 Task: Explore Airbnb accommodation in Shabqadar, Pakistan from 9th December, 2023 to 17th December, 2023 for 2 adults.1  bedroom having 2 beds and 1 bathroom. Property type can be flat. Amenities needed are: wifi. Look for 3 properties as per requirement.
Action: Mouse moved to (410, 86)
Screenshot: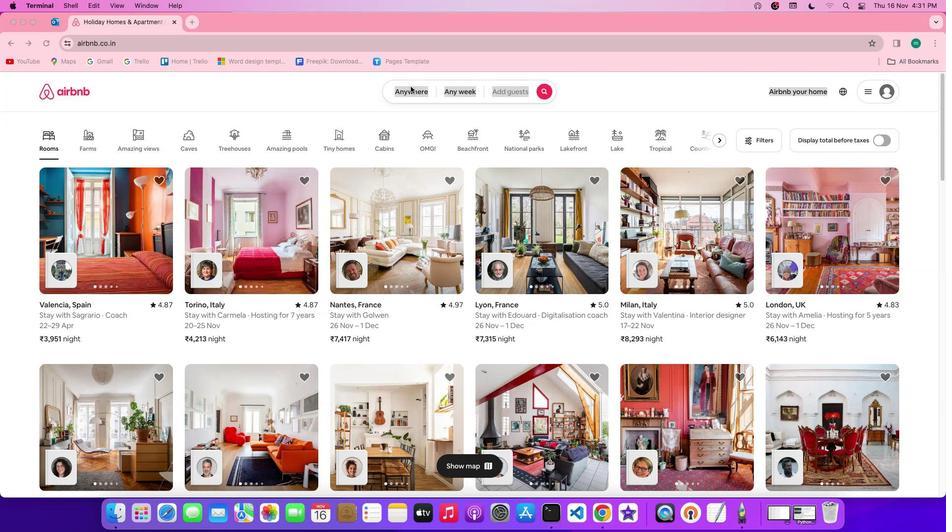 
Action: Mouse pressed left at (410, 86)
Screenshot: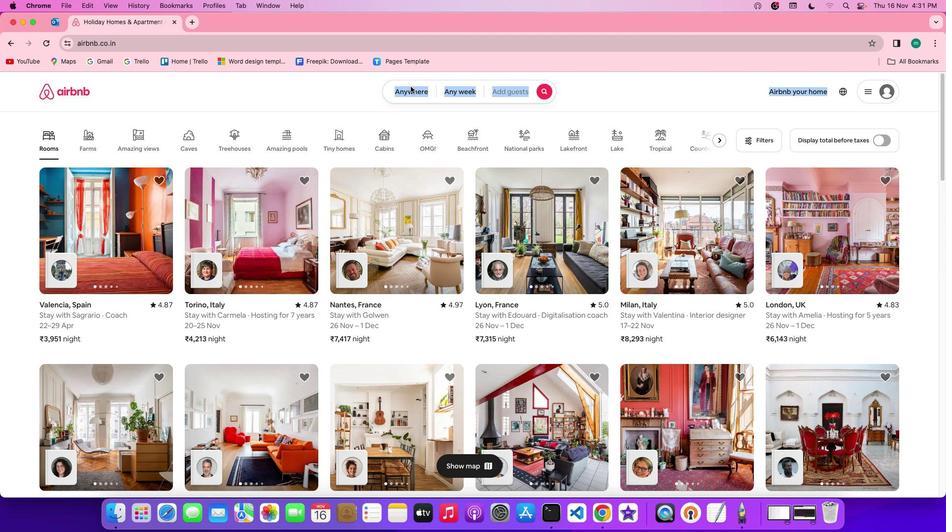 
Action: Mouse pressed left at (410, 86)
Screenshot: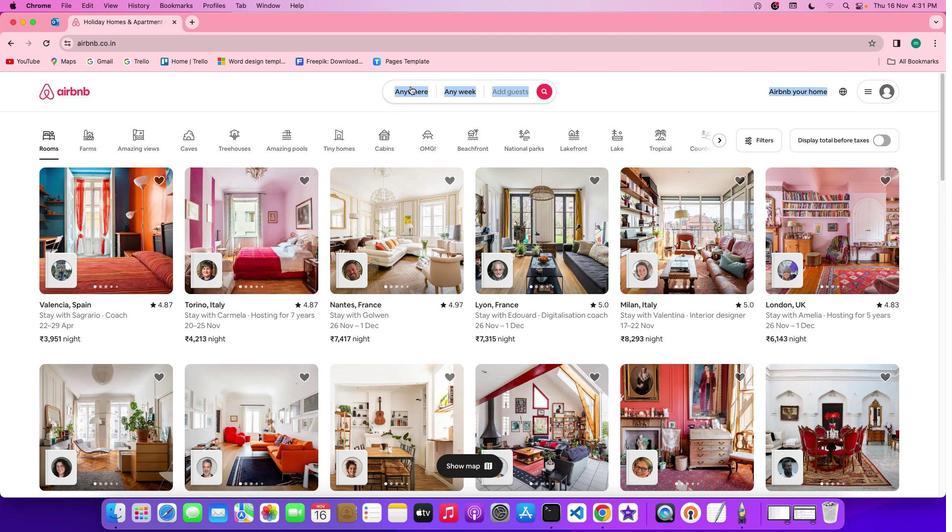 
Action: Mouse moved to (335, 129)
Screenshot: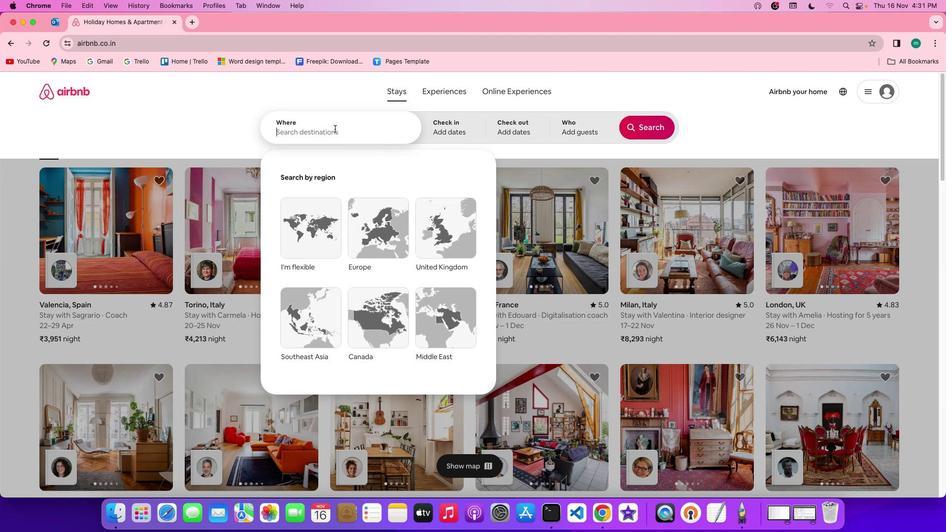 
Action: Mouse pressed left at (335, 129)
Screenshot: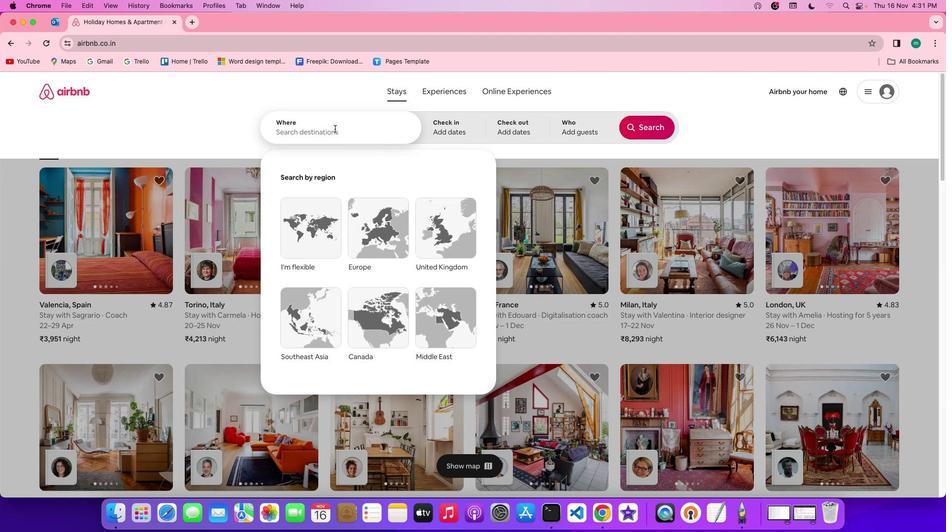 
Action: Key pressed Key.space
Screenshot: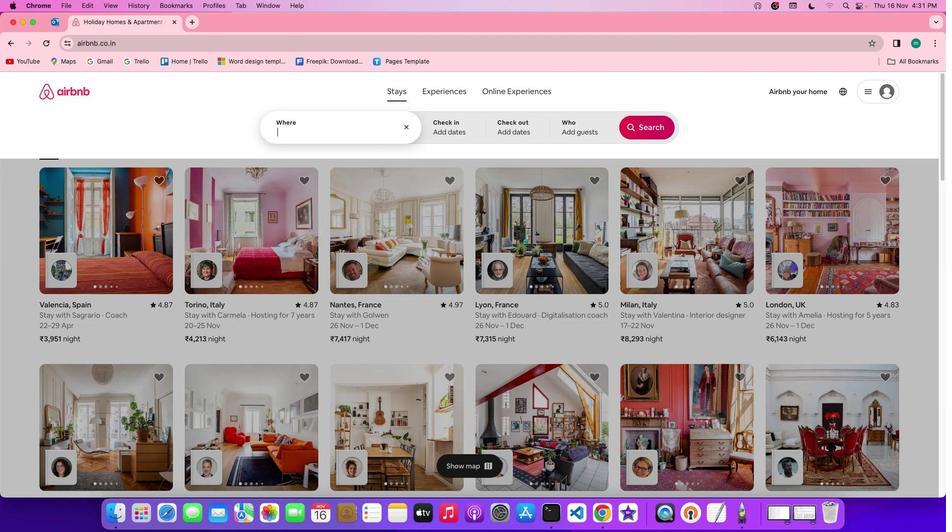 
Action: Mouse moved to (351, 125)
Screenshot: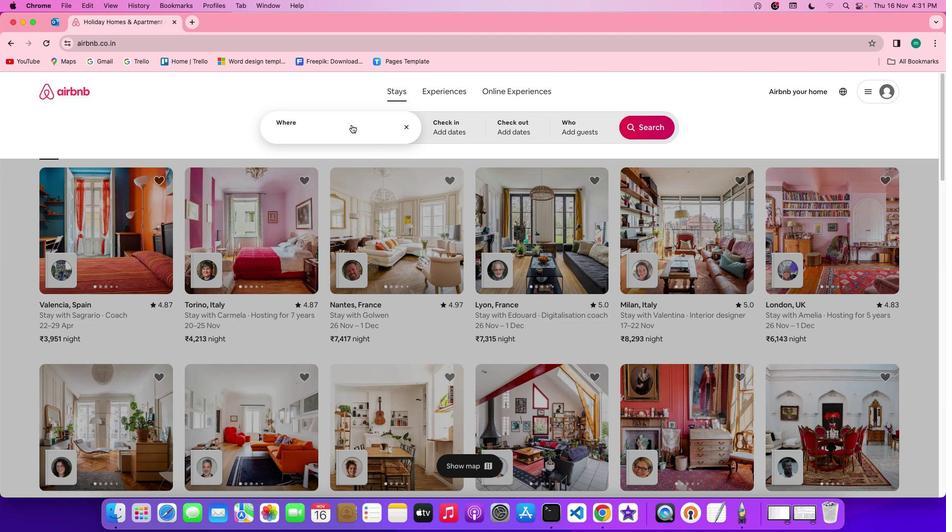 
Action: Key pressed Key.shift'S'
Screenshot: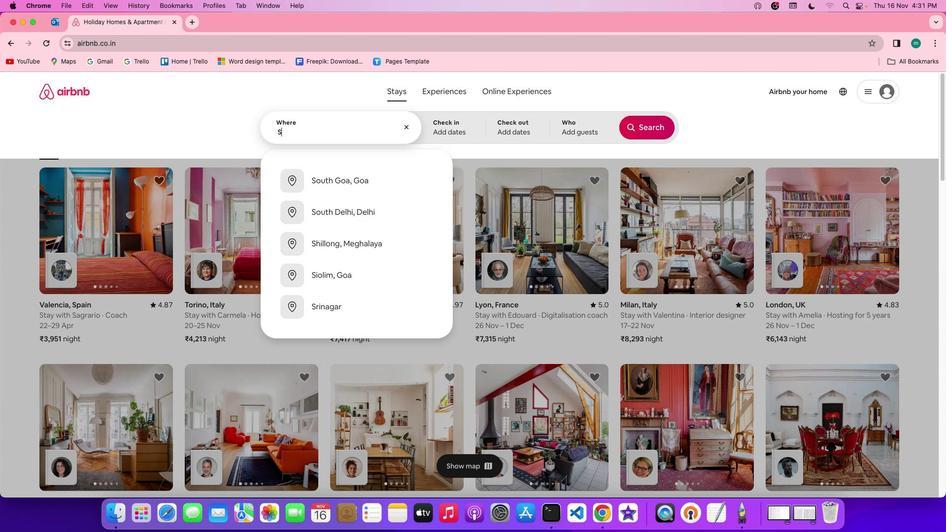 
Action: Mouse moved to (351, 125)
Screenshot: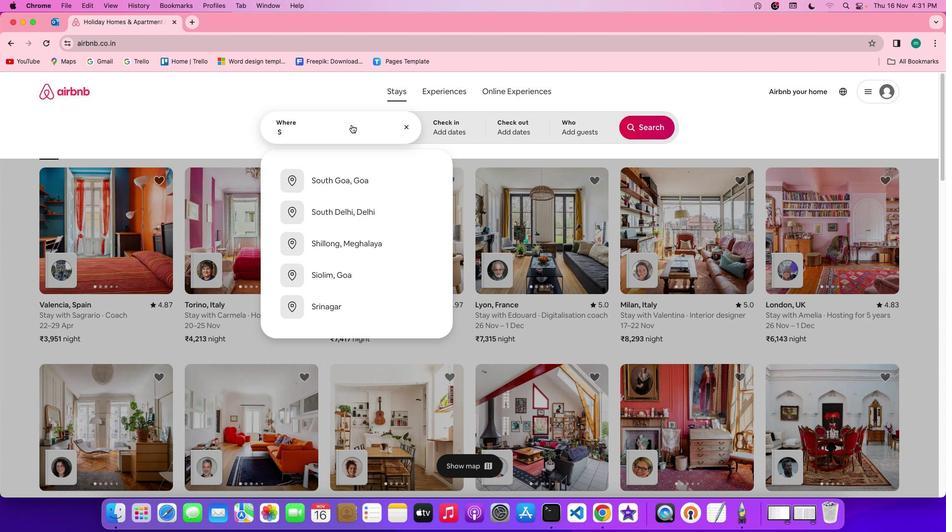 
Action: Key pressed 'h''a''b''q''a''d''a'
Screenshot: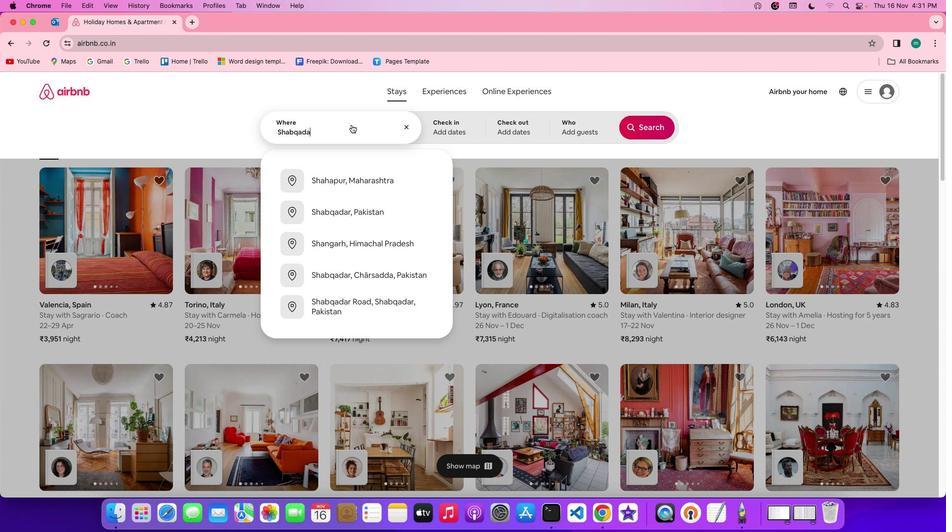 
Action: Mouse moved to (352, 125)
Screenshot: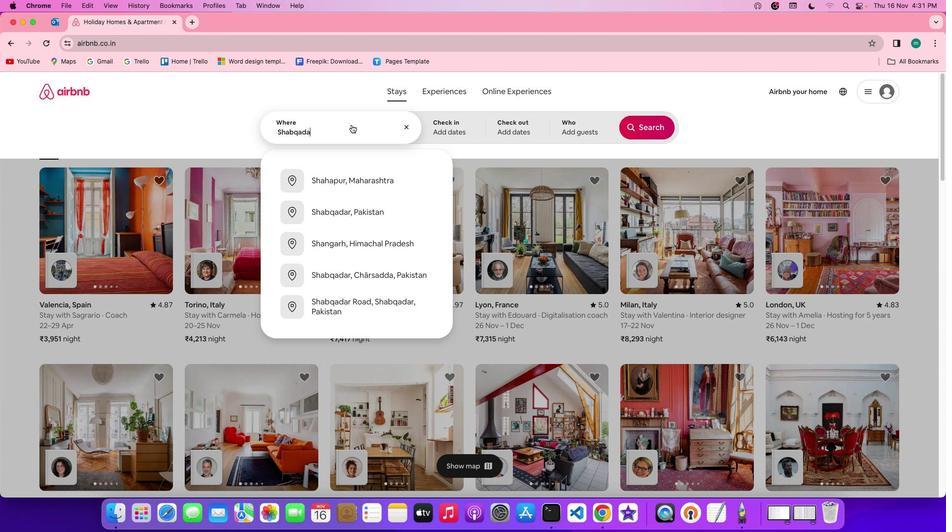 
Action: Key pressed 'r'','Key.spaceKey.shift'P''a''k''i''s''t''a''n'
Screenshot: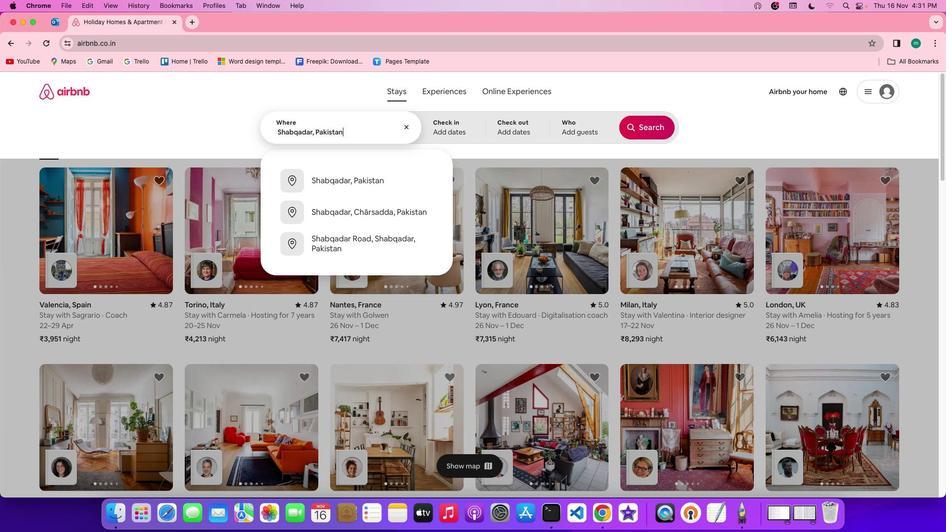
Action: Mouse moved to (454, 129)
Screenshot: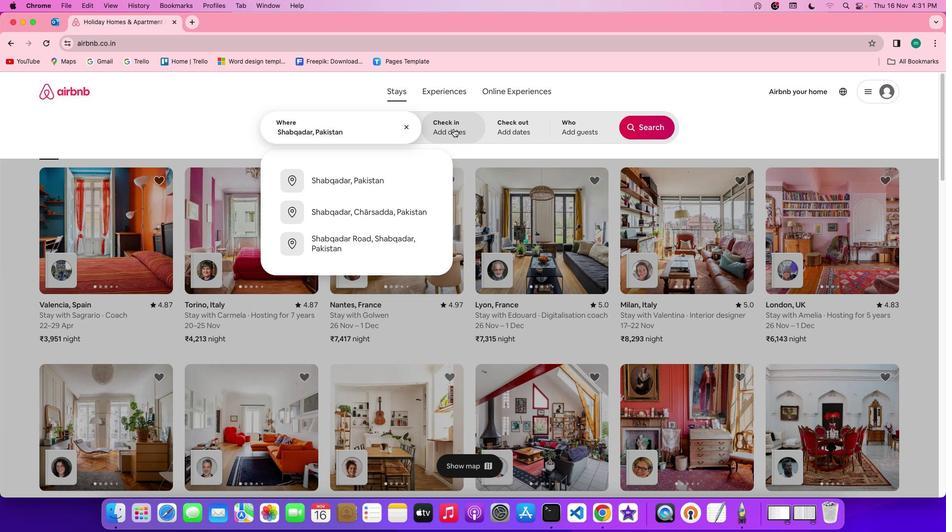 
Action: Mouse pressed left at (454, 129)
Screenshot: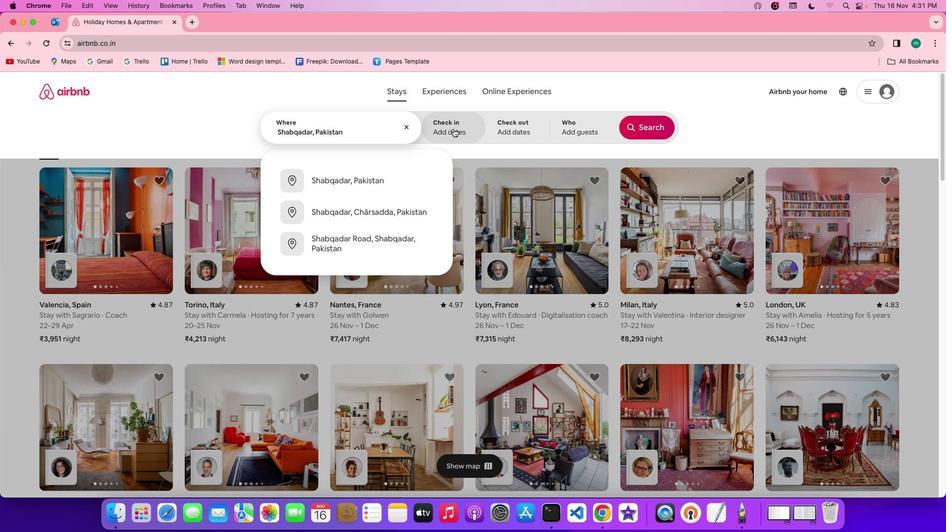
Action: Mouse moved to (641, 278)
Screenshot: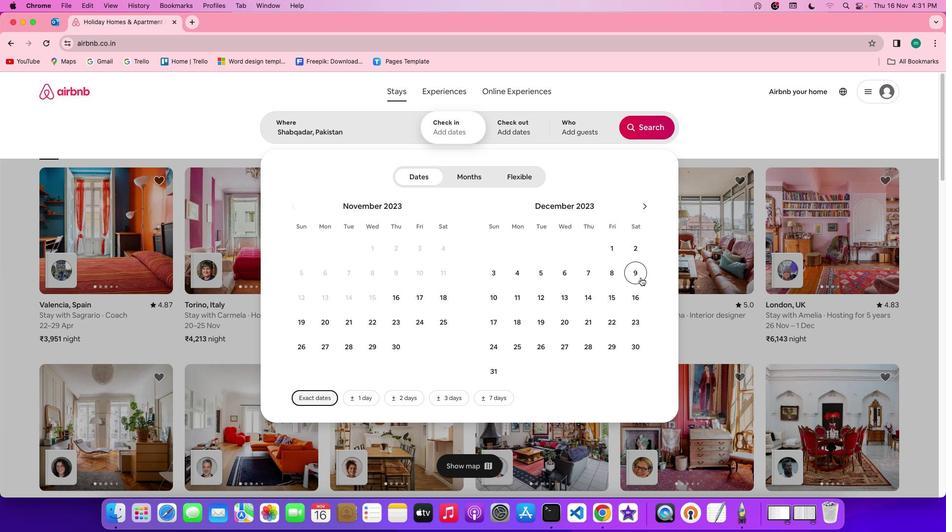 
Action: Mouse pressed left at (641, 278)
Screenshot: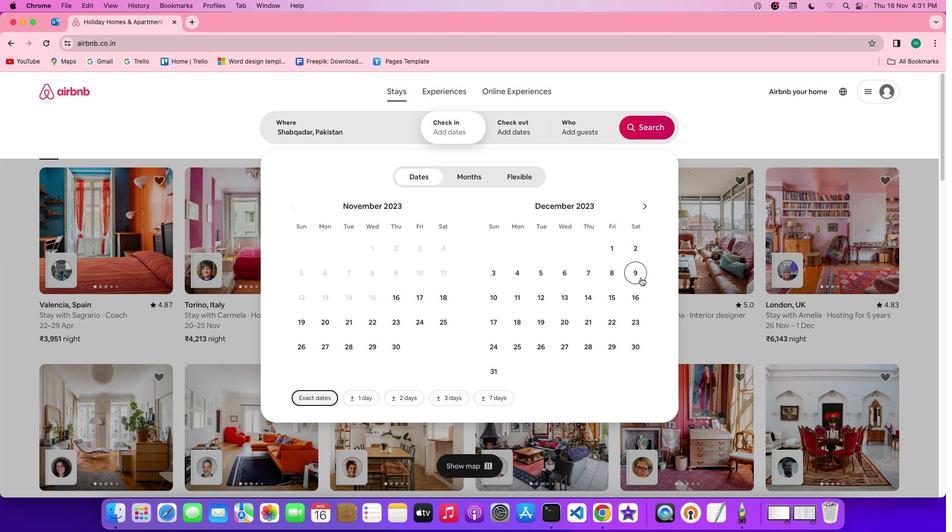 
Action: Mouse moved to (492, 313)
Screenshot: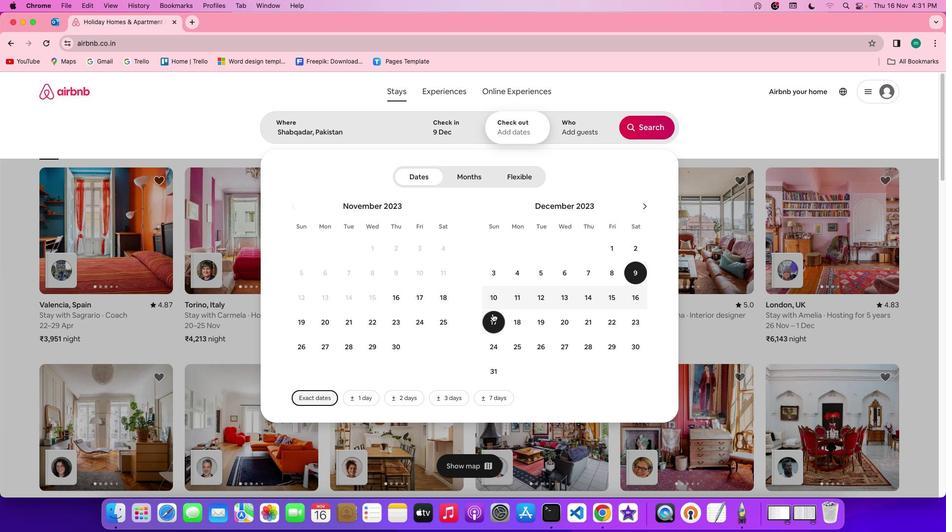 
Action: Mouse pressed left at (492, 313)
Screenshot: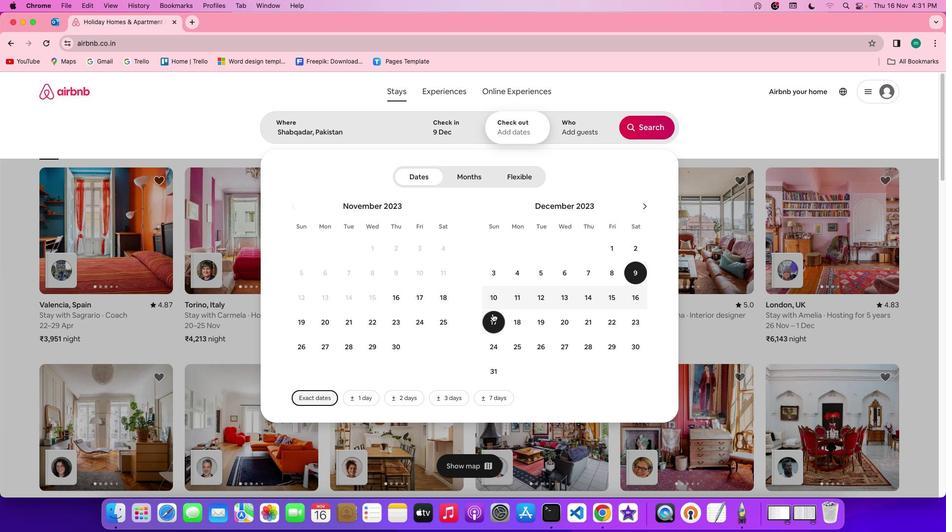 
Action: Mouse moved to (593, 136)
Screenshot: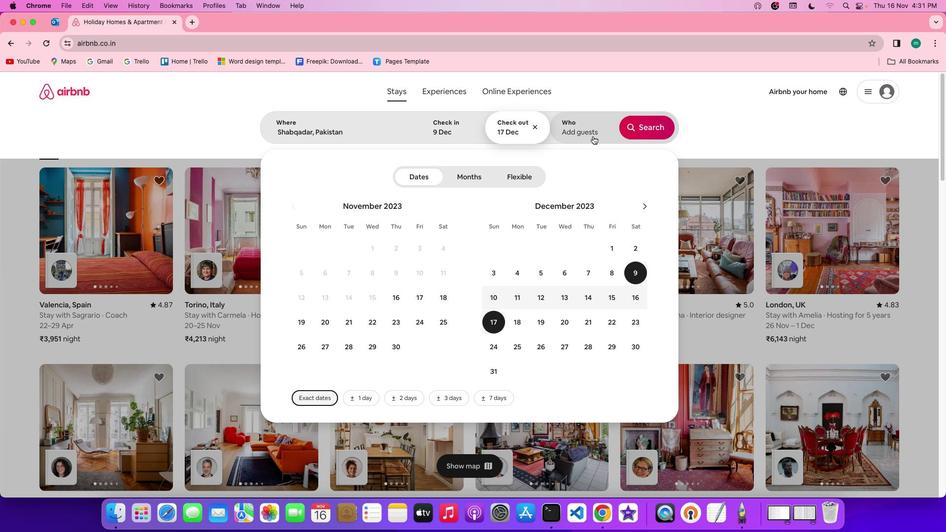 
Action: Mouse pressed left at (593, 136)
Screenshot: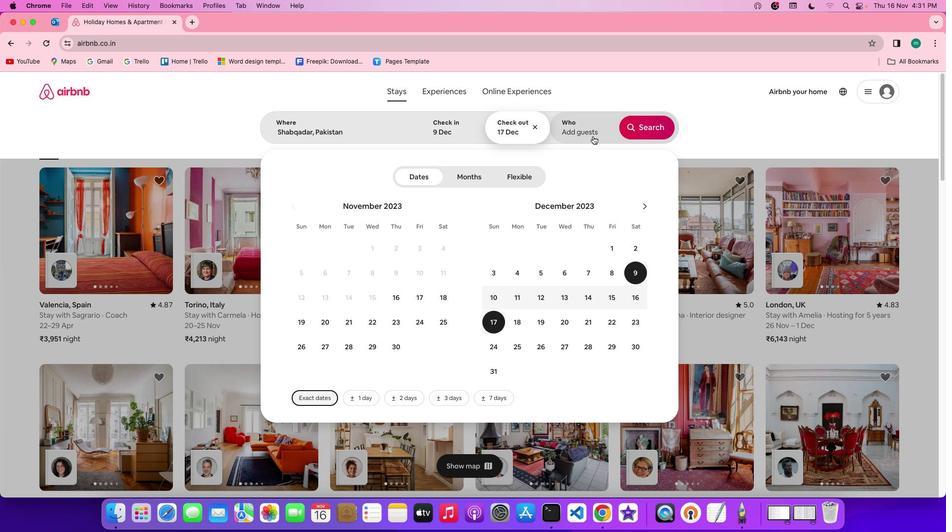 
Action: Mouse moved to (652, 181)
Screenshot: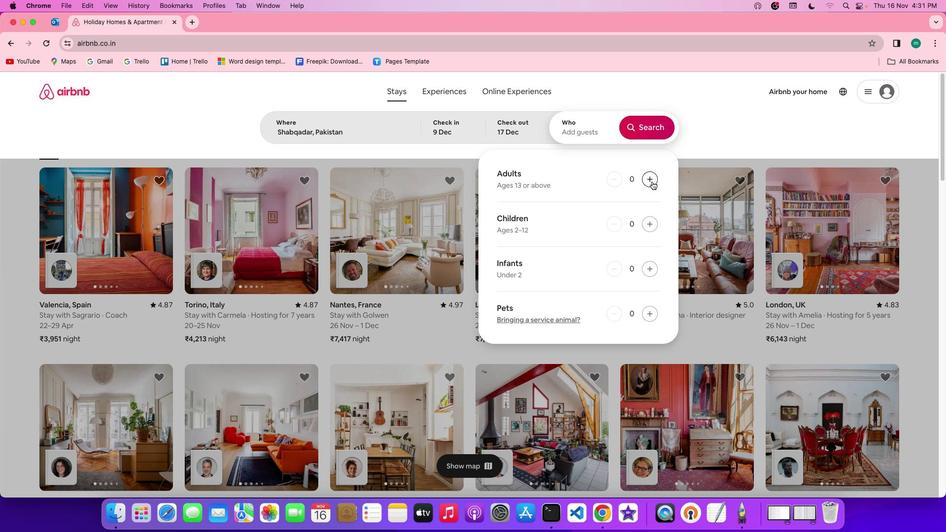 
Action: Mouse pressed left at (652, 181)
Screenshot: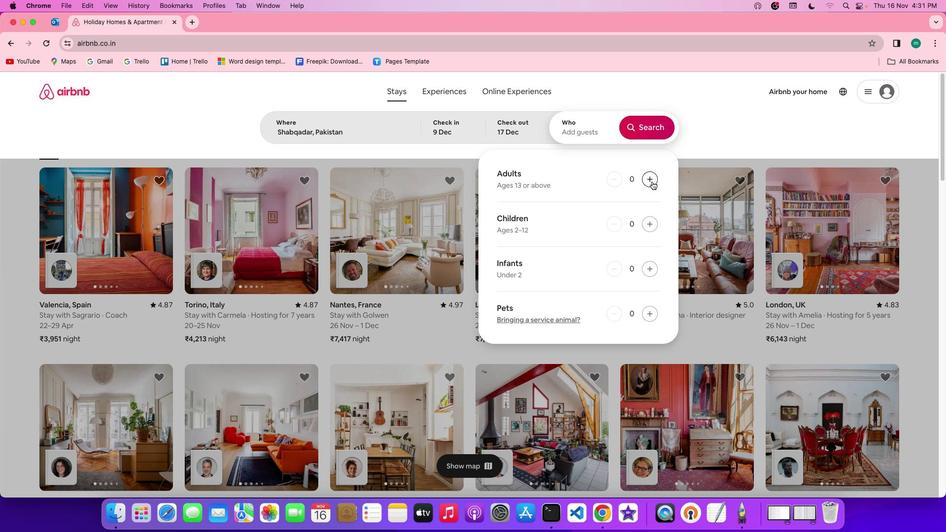 
Action: Mouse pressed left at (652, 181)
Screenshot: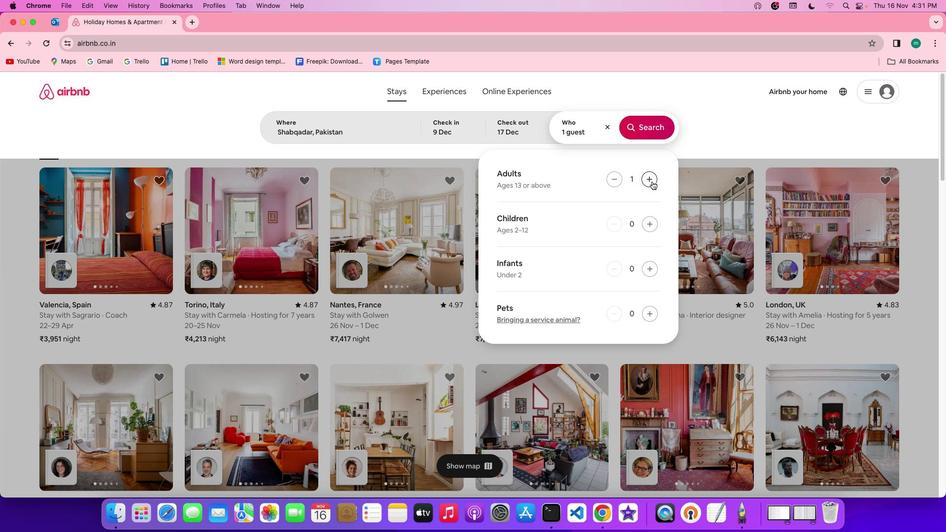 
Action: Mouse moved to (645, 120)
Screenshot: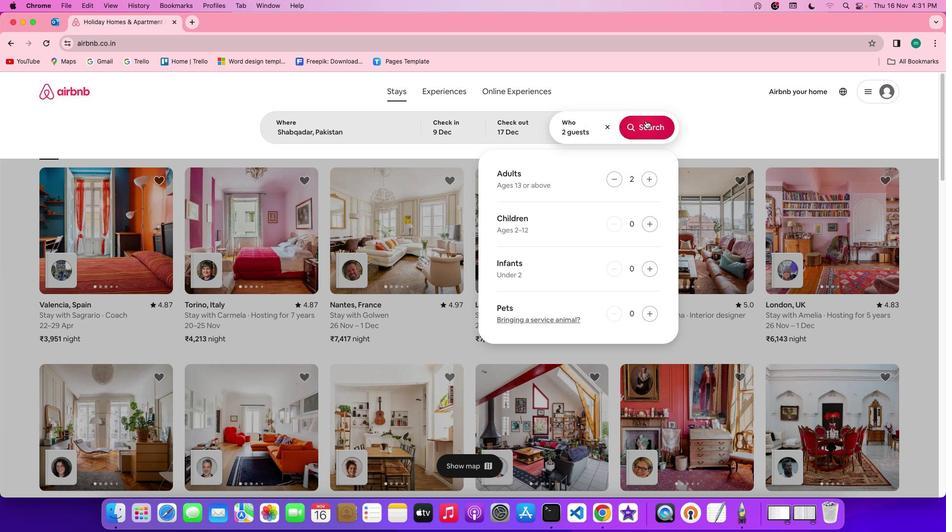
Action: Mouse pressed left at (645, 120)
Screenshot: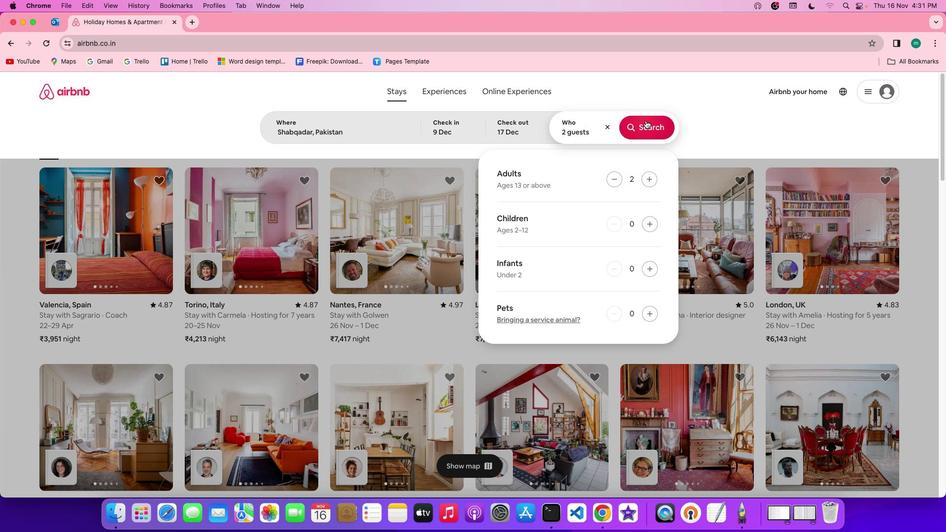 
Action: Mouse moved to (800, 124)
Screenshot: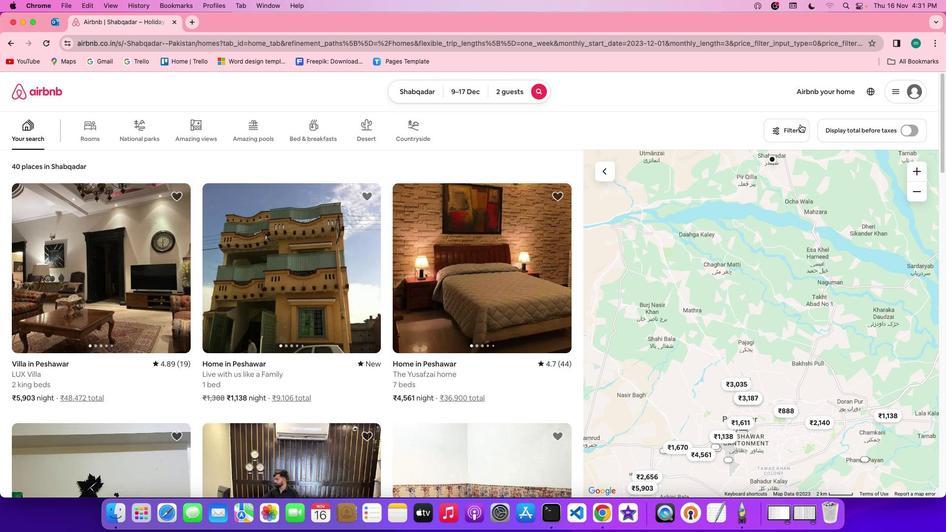 
Action: Mouse pressed left at (800, 124)
Screenshot: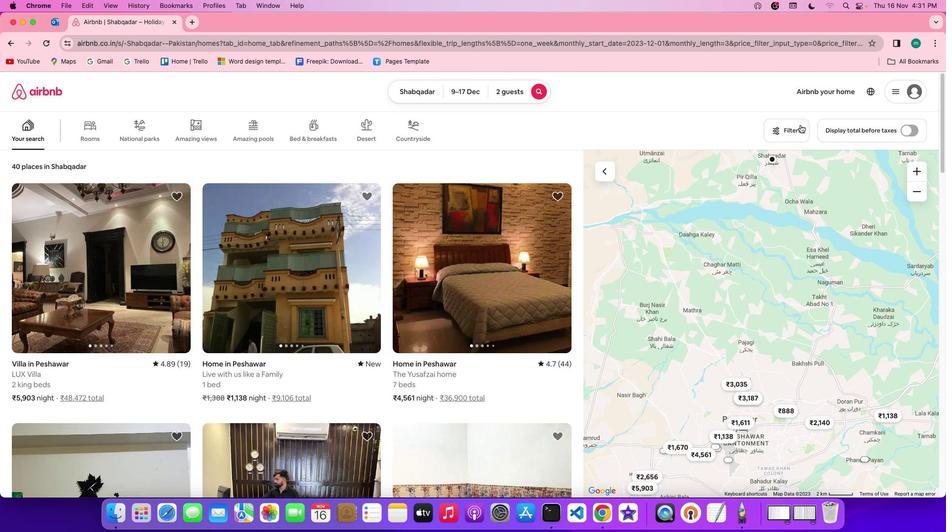 
Action: Mouse moved to (434, 257)
Screenshot: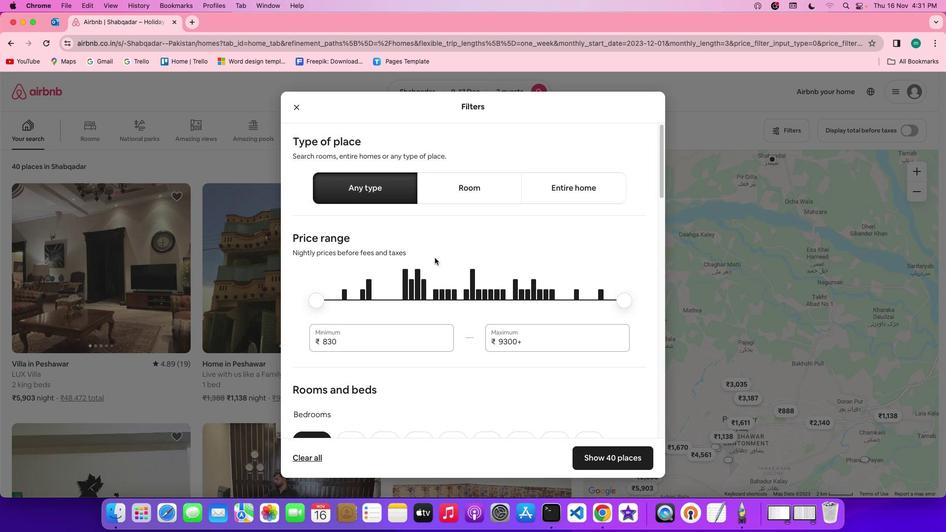 
Action: Mouse scrolled (434, 257) with delta (0, 0)
Screenshot: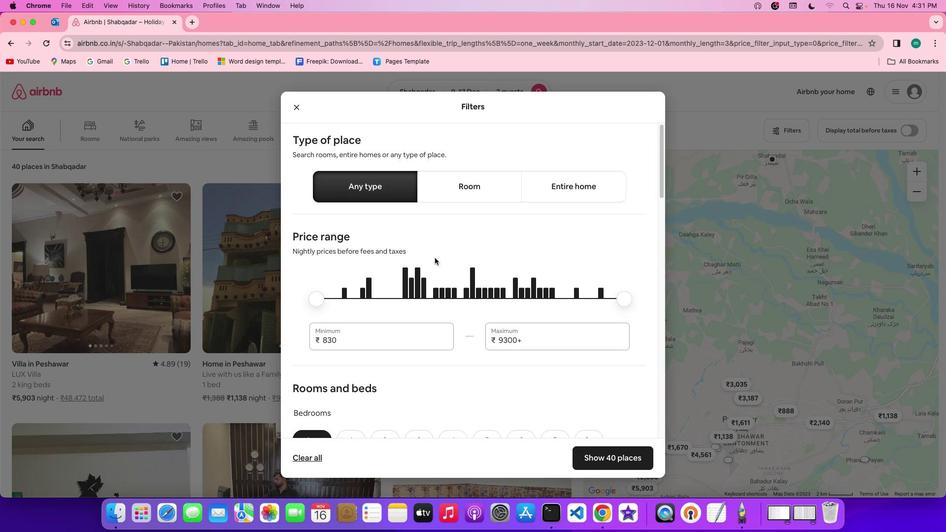 
Action: Mouse scrolled (434, 257) with delta (0, 0)
Screenshot: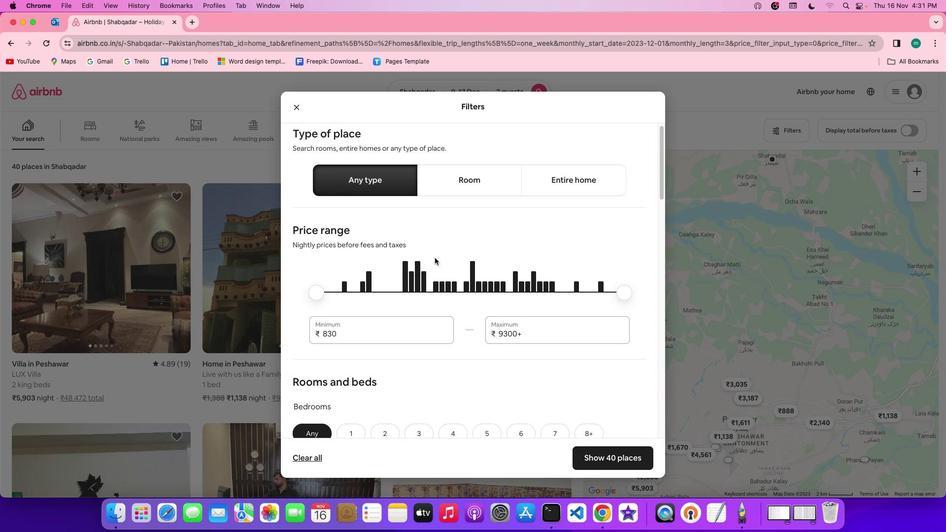 
Action: Mouse scrolled (434, 257) with delta (0, 0)
Screenshot: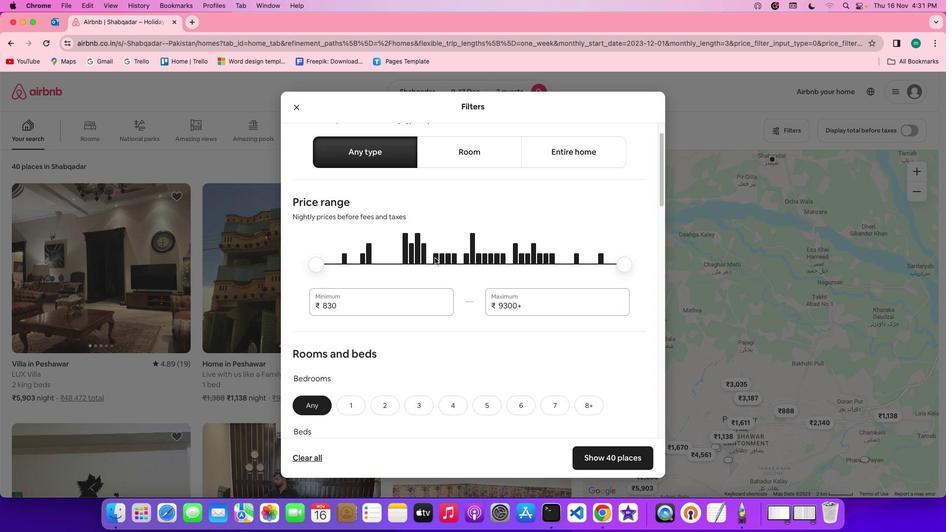 
Action: Mouse scrolled (434, 257) with delta (0, -1)
Screenshot: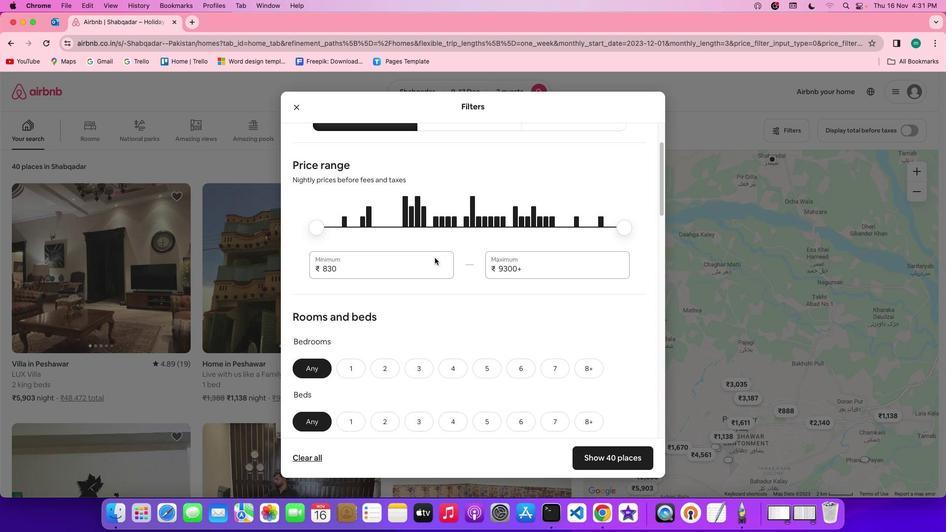 
Action: Mouse moved to (433, 257)
Screenshot: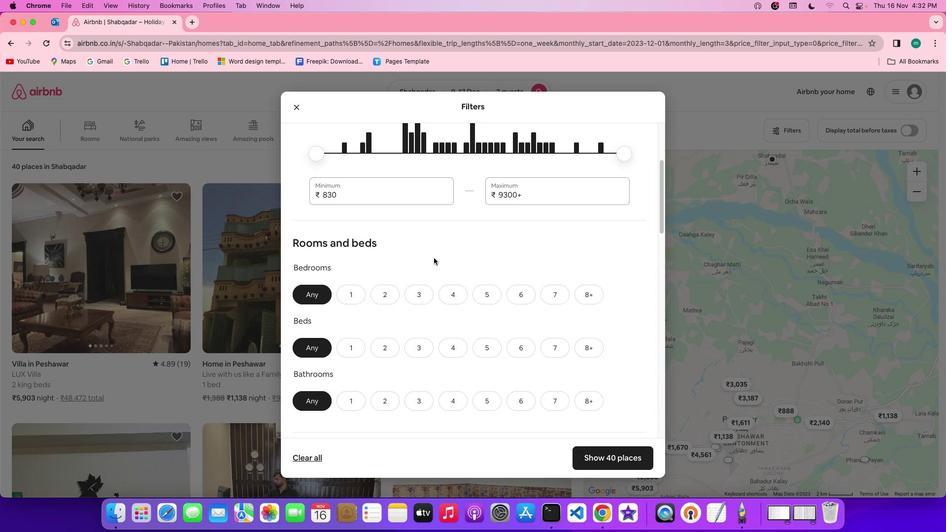 
Action: Mouse scrolled (433, 257) with delta (0, 0)
Screenshot: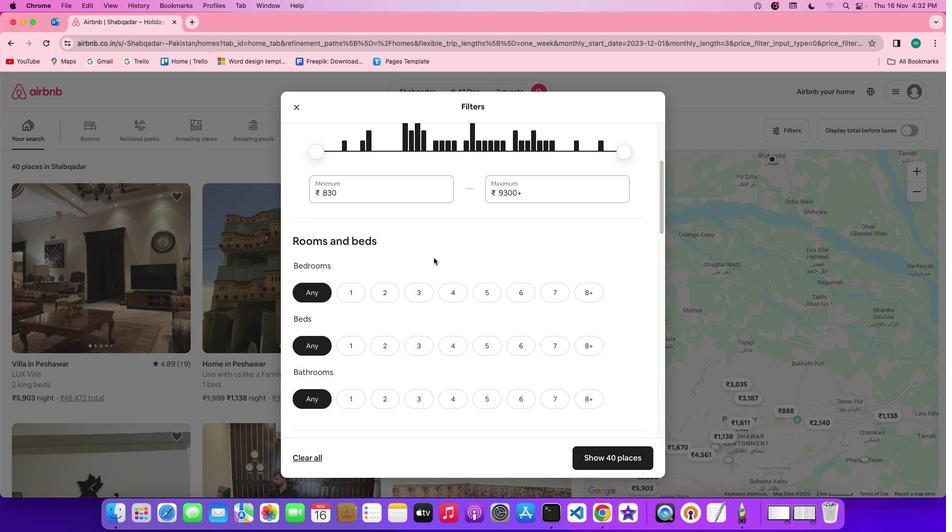
Action: Mouse scrolled (433, 257) with delta (0, 0)
Screenshot: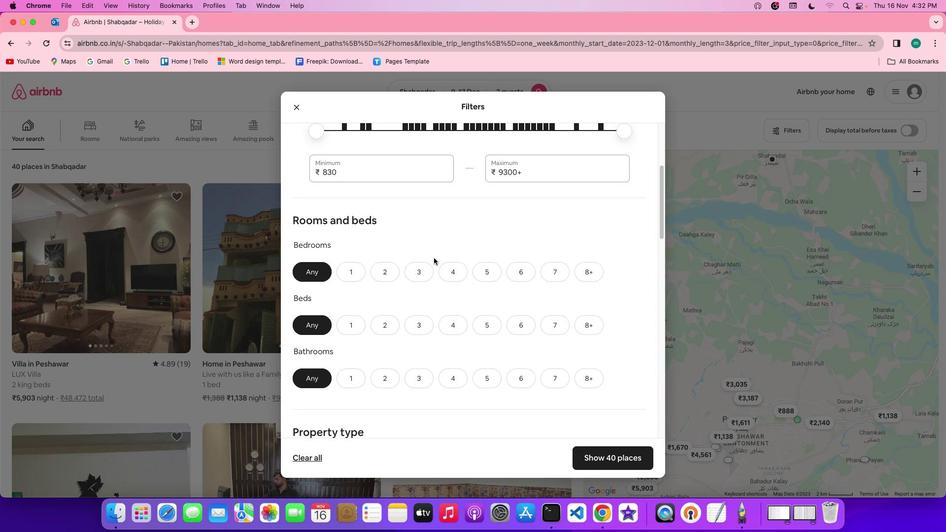 
Action: Mouse scrolled (433, 257) with delta (0, -1)
Screenshot: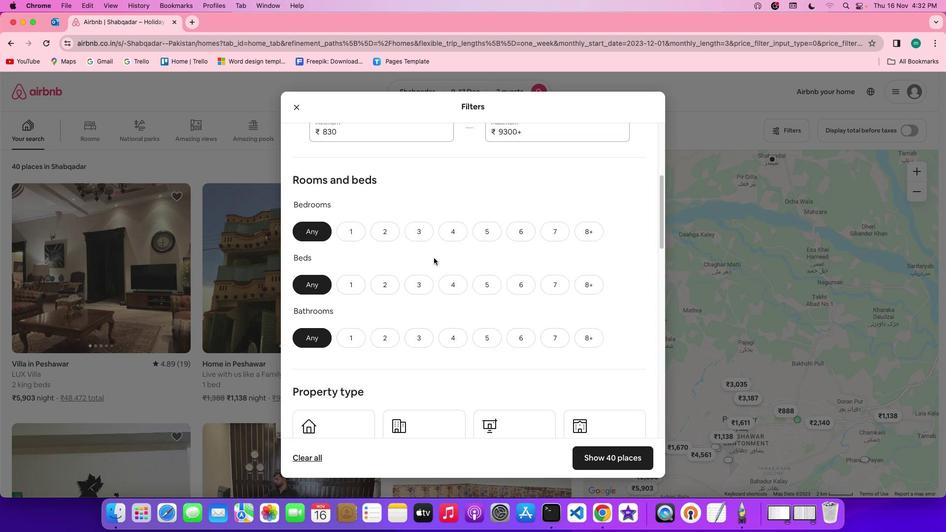 
Action: Mouse scrolled (433, 257) with delta (0, -1)
Screenshot: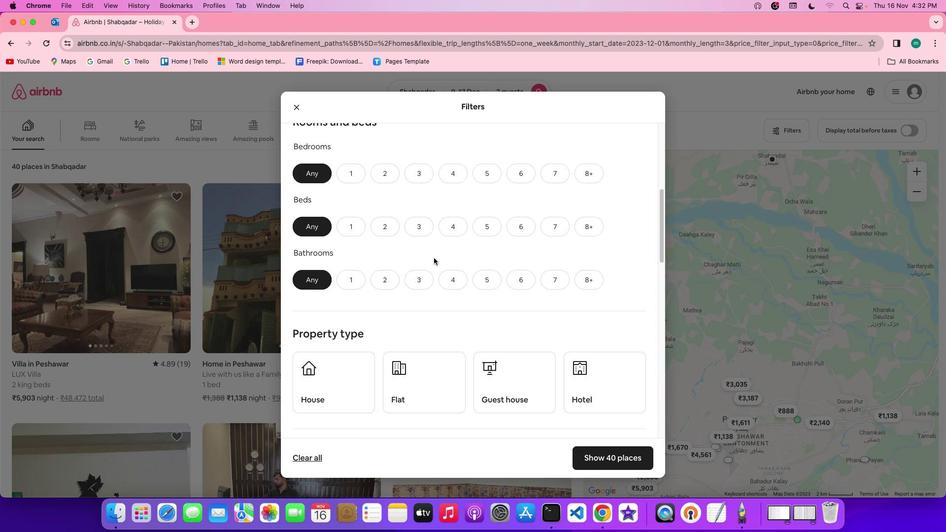 
Action: Mouse moved to (406, 192)
Screenshot: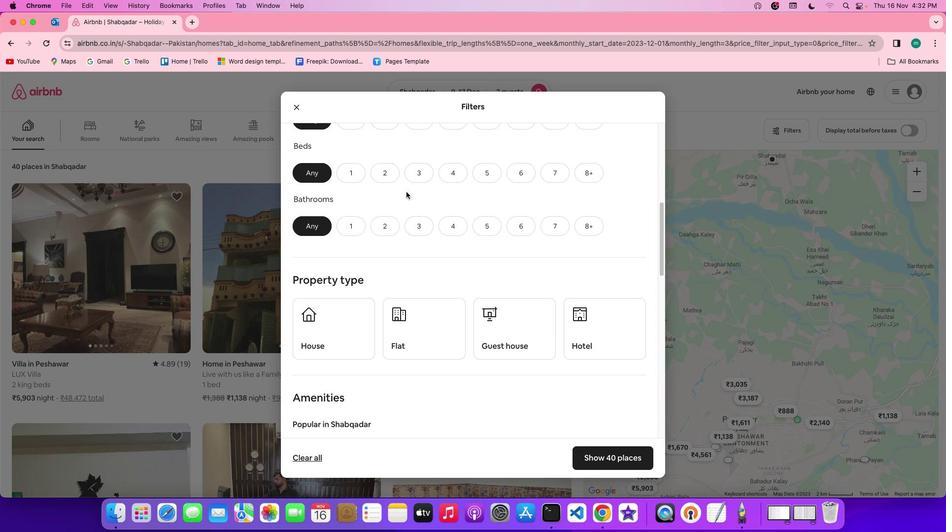 
Action: Mouse scrolled (406, 192) with delta (0, 0)
Screenshot: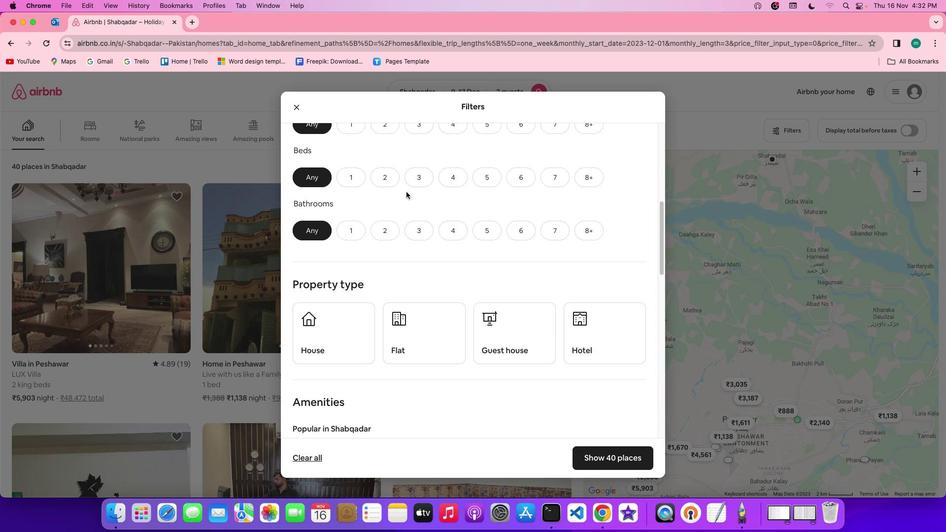 
Action: Mouse moved to (406, 192)
Screenshot: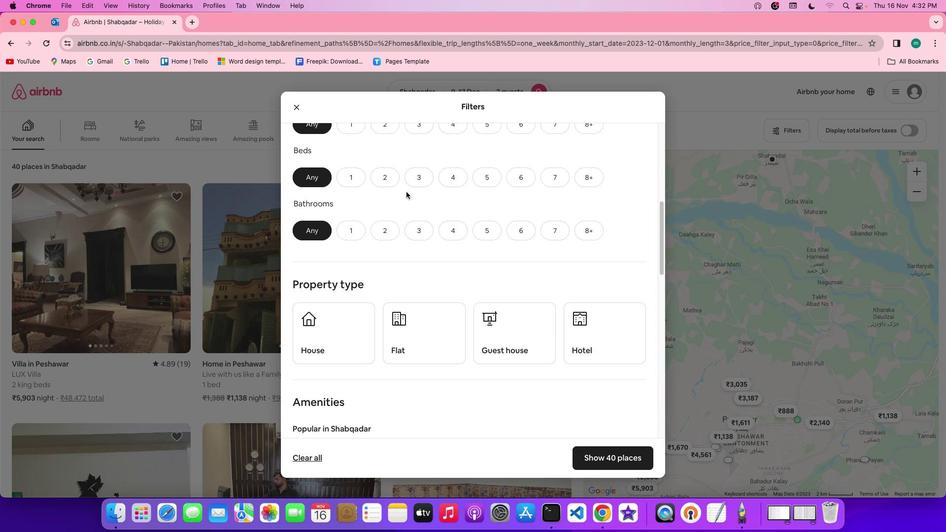 
Action: Mouse scrolled (406, 192) with delta (0, 0)
Screenshot: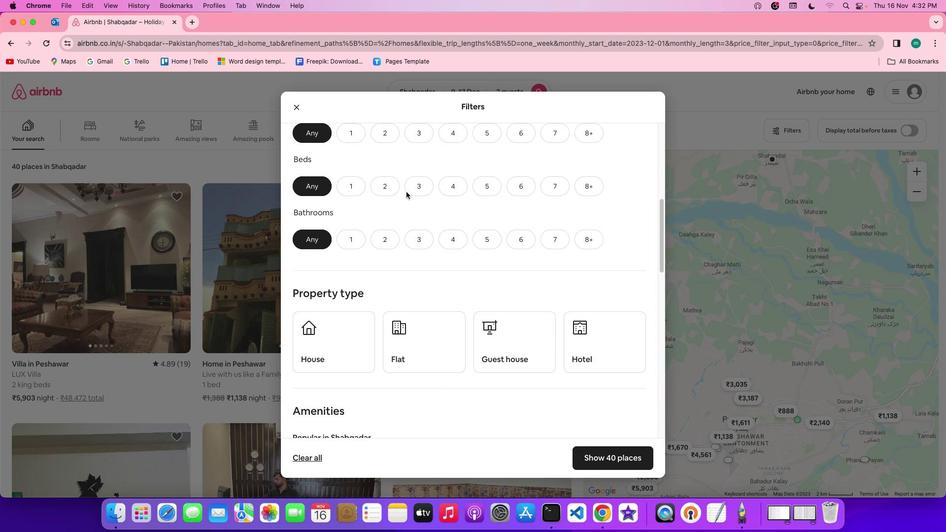 
Action: Mouse scrolled (406, 192) with delta (0, 0)
Screenshot: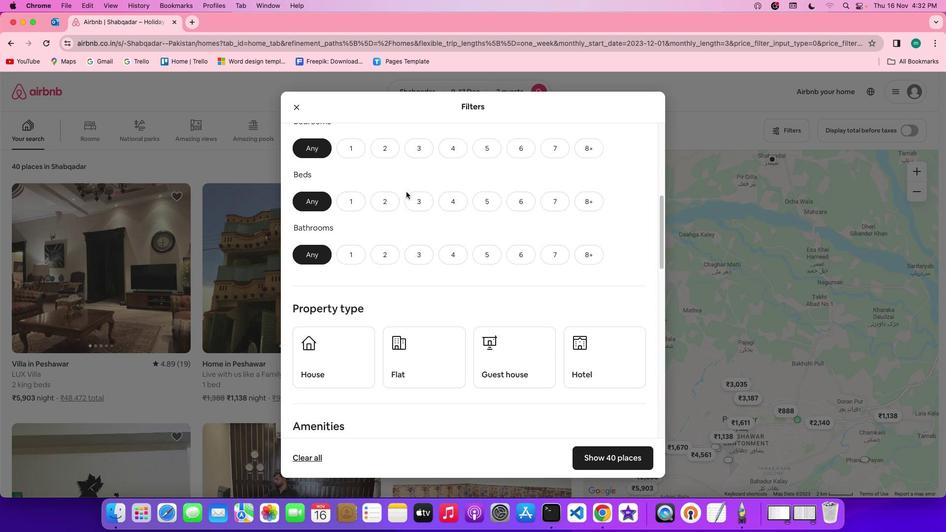 
Action: Mouse moved to (353, 185)
Screenshot: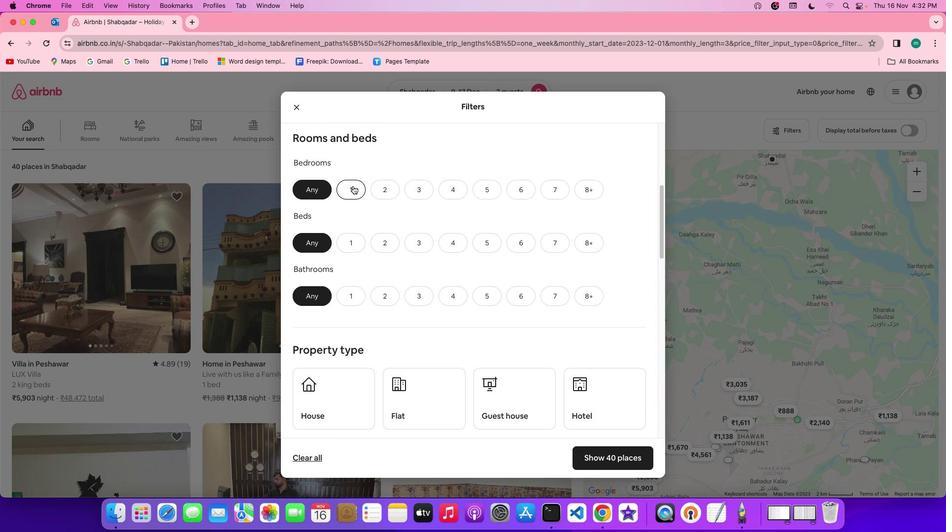 
Action: Mouse pressed left at (353, 185)
Screenshot: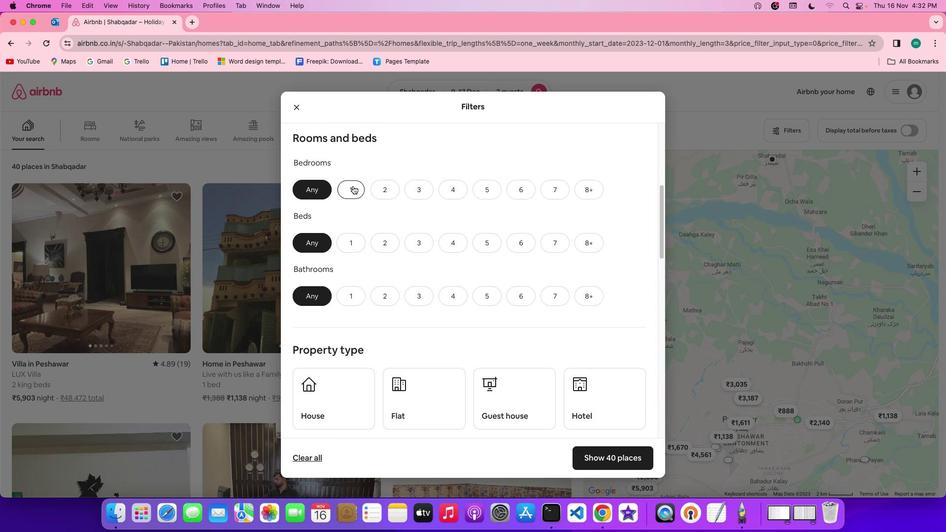 
Action: Mouse moved to (393, 245)
Screenshot: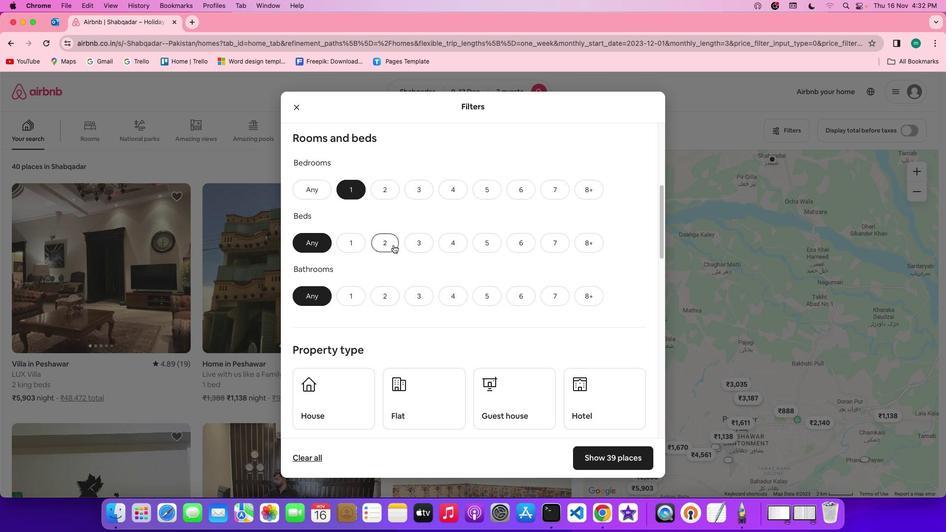 
Action: Mouse pressed left at (393, 245)
Screenshot: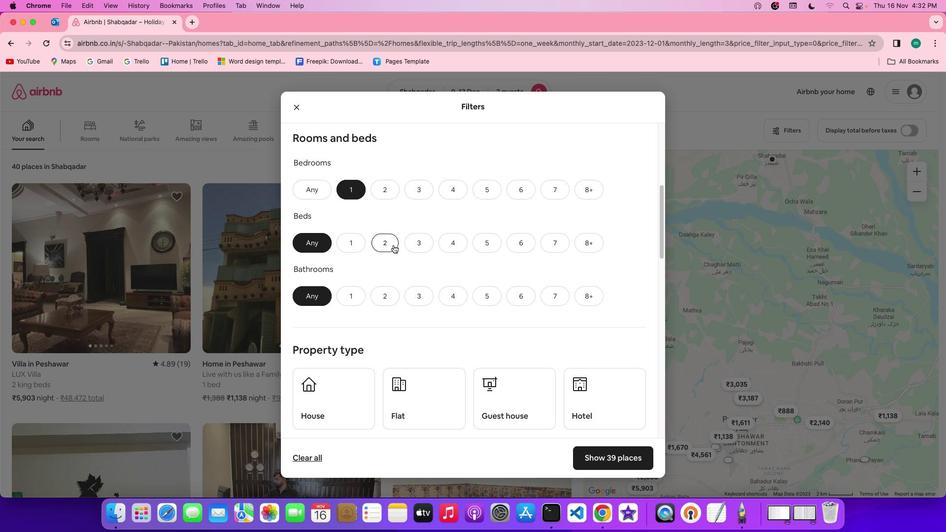 
Action: Mouse moved to (449, 254)
Screenshot: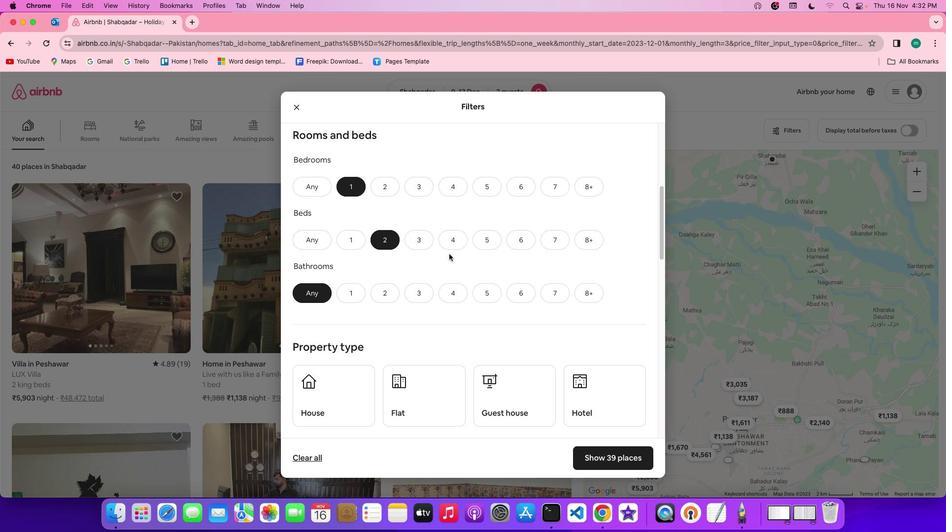 
Action: Mouse scrolled (449, 254) with delta (0, 0)
Screenshot: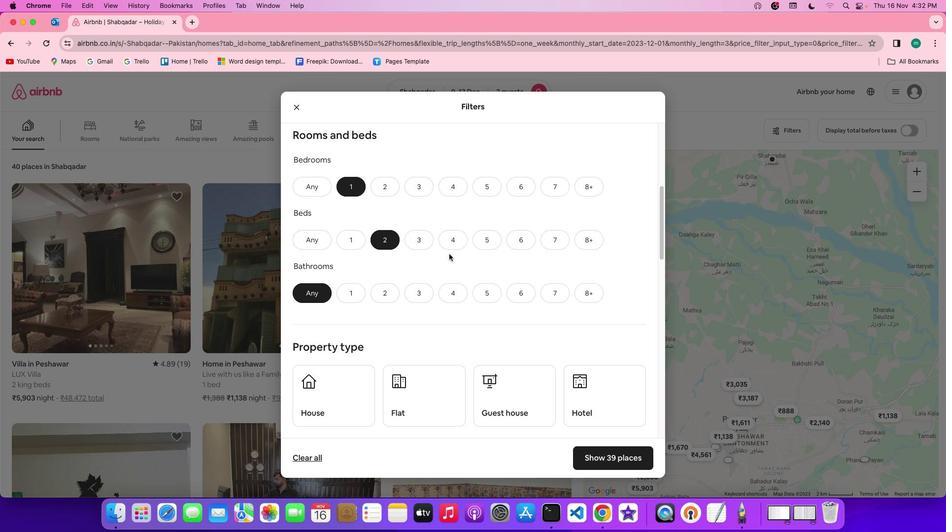 
Action: Mouse scrolled (449, 254) with delta (0, 0)
Screenshot: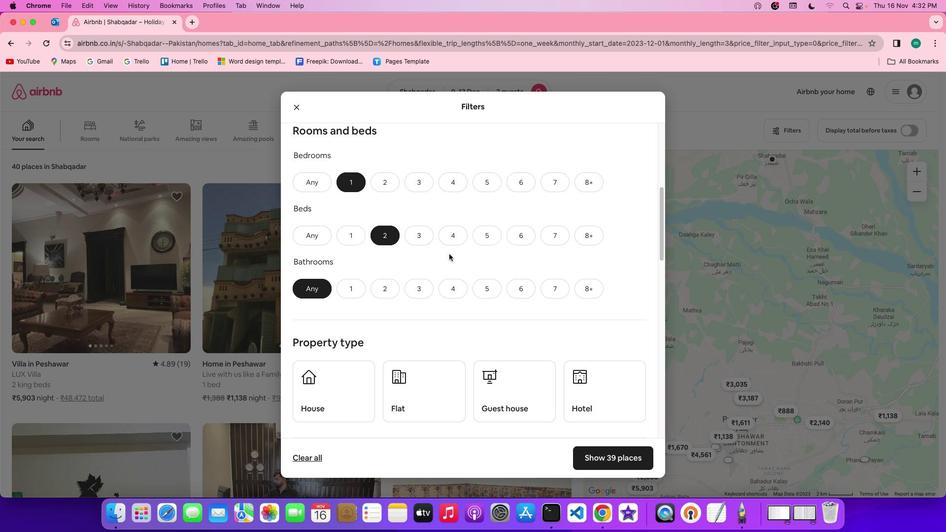 
Action: Mouse scrolled (449, 254) with delta (0, 0)
Screenshot: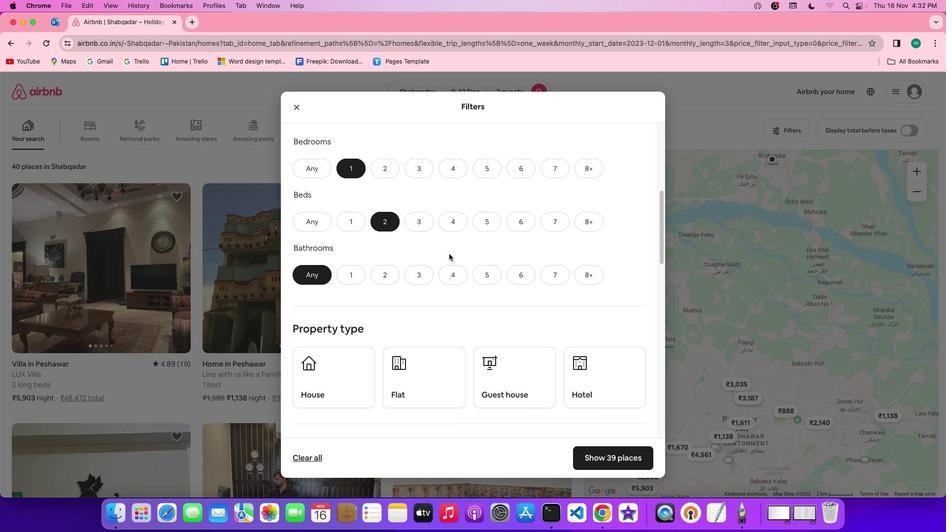 
Action: Mouse scrolled (449, 254) with delta (0, 0)
Screenshot: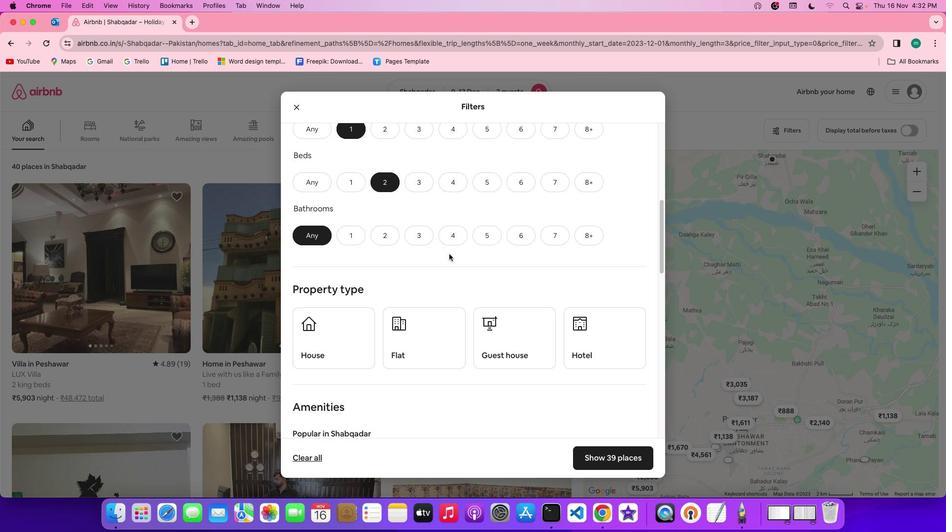 
Action: Mouse moved to (449, 254)
Screenshot: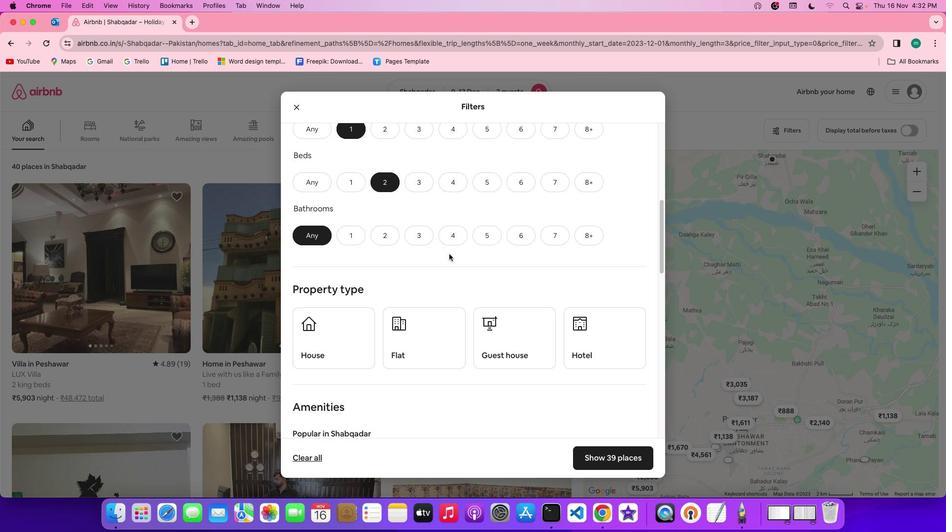 
Action: Mouse scrolled (449, 254) with delta (0, 0)
Screenshot: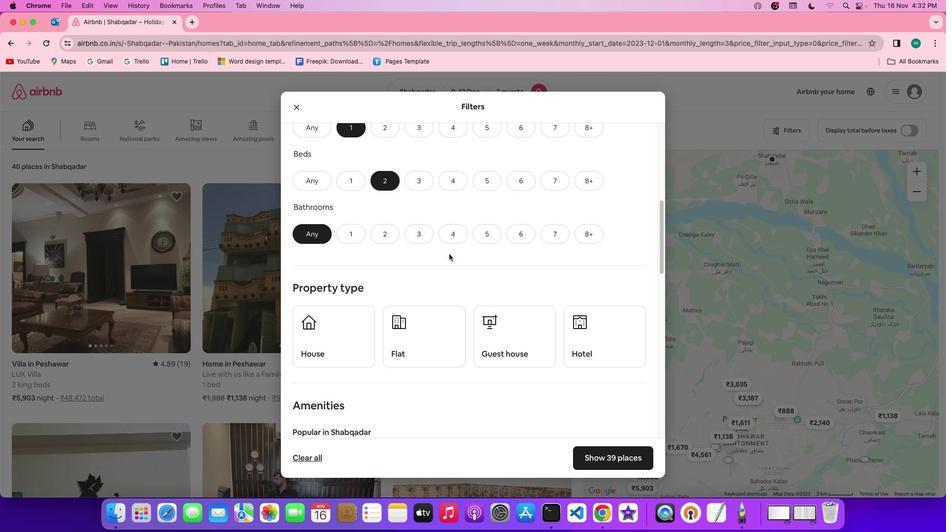 
Action: Mouse moved to (353, 224)
Screenshot: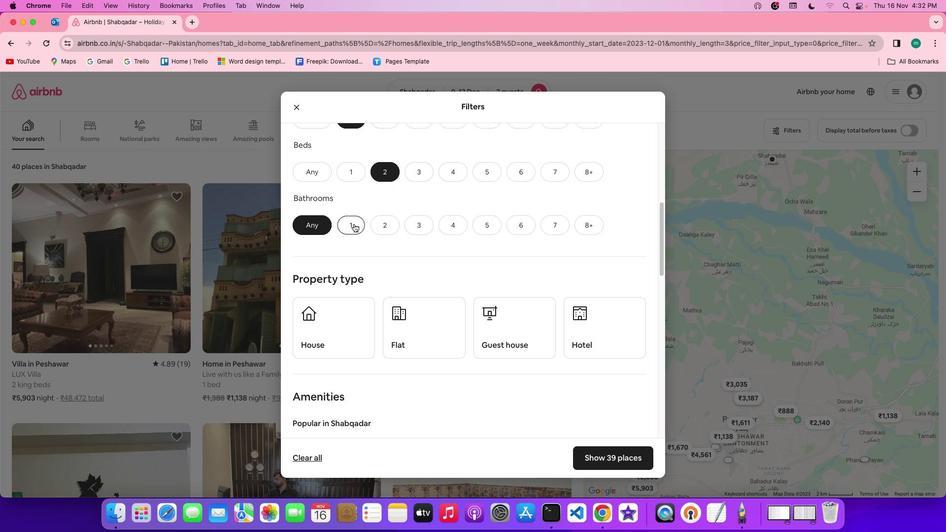 
Action: Mouse pressed left at (353, 224)
Screenshot: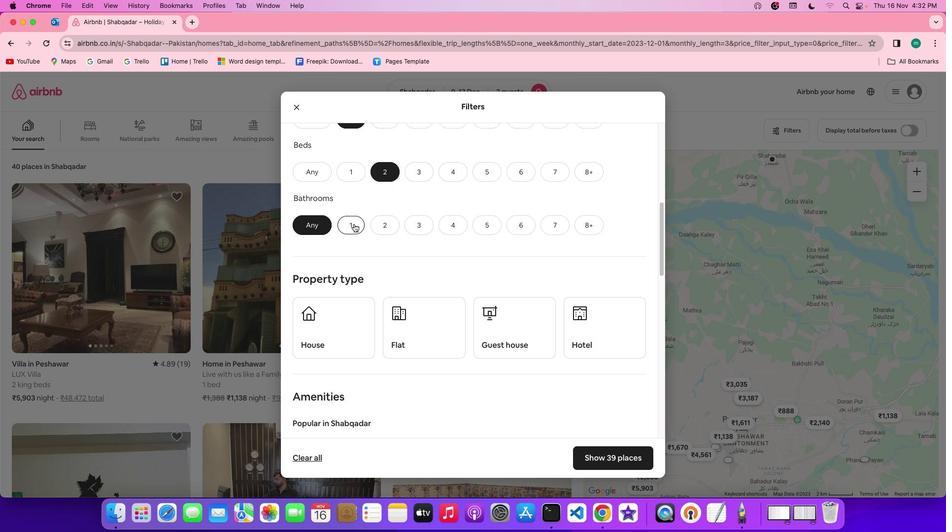 
Action: Mouse moved to (503, 251)
Screenshot: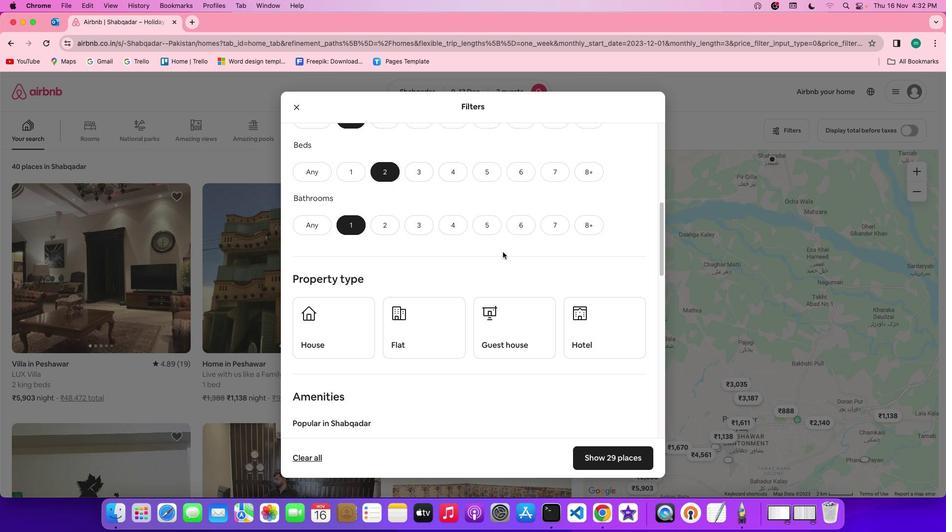 
Action: Mouse scrolled (503, 251) with delta (0, 0)
Screenshot: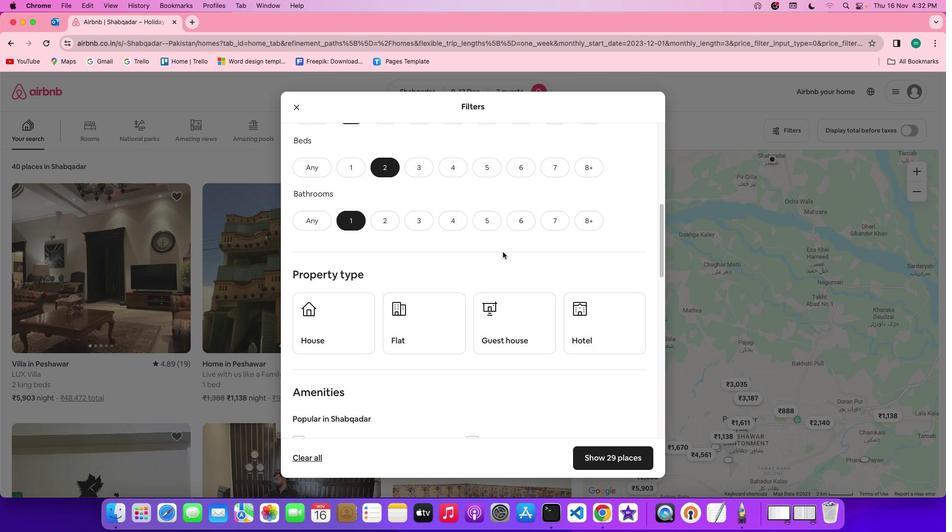 
Action: Mouse scrolled (503, 251) with delta (0, 0)
Screenshot: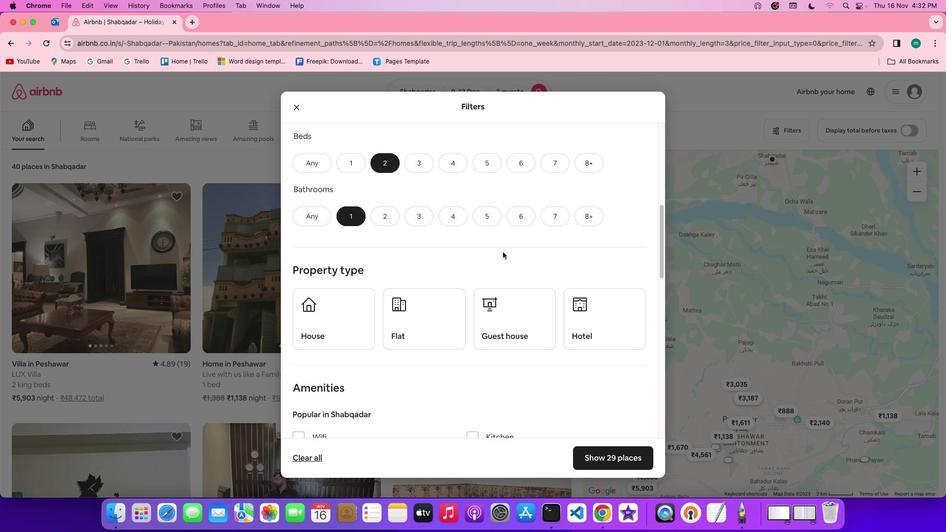 
Action: Mouse scrolled (503, 251) with delta (0, 0)
Screenshot: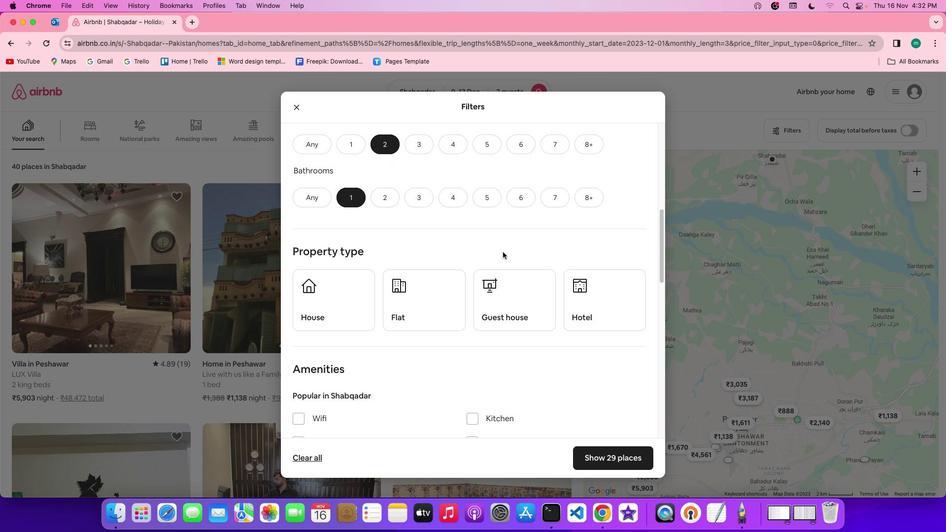 
Action: Mouse scrolled (503, 251) with delta (0, 0)
Screenshot: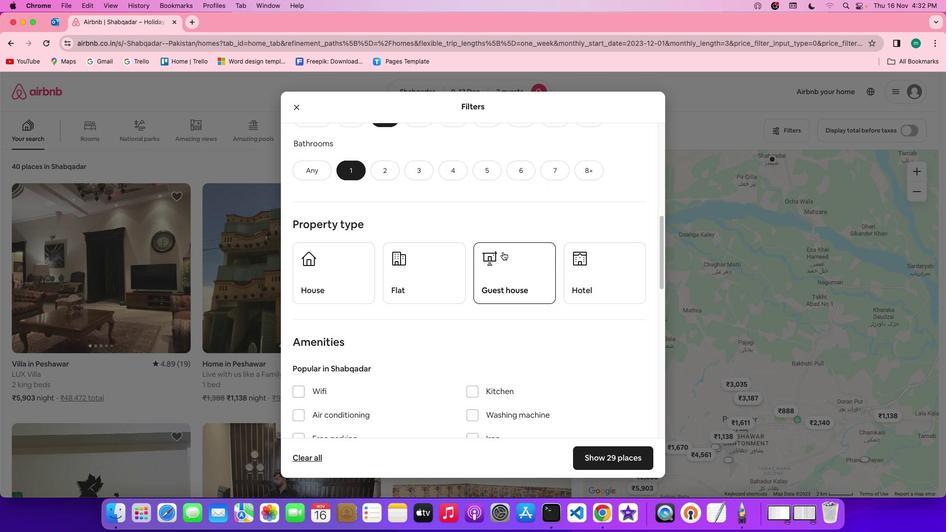 
Action: Mouse scrolled (503, 251) with delta (0, 0)
Screenshot: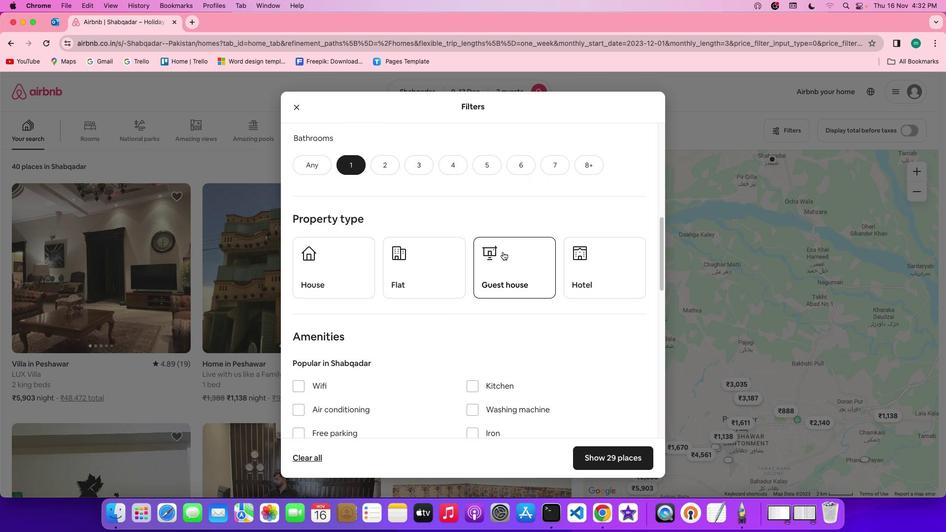 
Action: Mouse scrolled (503, 251) with delta (0, 0)
Screenshot: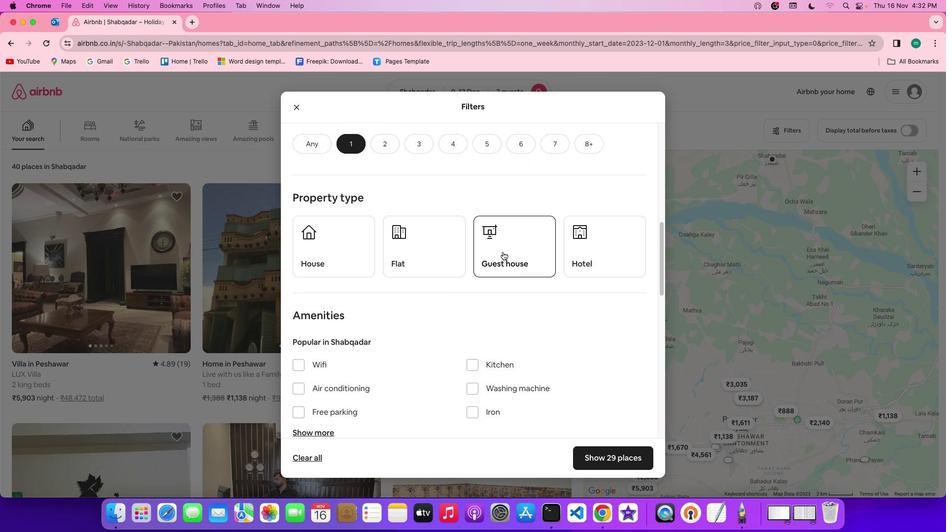 
Action: Mouse scrolled (503, 251) with delta (0, 0)
Screenshot: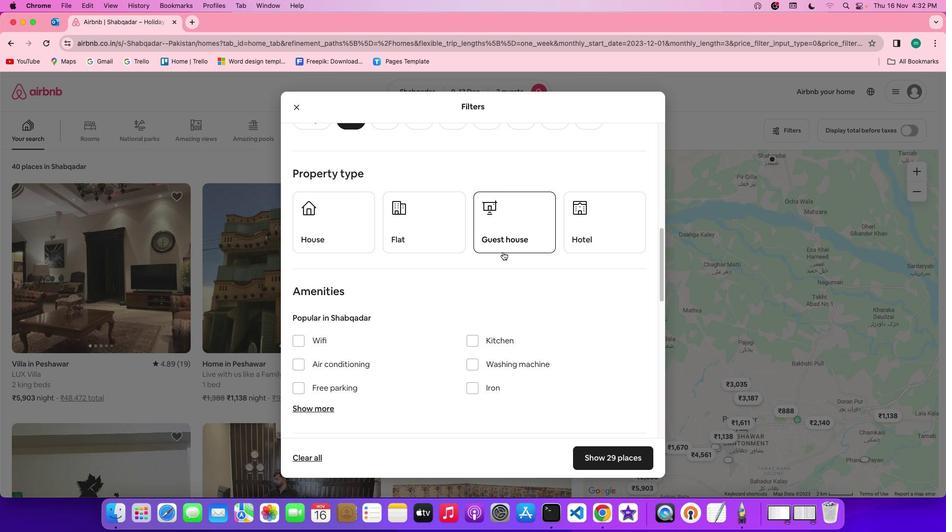 
Action: Mouse scrolled (503, 251) with delta (0, 0)
Screenshot: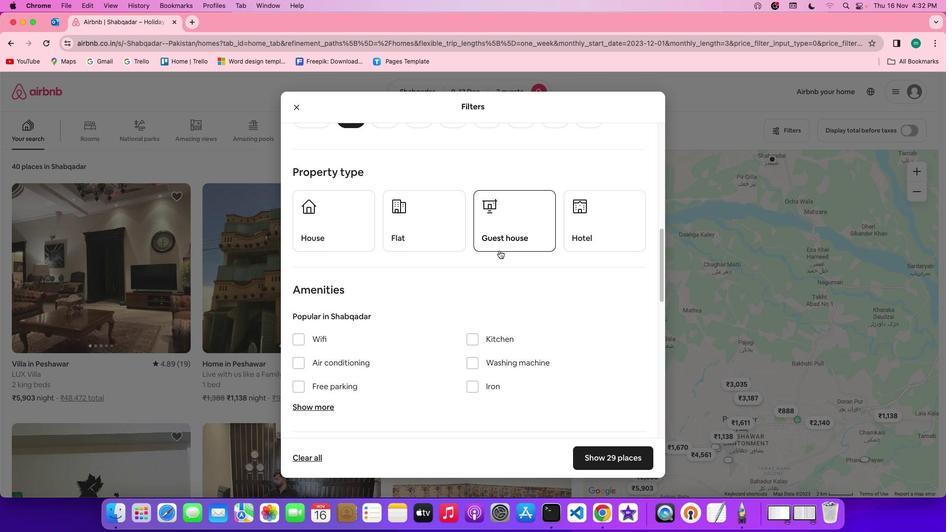 
Action: Mouse moved to (426, 228)
Screenshot: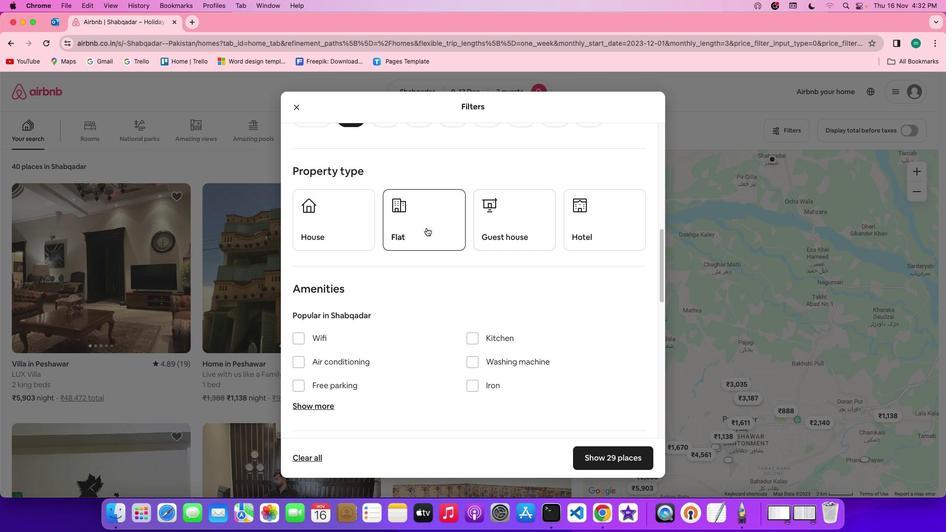 
Action: Mouse pressed left at (426, 228)
Screenshot: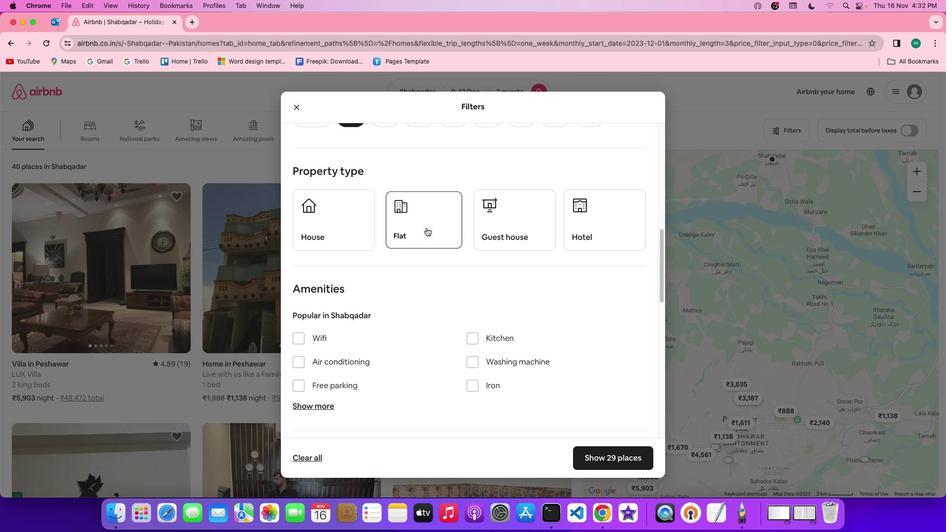 
Action: Mouse moved to (520, 260)
Screenshot: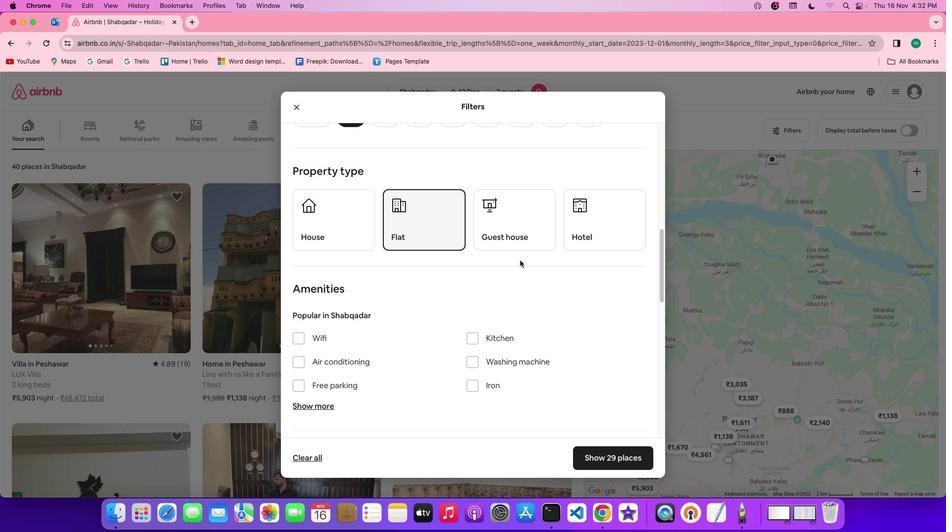 
Action: Mouse scrolled (520, 260) with delta (0, 0)
Screenshot: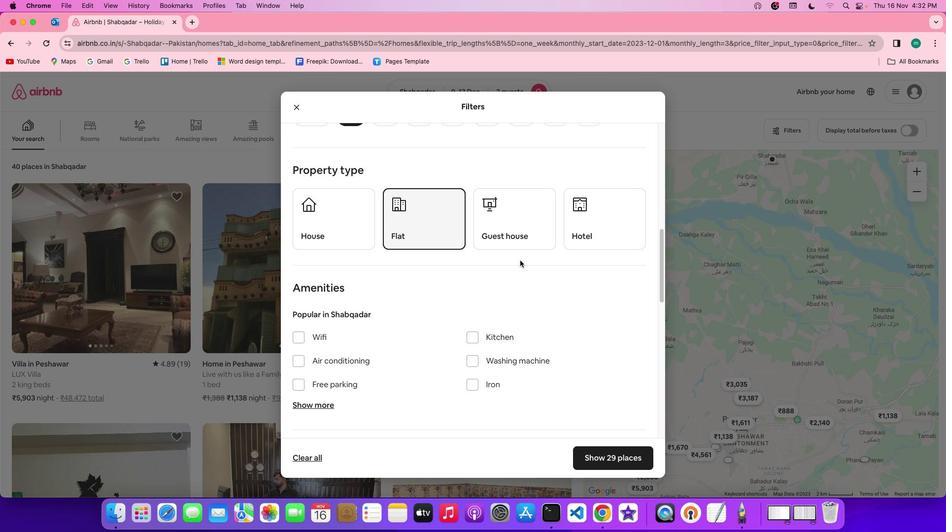 
Action: Mouse scrolled (520, 260) with delta (0, 0)
Screenshot: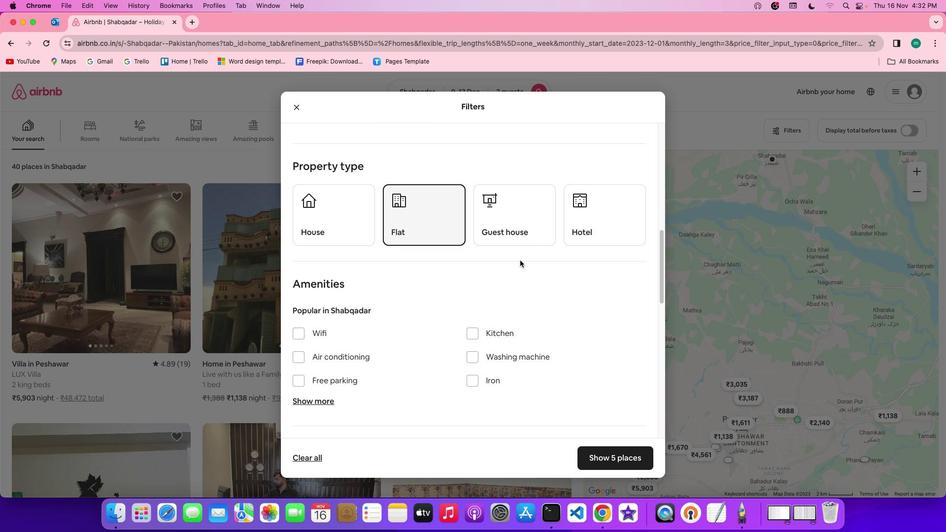 
Action: Mouse scrolled (520, 260) with delta (0, 0)
Screenshot: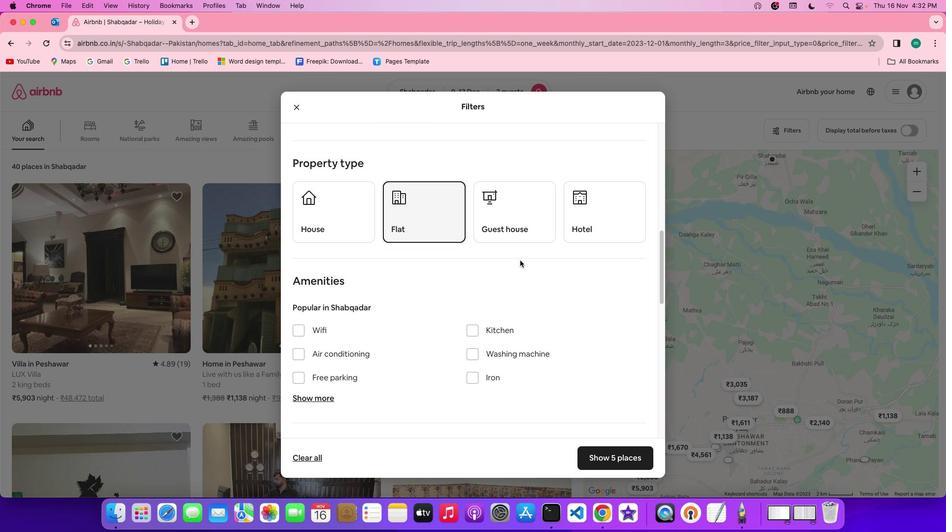 
Action: Mouse scrolled (520, 260) with delta (0, 0)
Screenshot: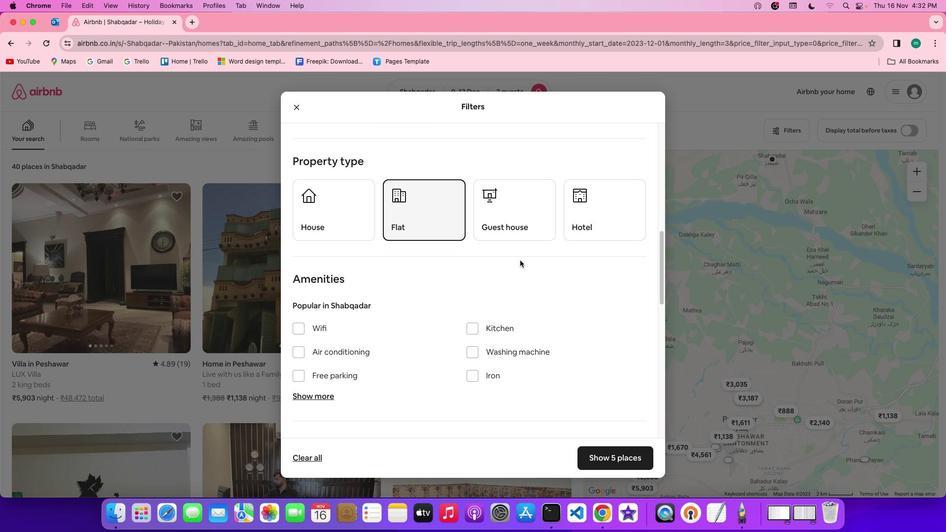 
Action: Mouse scrolled (520, 260) with delta (0, 0)
Screenshot: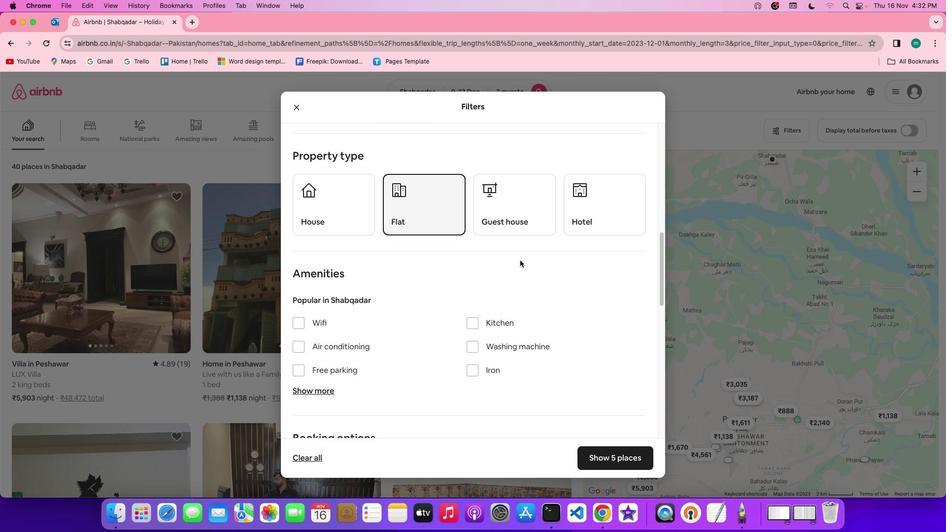 
Action: Mouse scrolled (520, 260) with delta (0, 0)
Screenshot: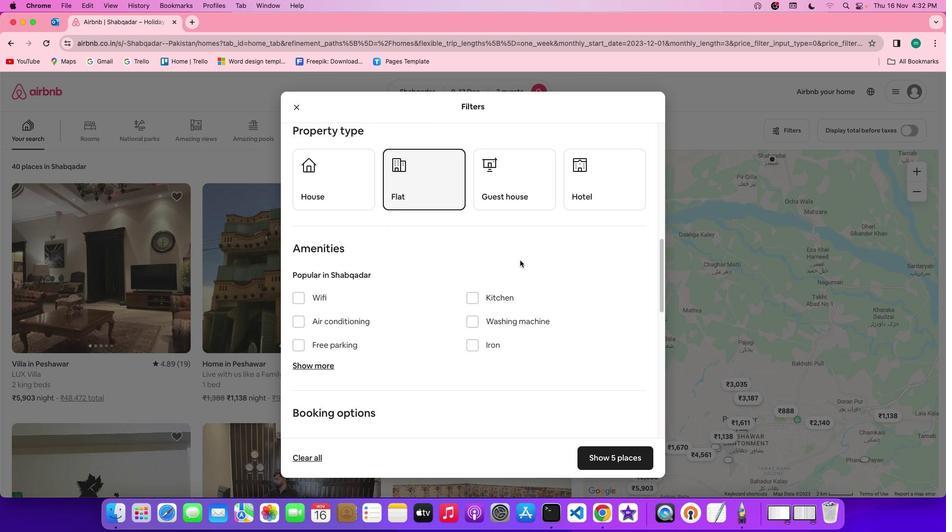 
Action: Mouse scrolled (520, 260) with delta (0, 0)
Screenshot: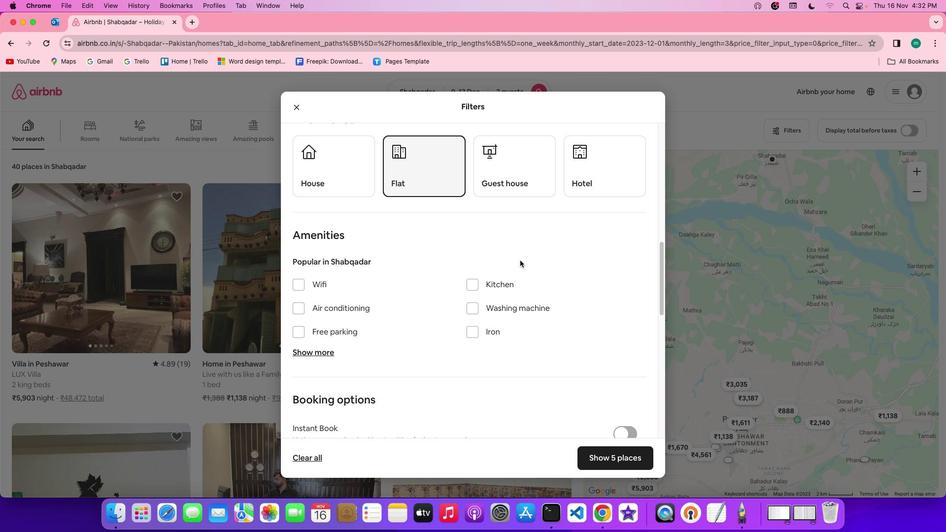 
Action: Mouse scrolled (520, 260) with delta (0, 0)
Screenshot: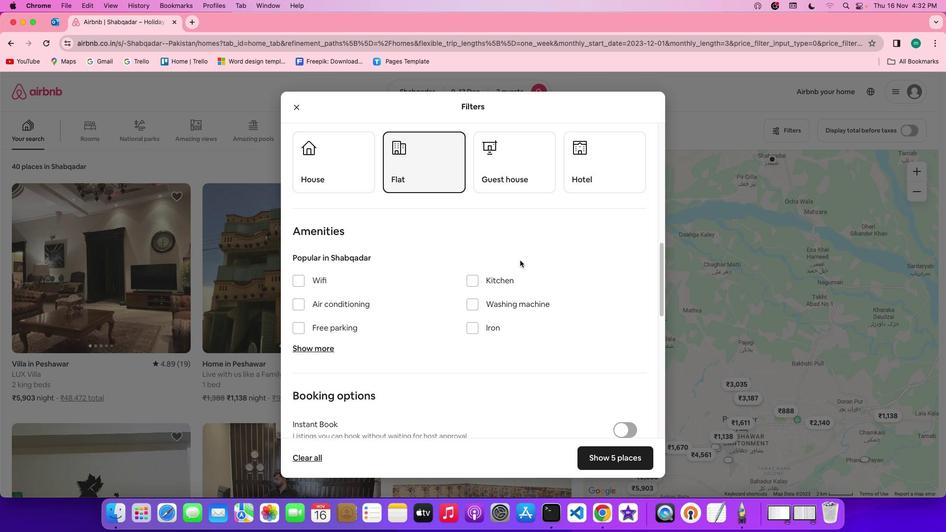 
Action: Mouse scrolled (520, 260) with delta (0, 0)
Screenshot: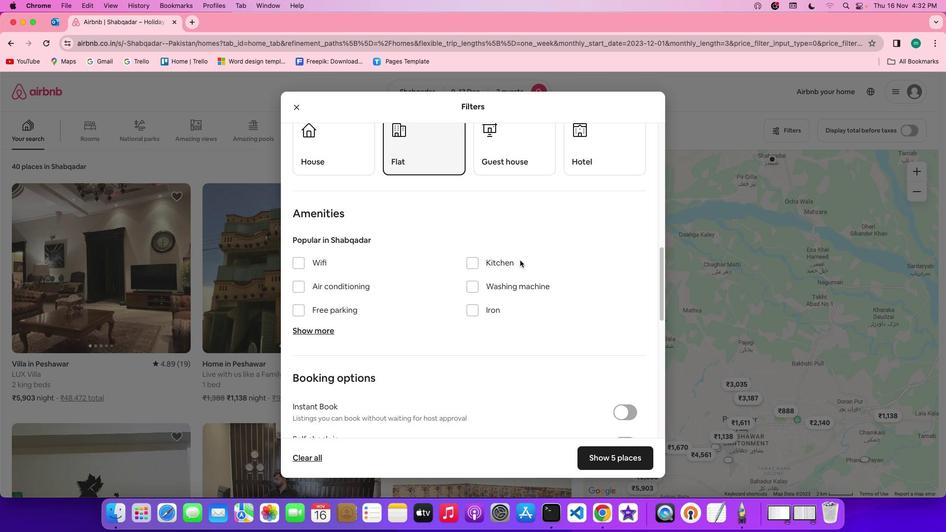 
Action: Mouse scrolled (520, 260) with delta (0, 0)
Screenshot: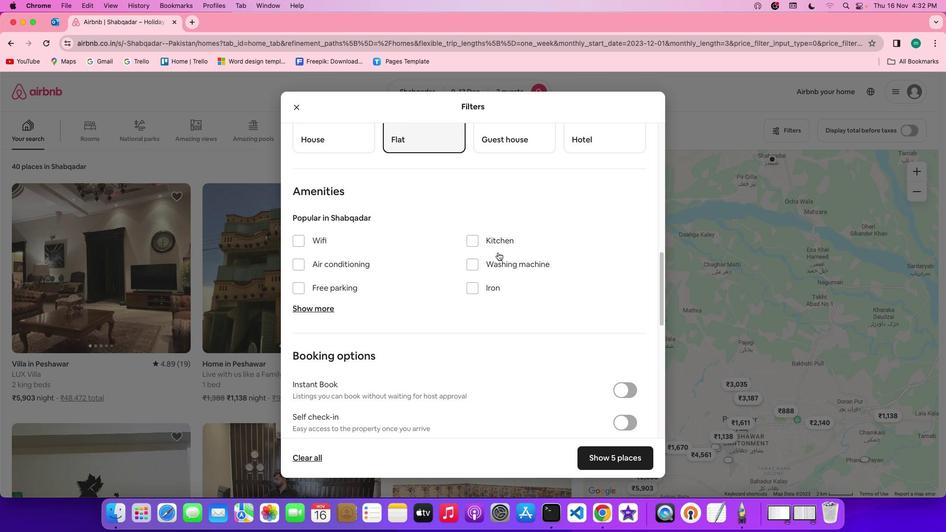 
Action: Mouse moved to (293, 222)
Screenshot: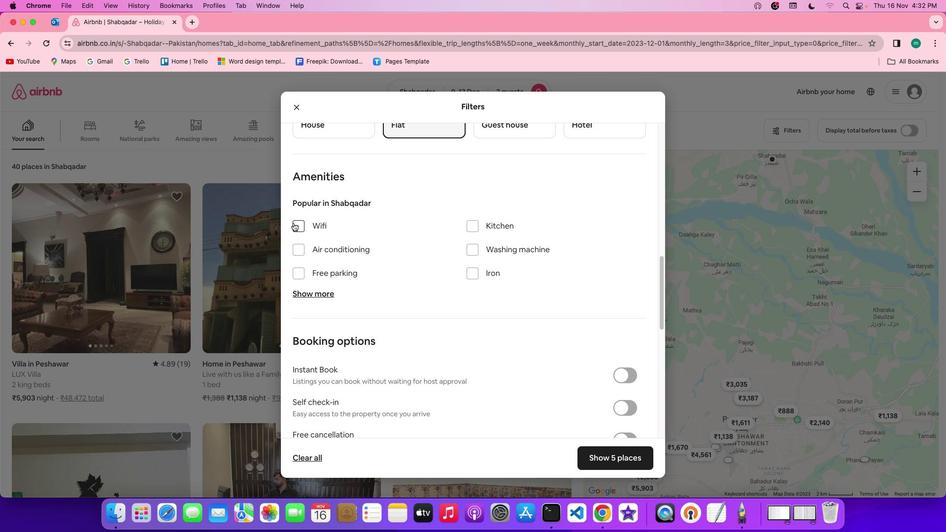 
Action: Mouse pressed left at (293, 222)
Screenshot: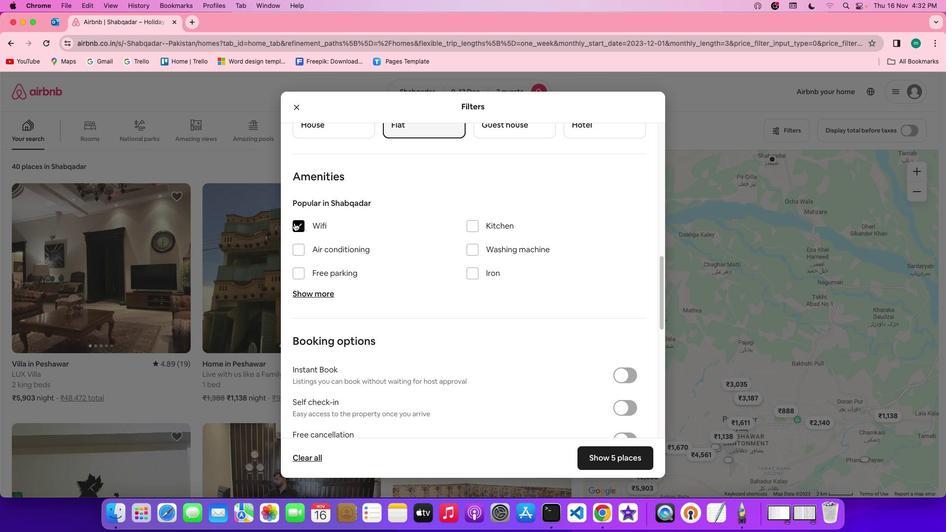 
Action: Mouse moved to (487, 316)
Screenshot: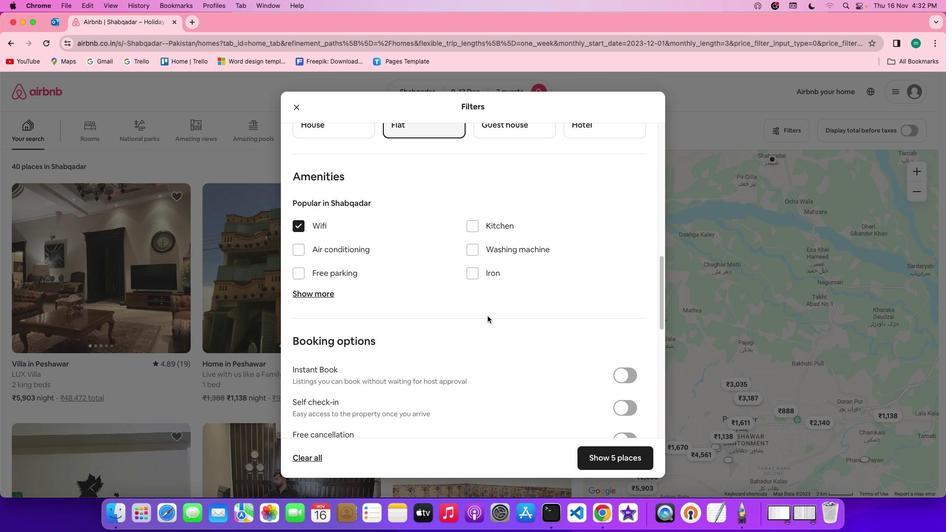 
Action: Mouse scrolled (487, 316) with delta (0, 0)
Screenshot: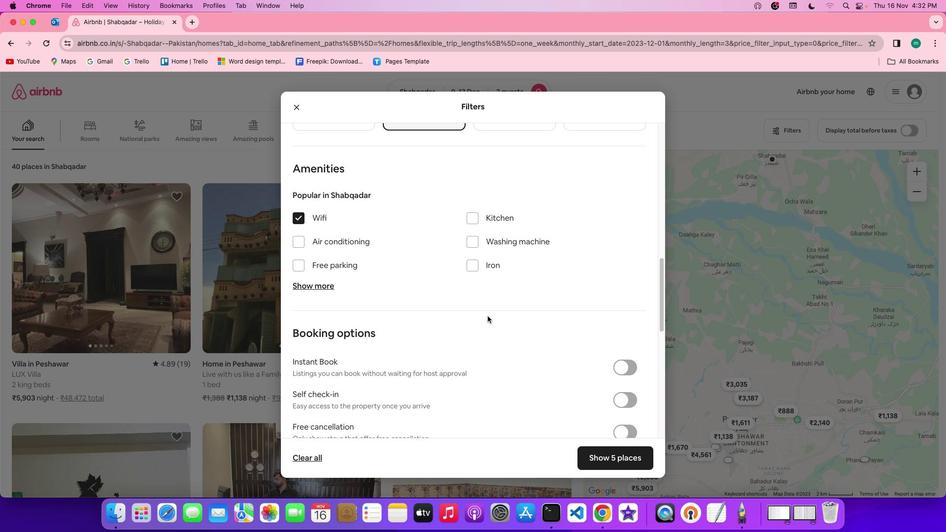 
Action: Mouse scrolled (487, 316) with delta (0, 0)
Screenshot: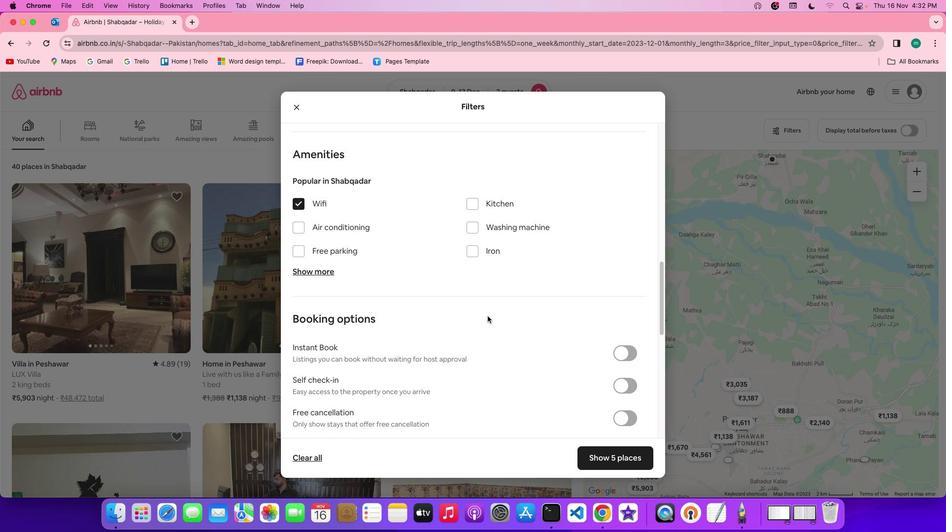 
Action: Mouse moved to (487, 316)
Screenshot: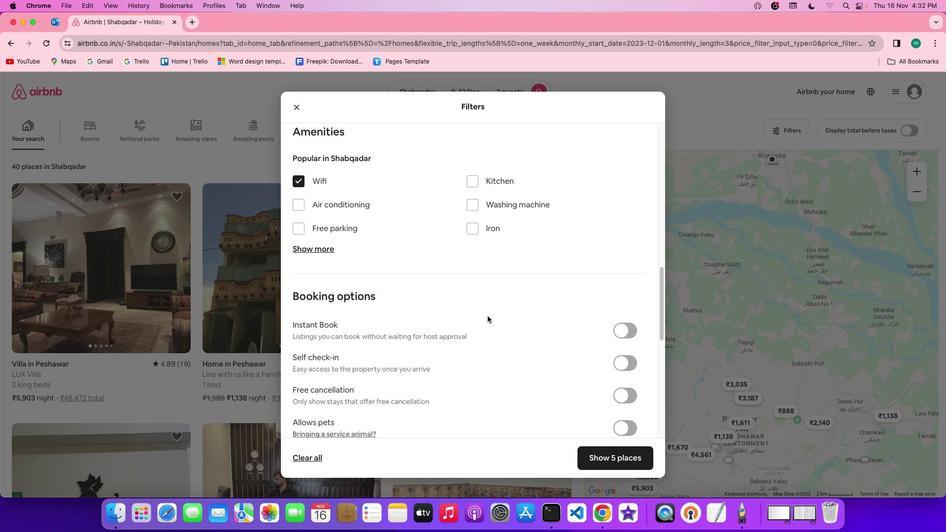
Action: Mouse scrolled (487, 316) with delta (0, 0)
Screenshot: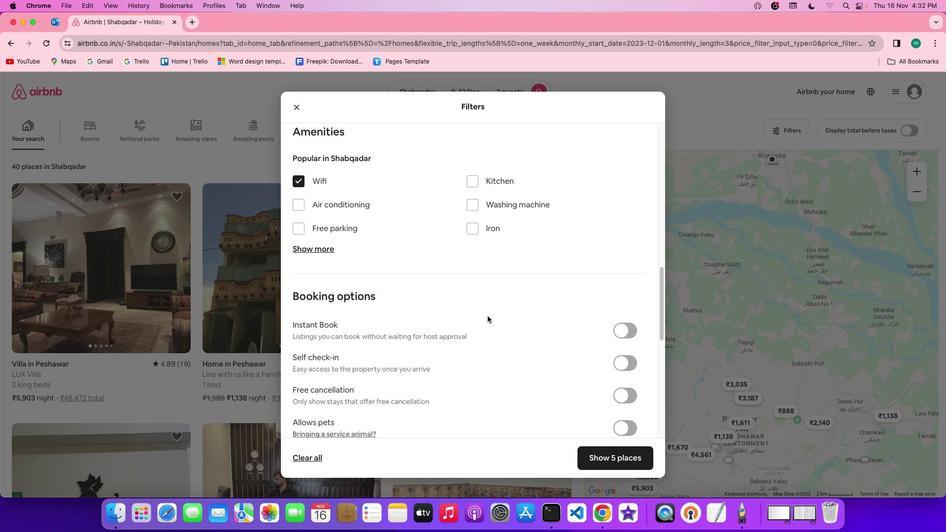 
Action: Mouse scrolled (487, 316) with delta (0, -1)
Screenshot: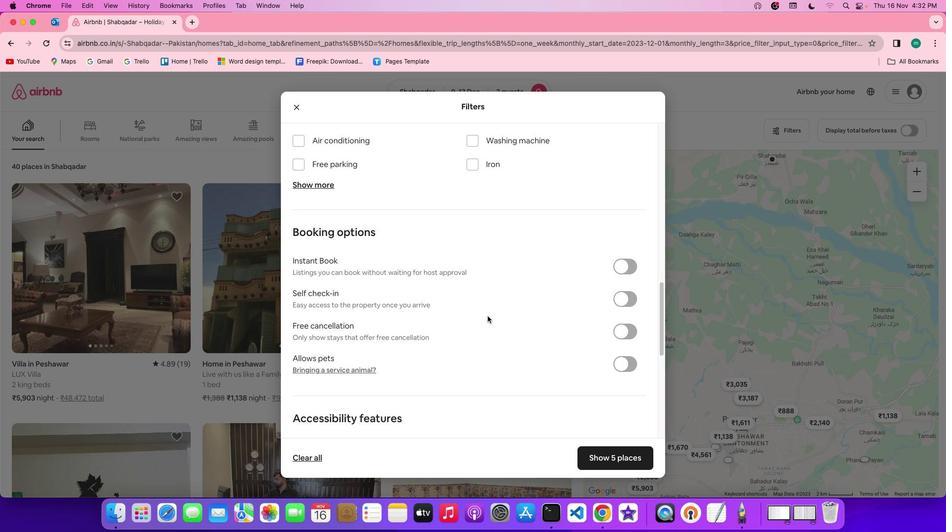 
Action: Mouse moved to (490, 317)
Screenshot: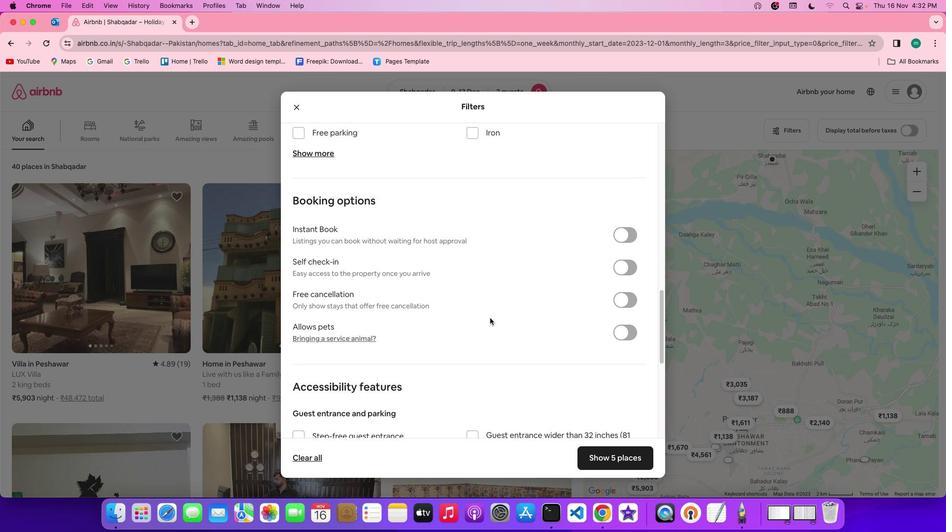 
Action: Mouse scrolled (490, 317) with delta (0, 0)
Screenshot: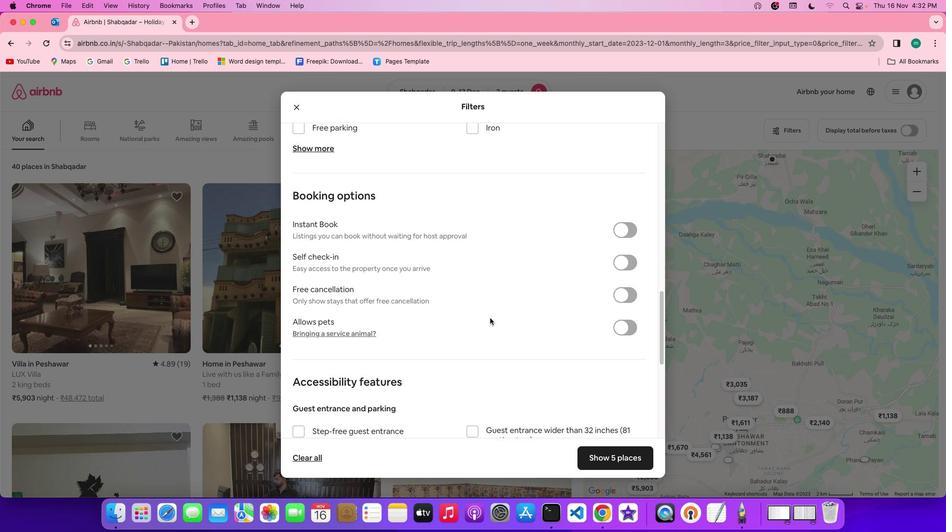 
Action: Mouse scrolled (490, 317) with delta (0, 0)
Screenshot: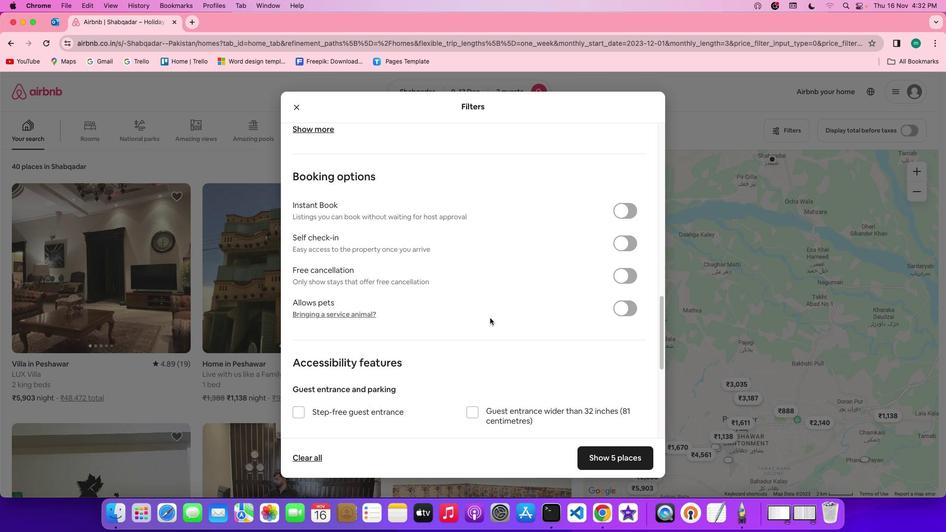 
Action: Mouse scrolled (490, 317) with delta (0, -1)
Screenshot: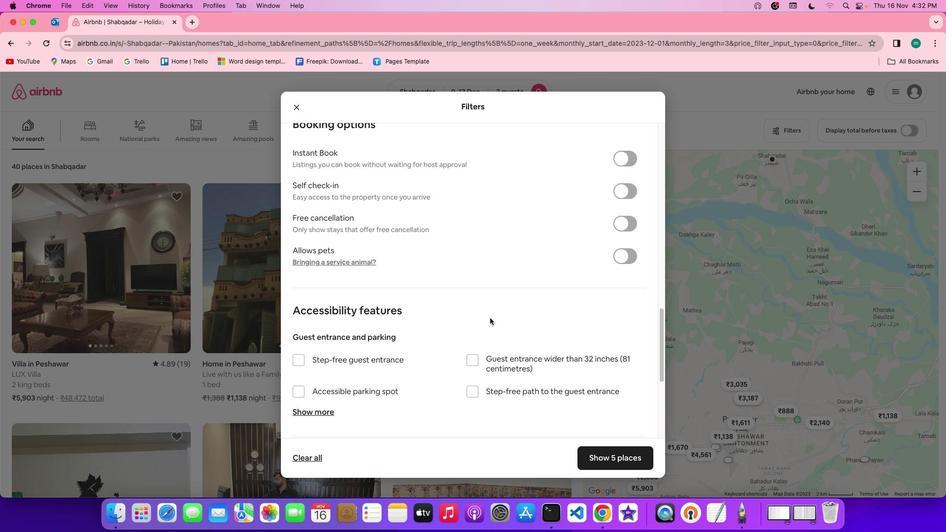 
Action: Mouse scrolled (490, 317) with delta (0, -1)
Screenshot: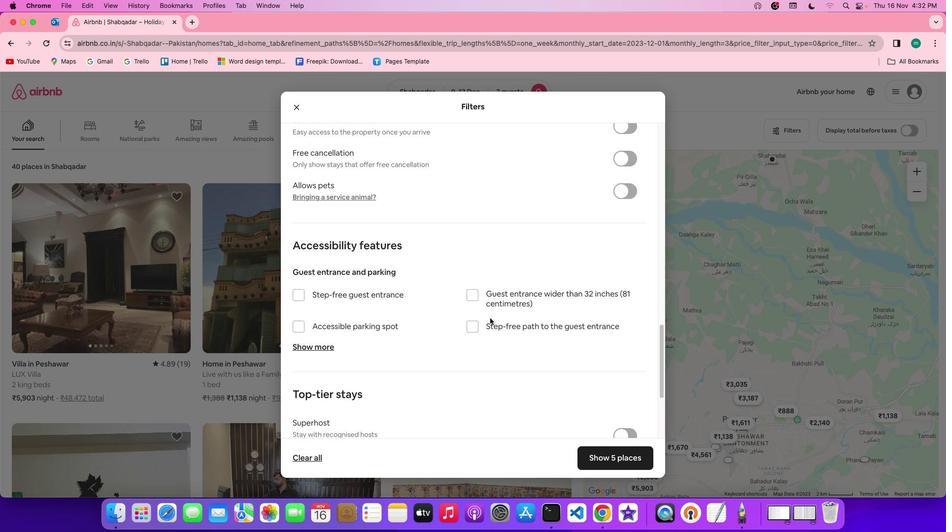 
Action: Mouse scrolled (490, 317) with delta (0, -2)
Screenshot: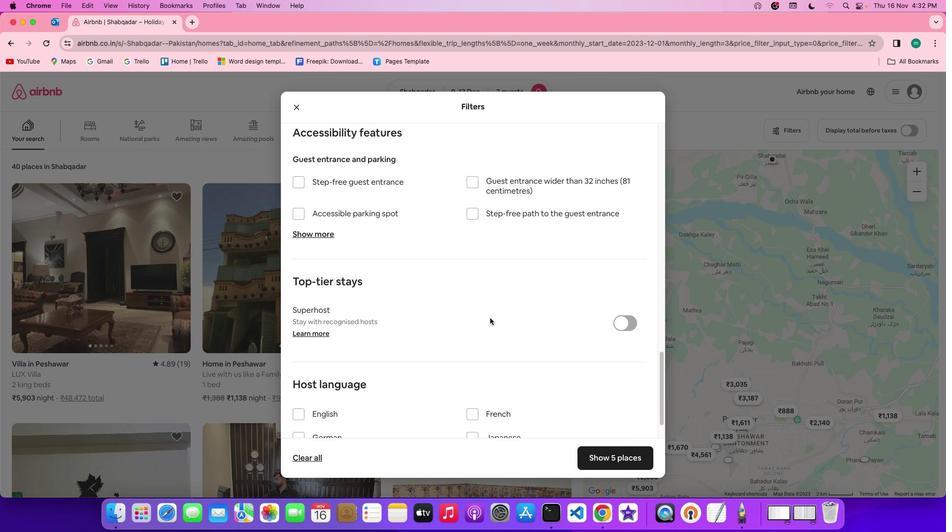 
Action: Mouse moved to (482, 308)
Screenshot: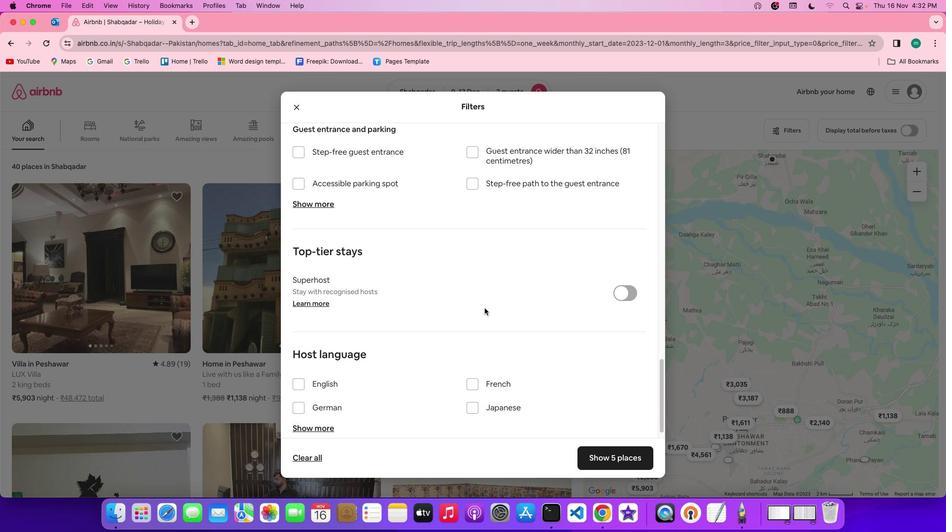 
Action: Mouse scrolled (482, 308) with delta (0, 0)
Screenshot: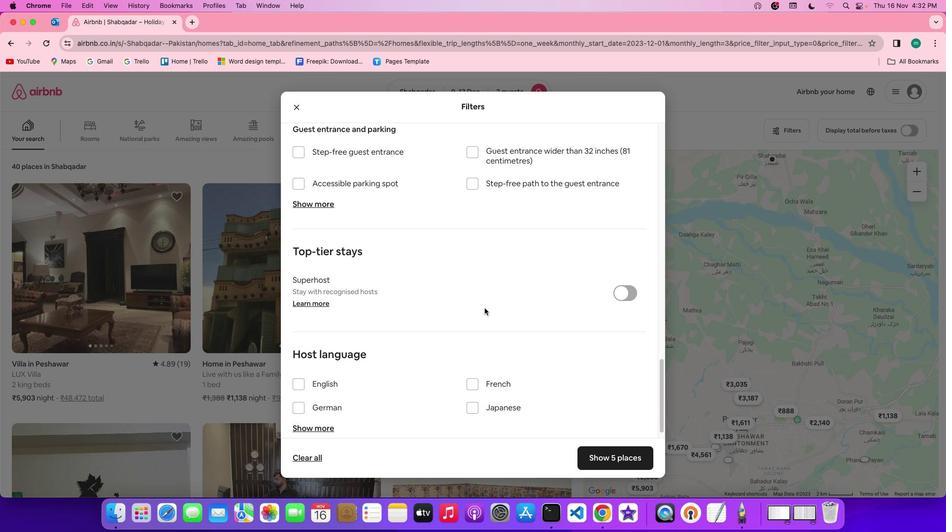 
Action: Mouse scrolled (482, 308) with delta (0, 0)
Screenshot: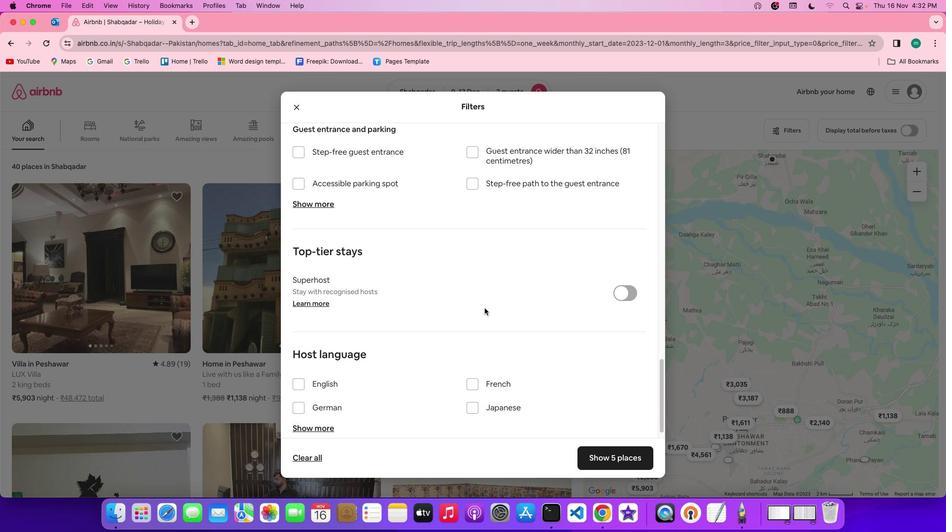 
Action: Mouse scrolled (482, 308) with delta (0, -1)
Screenshot: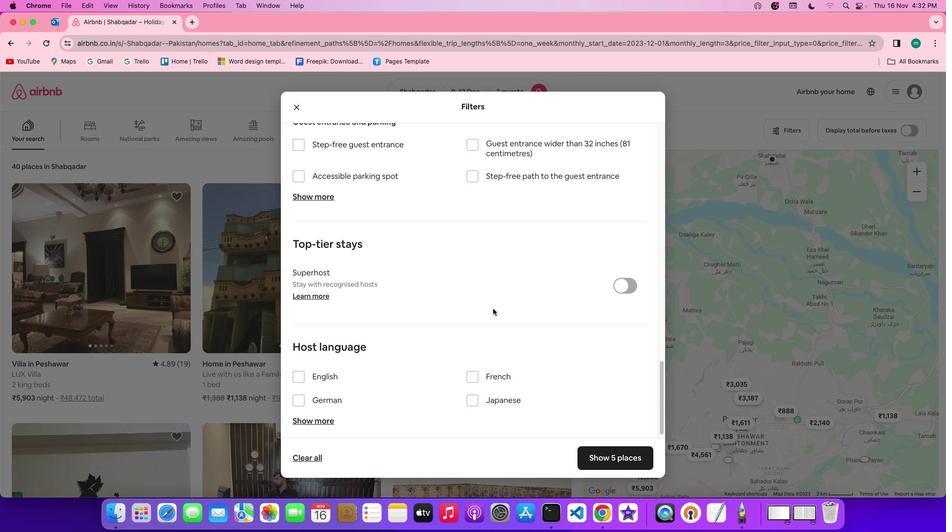 
Action: Mouse moved to (482, 308)
Screenshot: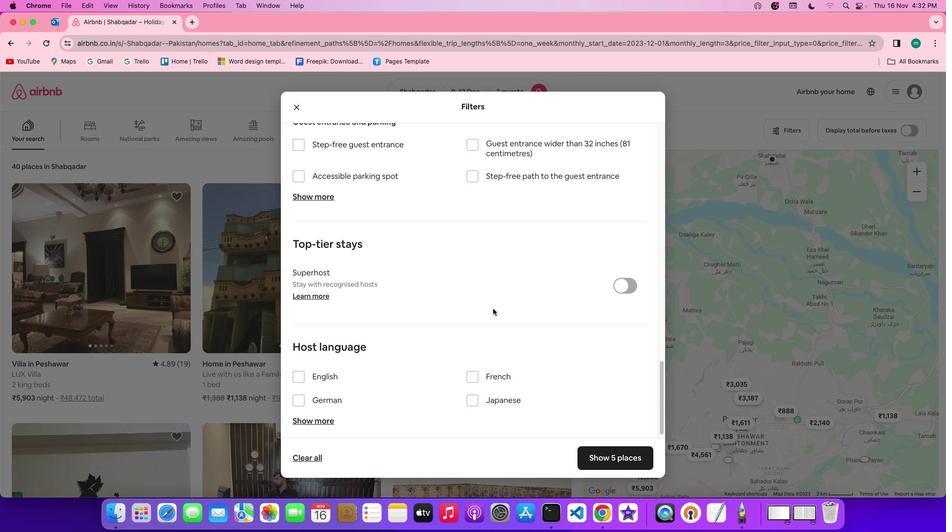
Action: Mouse scrolled (482, 308) with delta (0, -2)
Screenshot: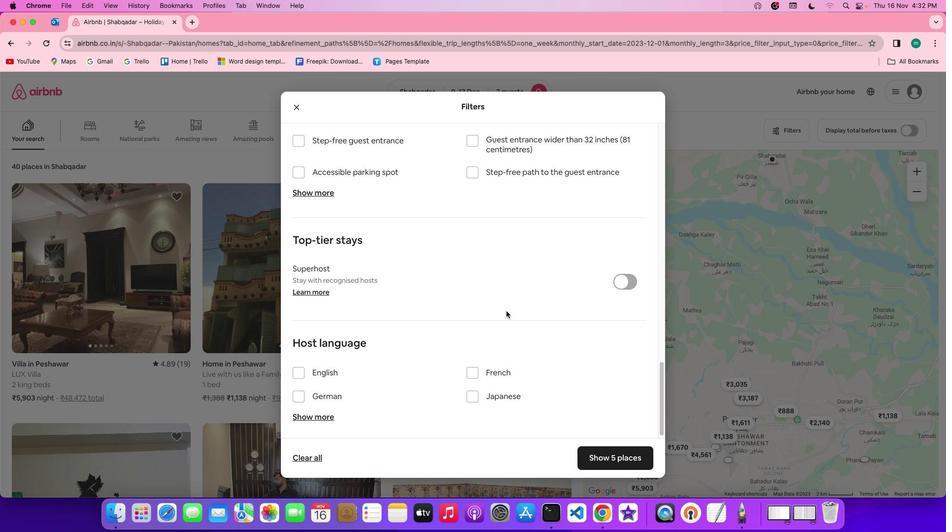 
Action: Mouse moved to (483, 308)
Screenshot: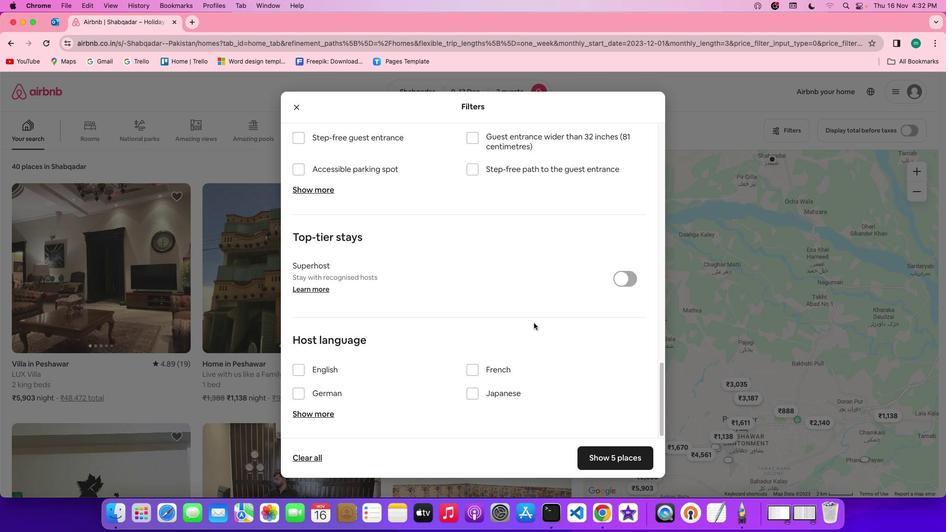 
Action: Mouse scrolled (483, 308) with delta (0, -2)
Screenshot: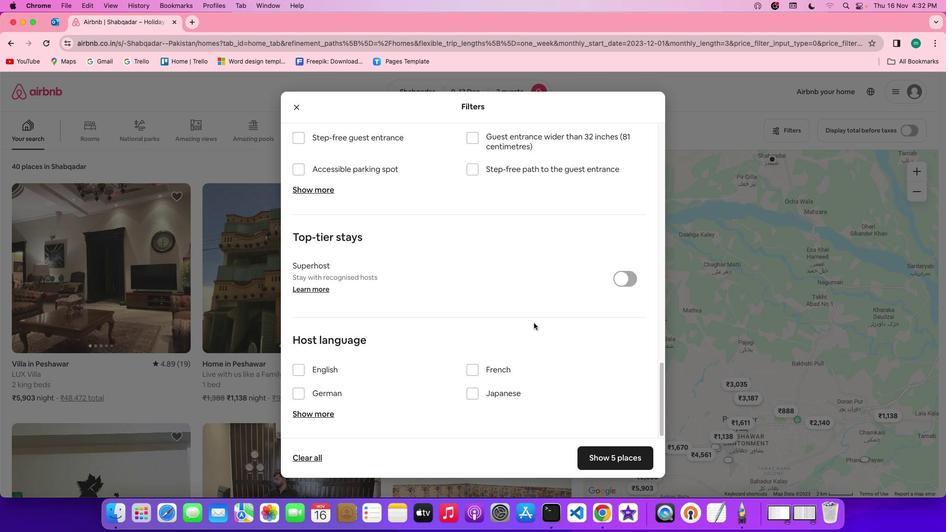 
Action: Mouse moved to (591, 409)
Screenshot: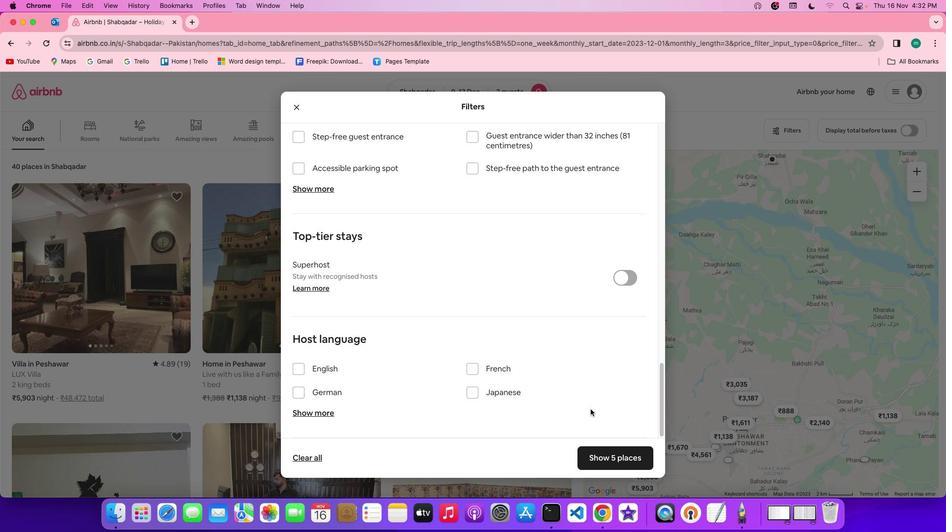 
Action: Mouse scrolled (591, 409) with delta (0, 0)
Screenshot: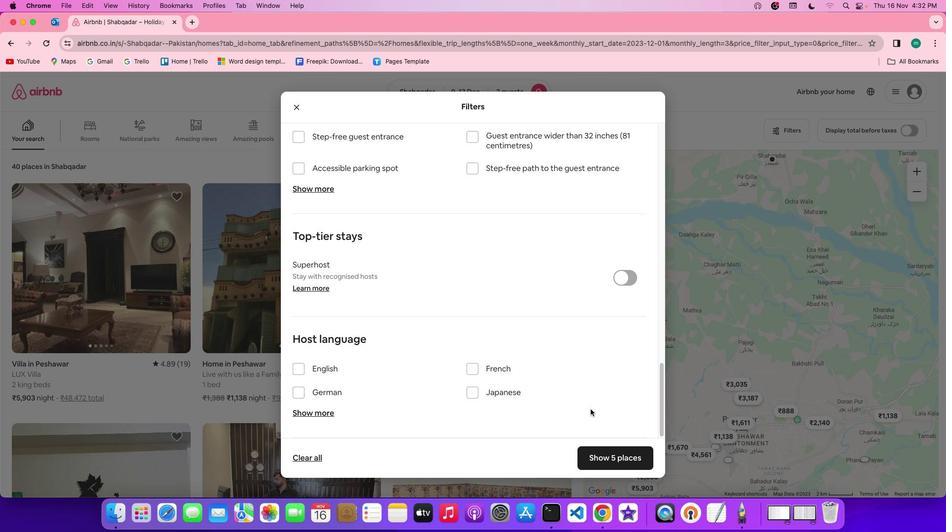 
Action: Mouse scrolled (591, 409) with delta (0, 0)
Screenshot: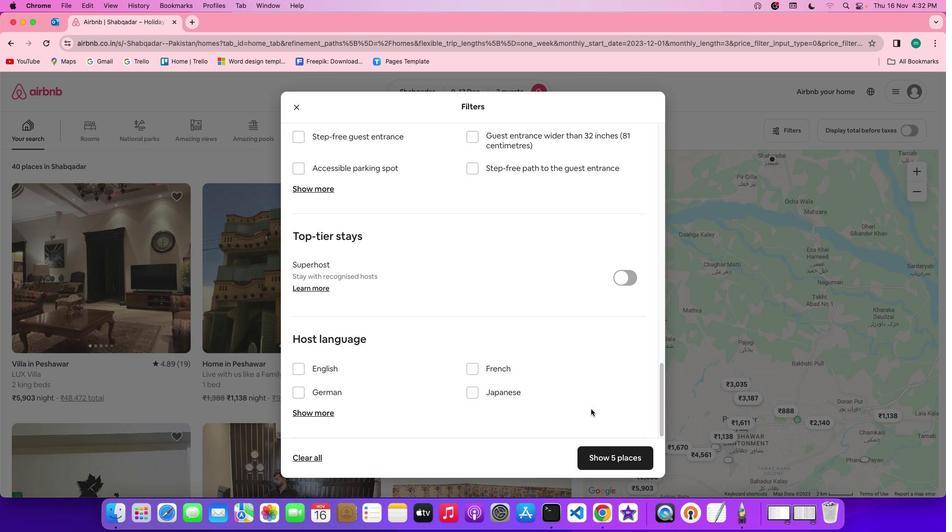 
Action: Mouse scrolled (591, 409) with delta (0, -1)
Screenshot: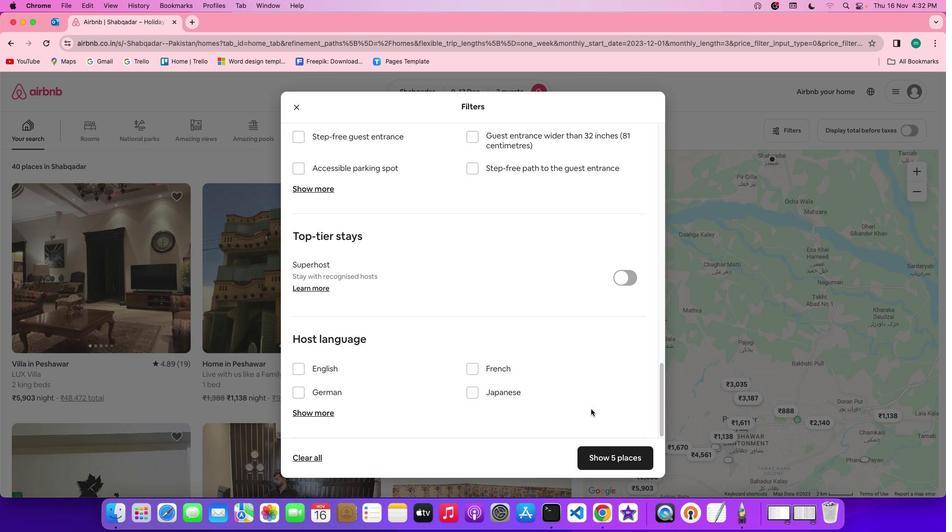 
Action: Mouse scrolled (591, 409) with delta (0, -2)
Screenshot: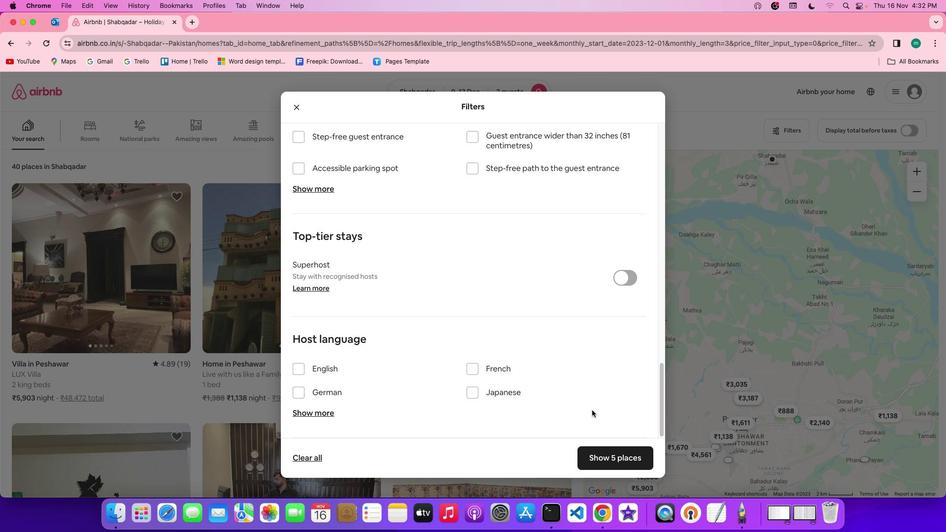 
Action: Mouse scrolled (591, 409) with delta (0, -2)
Screenshot: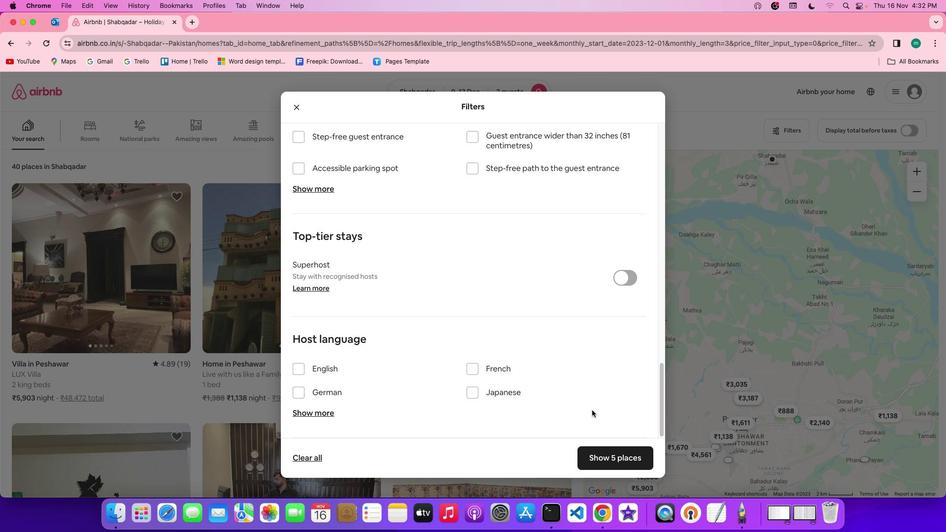 
Action: Mouse scrolled (591, 409) with delta (0, -3)
Screenshot: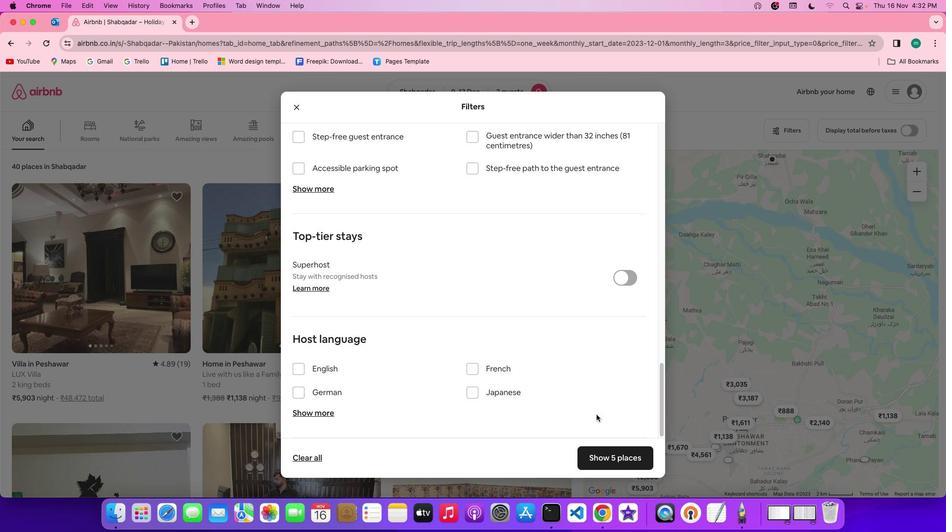 
Action: Mouse moved to (616, 455)
Screenshot: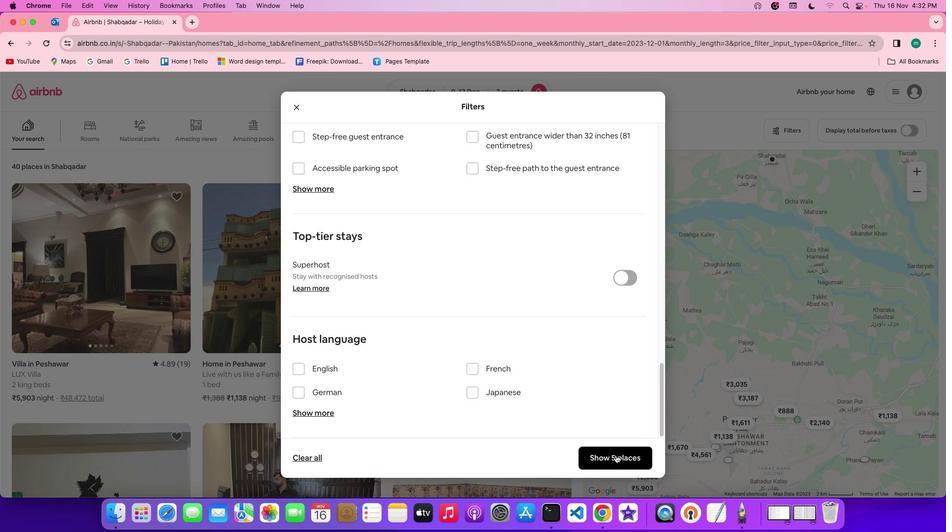
Action: Mouse pressed left at (616, 455)
Screenshot: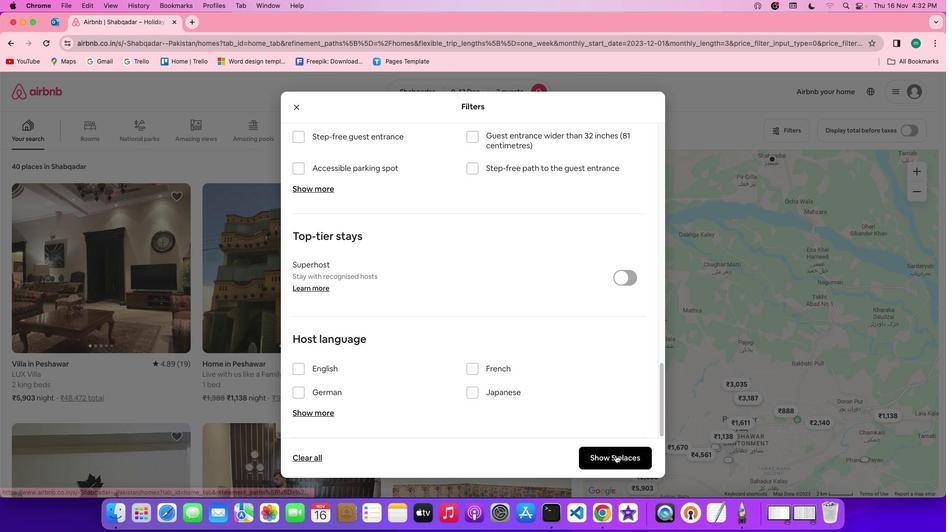 
Action: Mouse moved to (447, 207)
Screenshot: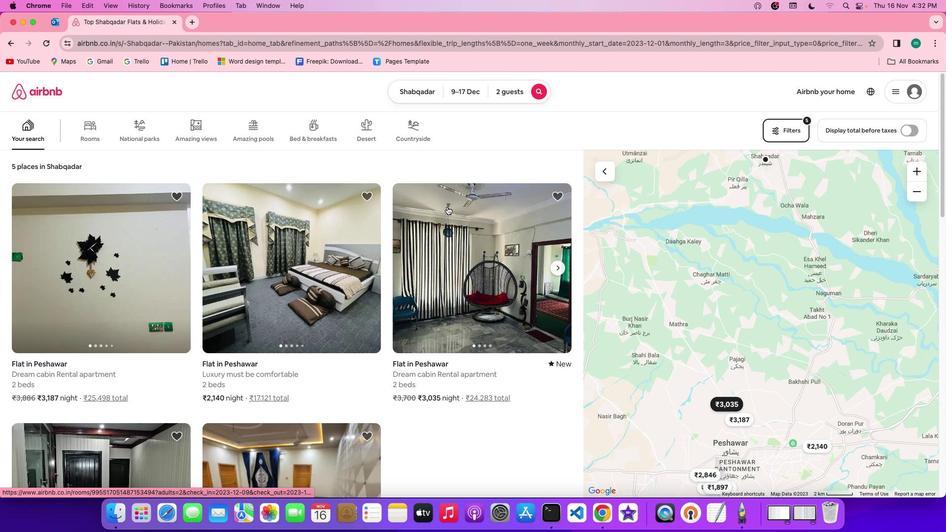 
Action: Mouse scrolled (447, 207) with delta (0, 0)
Screenshot: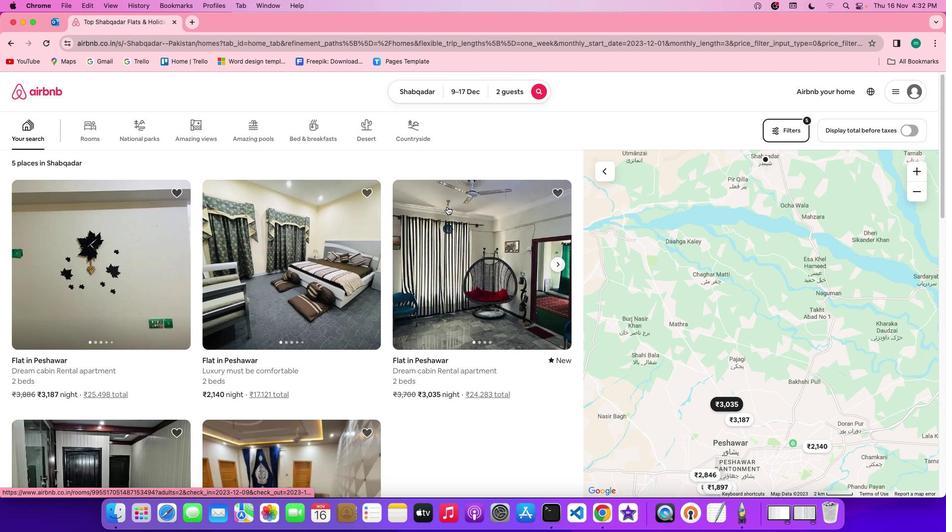 
Action: Mouse scrolled (447, 207) with delta (0, 0)
Screenshot: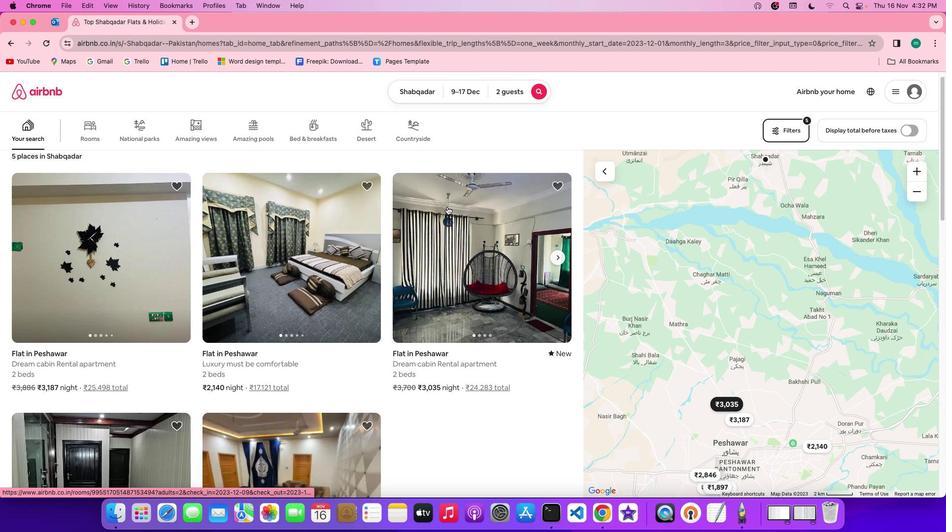 
Action: Mouse scrolled (447, 207) with delta (0, 0)
Screenshot: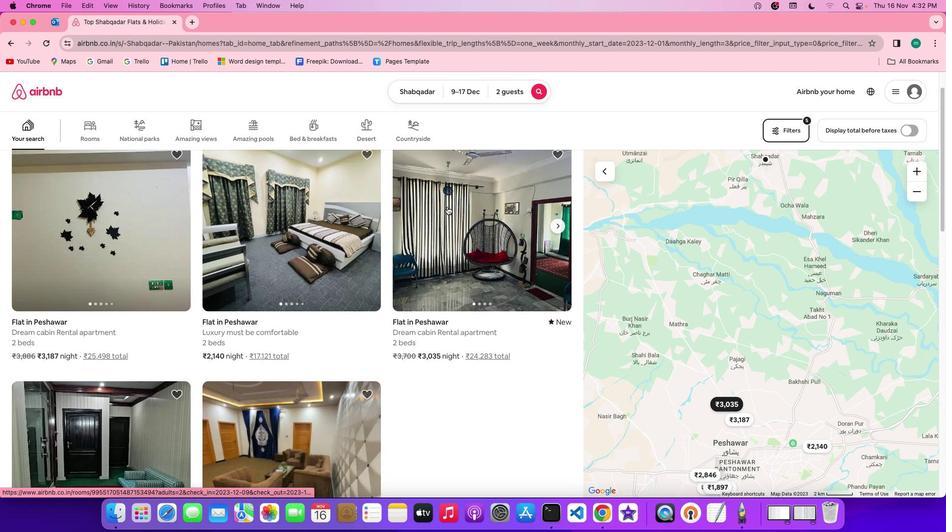 
Action: Mouse moved to (447, 207)
Screenshot: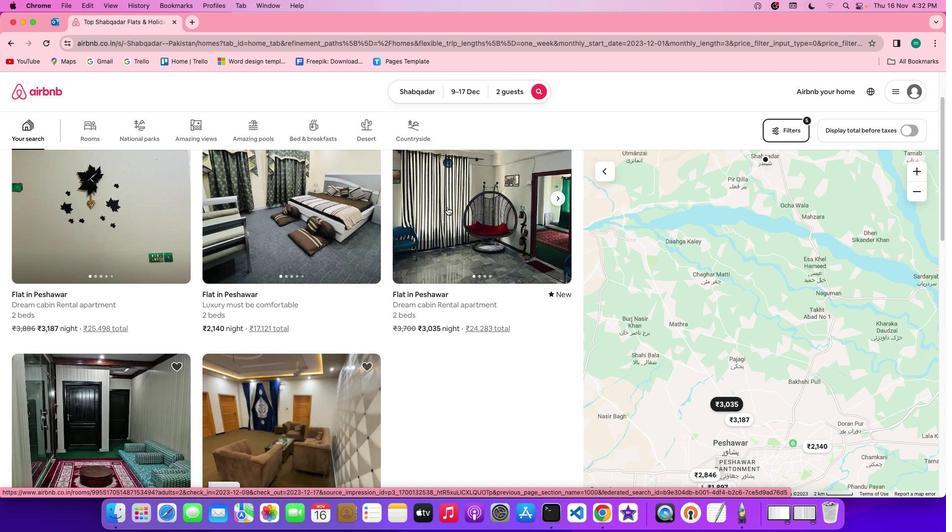 
Action: Mouse scrolled (447, 207) with delta (0, 0)
Screenshot: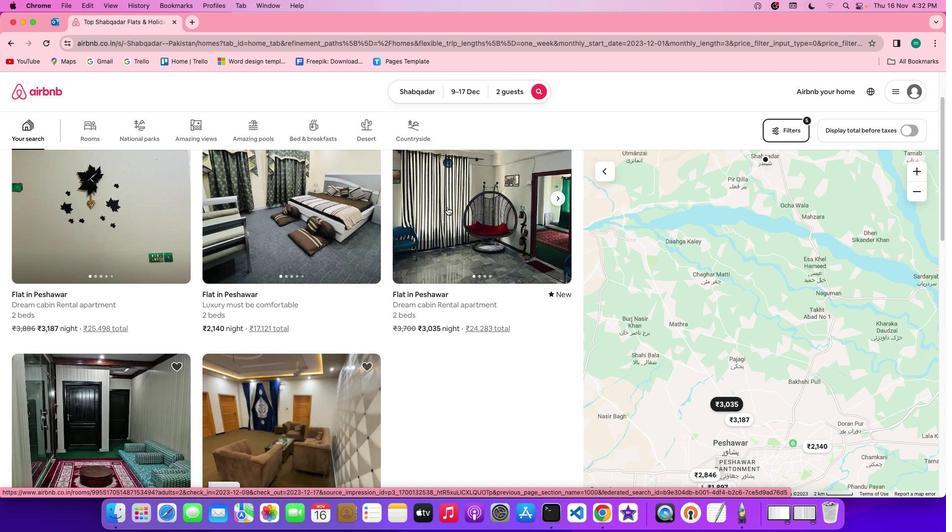 
Action: Mouse moved to (447, 207)
Screenshot: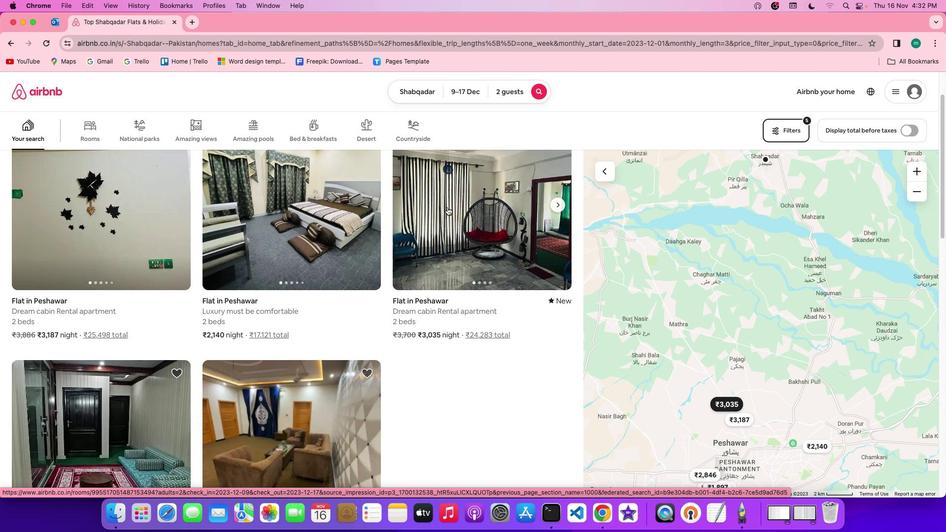
Action: Mouse scrolled (447, 207) with delta (0, 0)
Screenshot: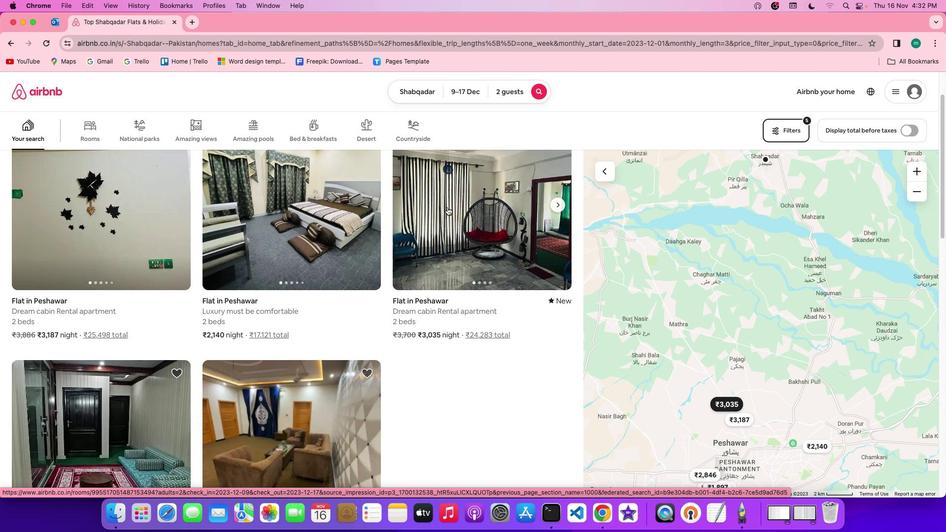
Action: Mouse moved to (148, 155)
Screenshot: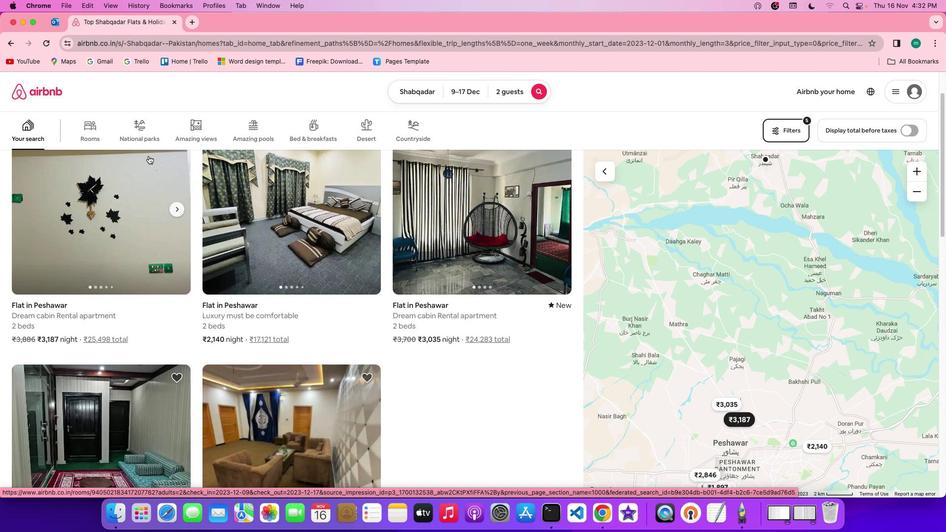 
Action: Mouse pressed left at (148, 155)
Screenshot: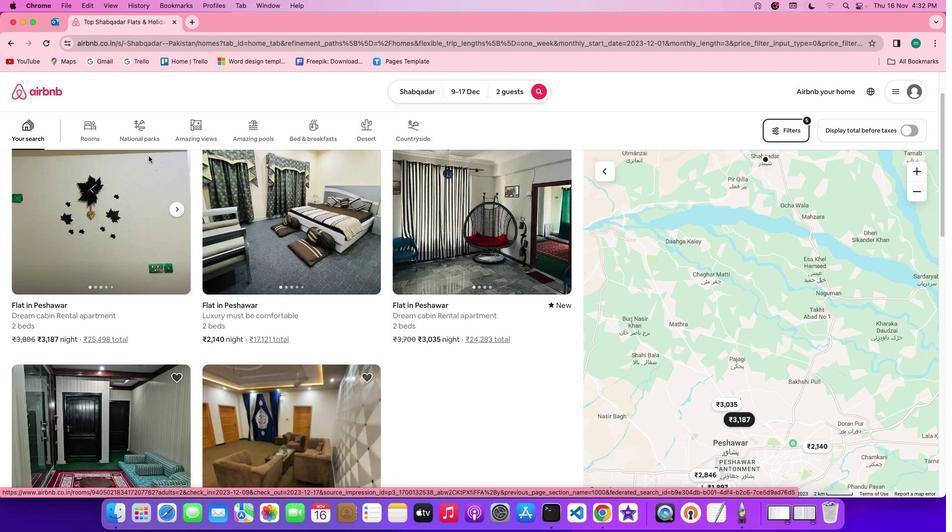 
Action: Mouse moved to (670, 371)
Screenshot: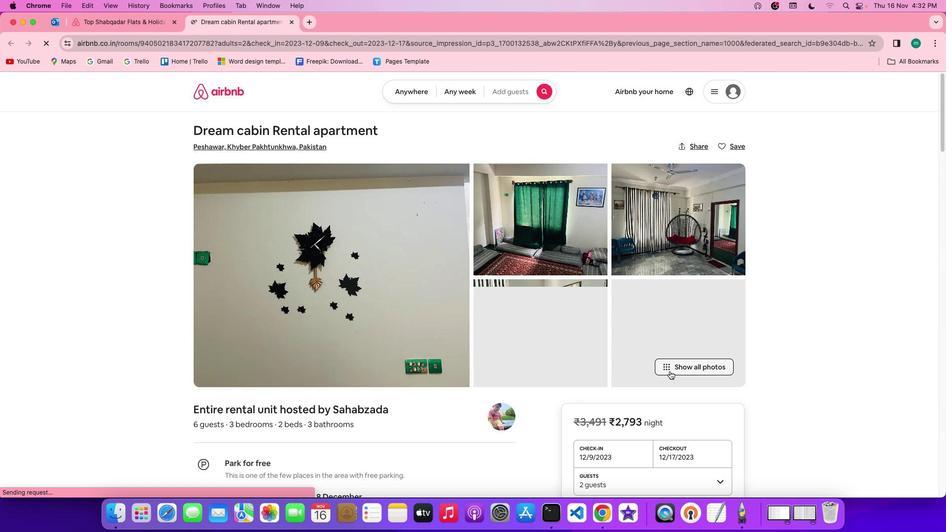 
Action: Mouse pressed left at (670, 371)
Screenshot: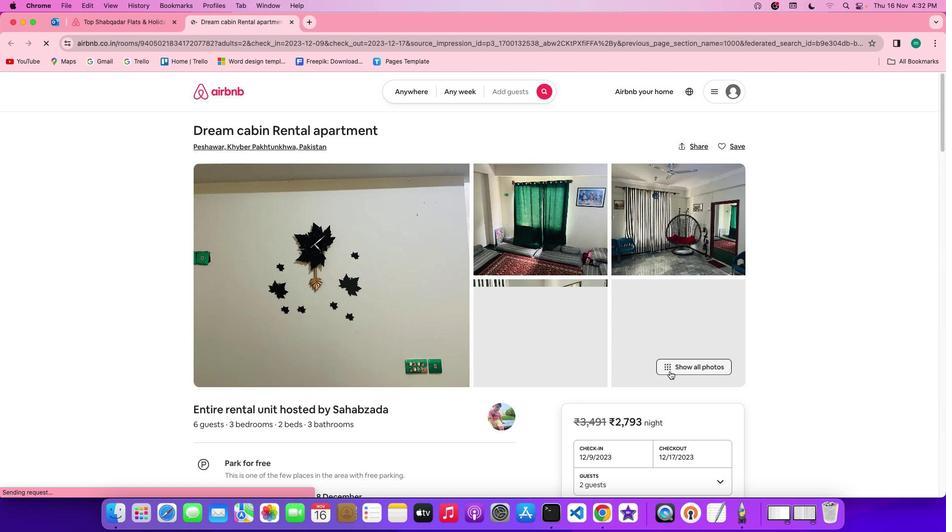 
Action: Mouse moved to (559, 342)
Screenshot: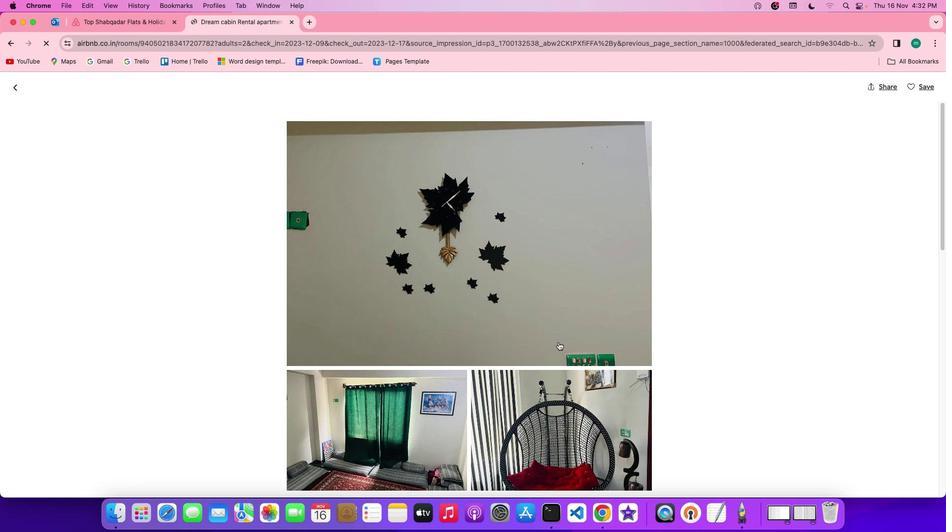 
Action: Mouse scrolled (559, 342) with delta (0, 0)
Screenshot: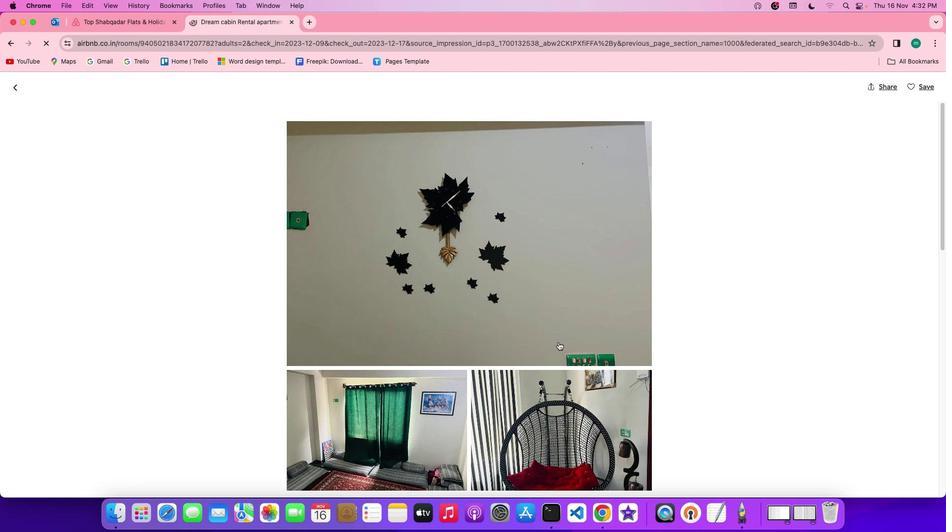 
Action: Mouse scrolled (559, 342) with delta (0, 0)
Screenshot: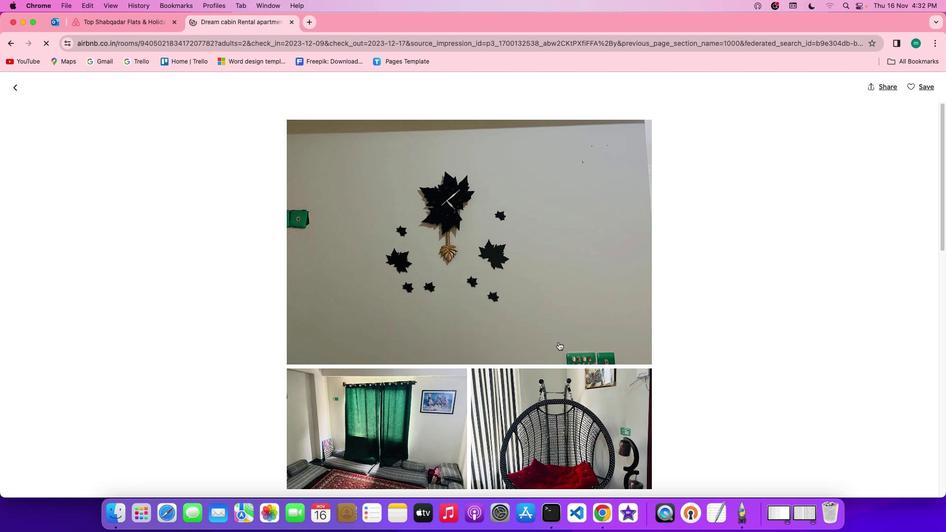 
Action: Mouse scrolled (559, 342) with delta (0, 0)
Screenshot: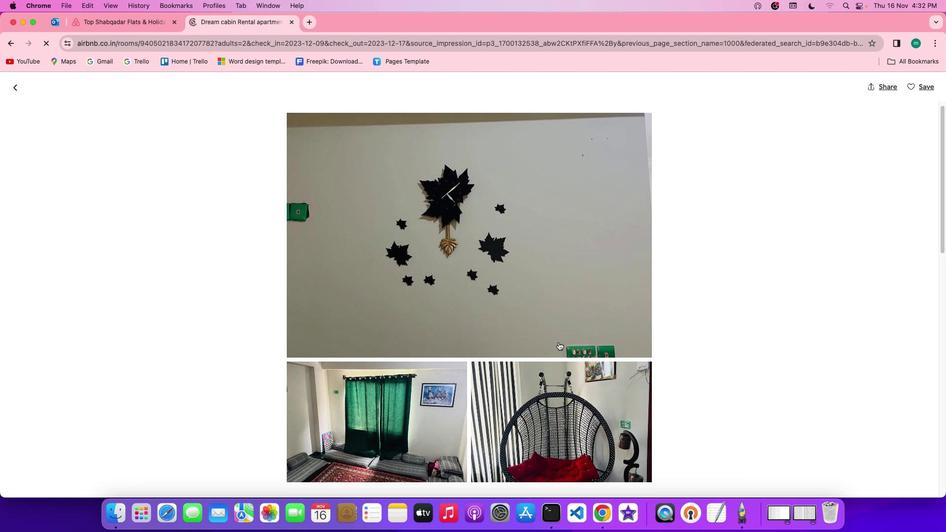 
Action: Mouse scrolled (559, 342) with delta (0, 0)
Screenshot: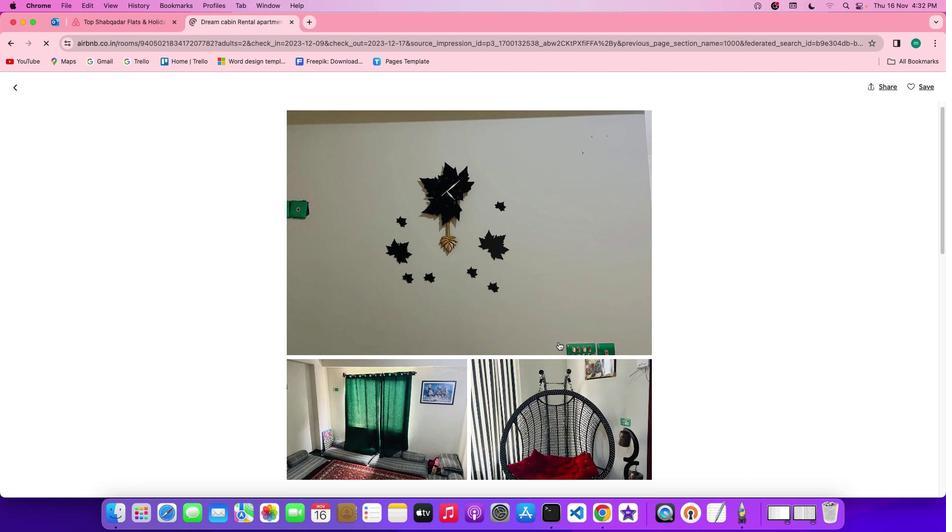 
Action: Mouse scrolled (559, 342) with delta (0, 0)
Screenshot: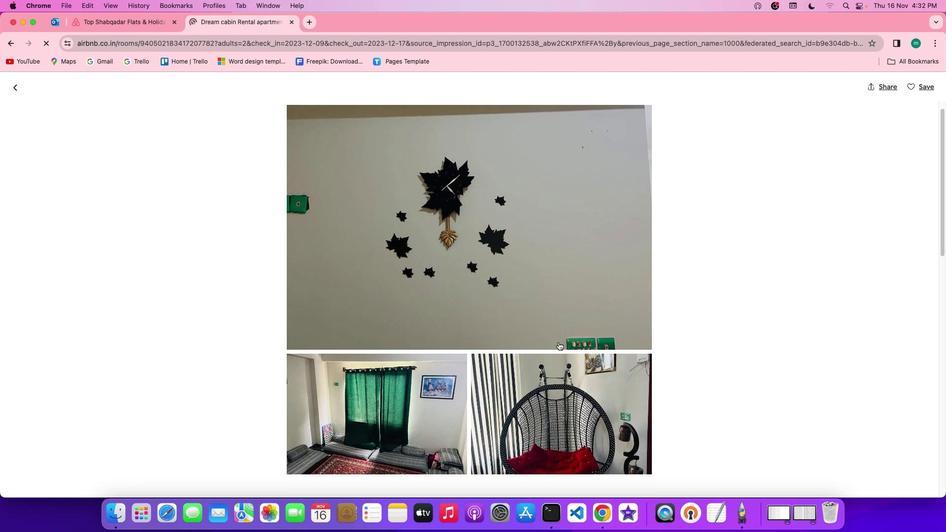 
Action: Mouse scrolled (559, 342) with delta (0, 0)
Screenshot: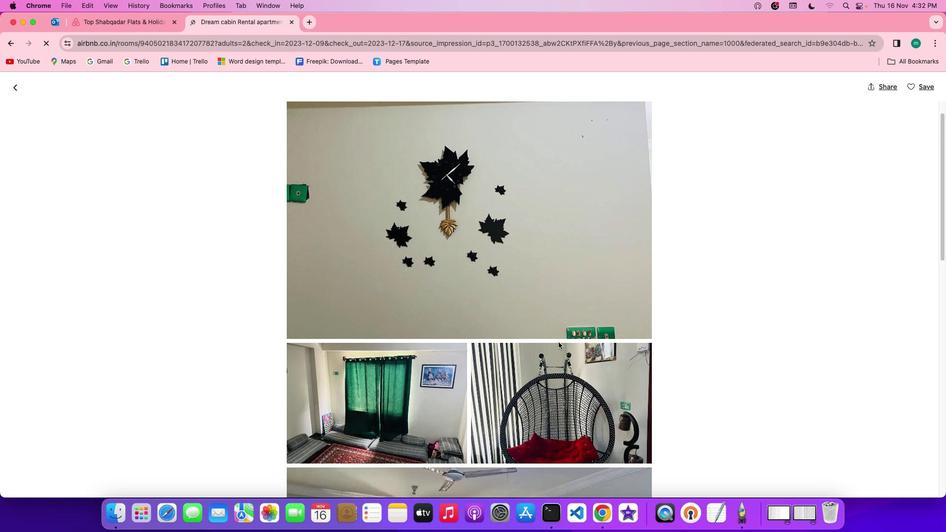 
Action: Mouse scrolled (559, 342) with delta (0, 0)
Screenshot: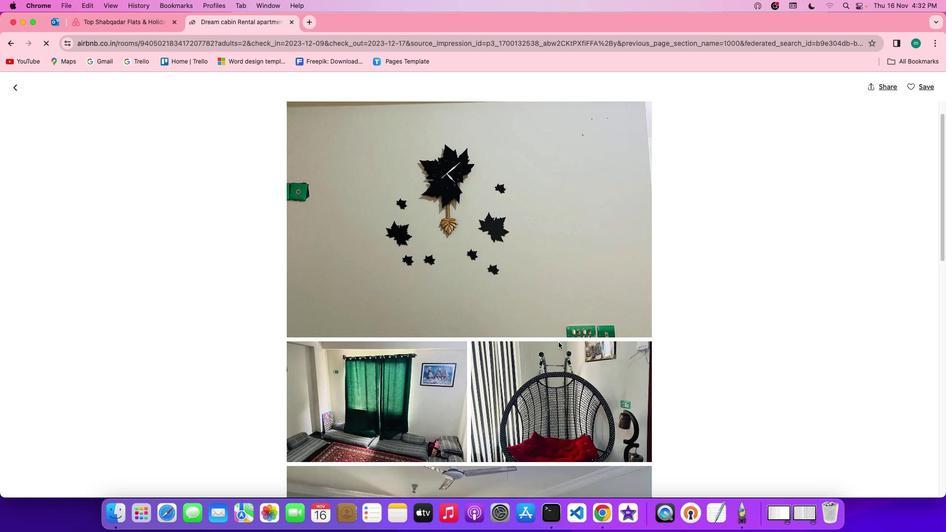 
Action: Mouse scrolled (559, 342) with delta (0, 0)
Screenshot: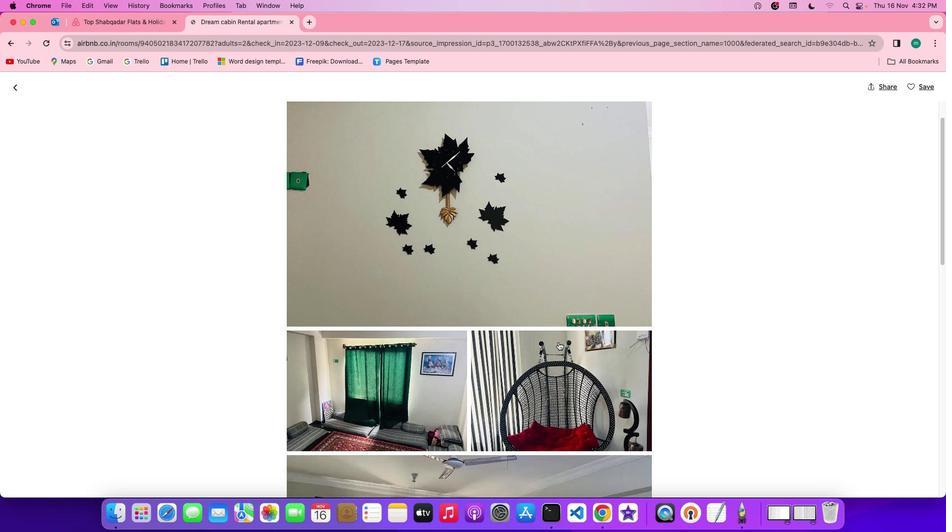 
Action: Mouse scrolled (559, 342) with delta (0, 0)
Screenshot: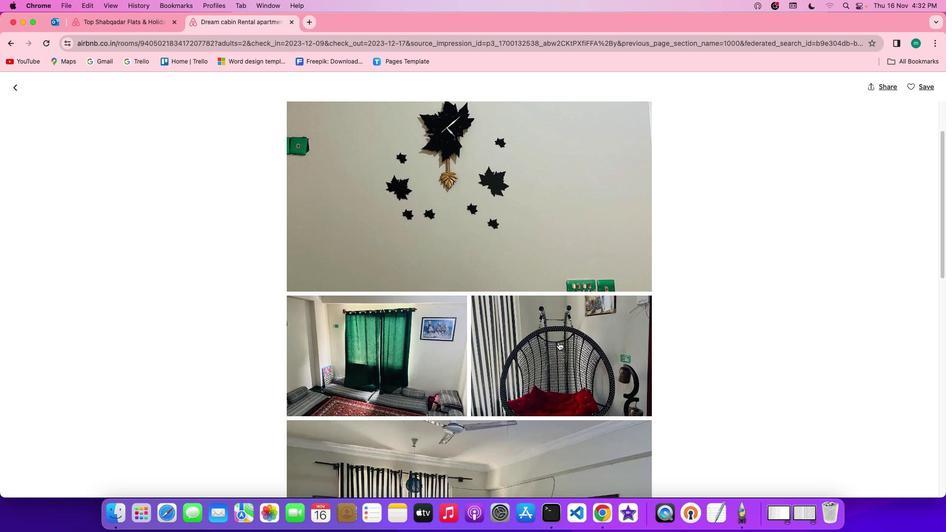 
Action: Mouse scrolled (559, 342) with delta (0, 0)
Screenshot: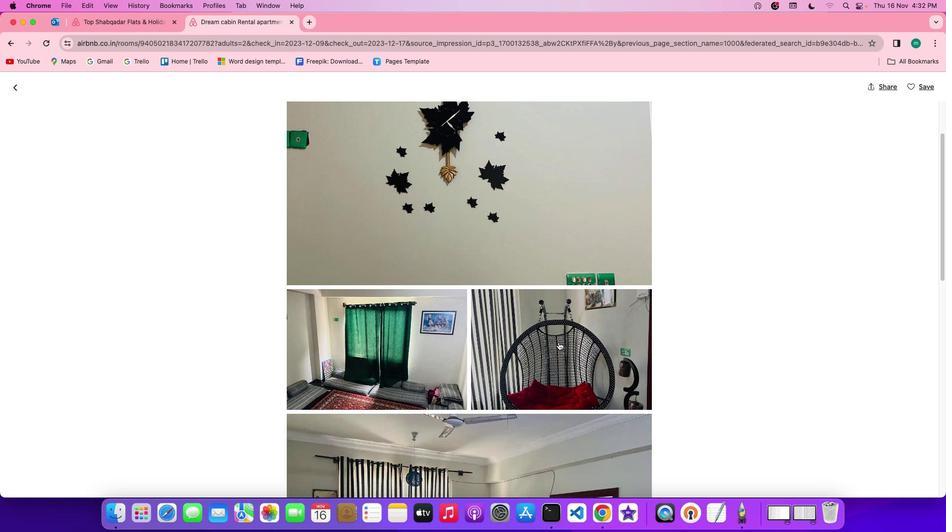 
Action: Mouse scrolled (559, 342) with delta (0, 0)
Screenshot: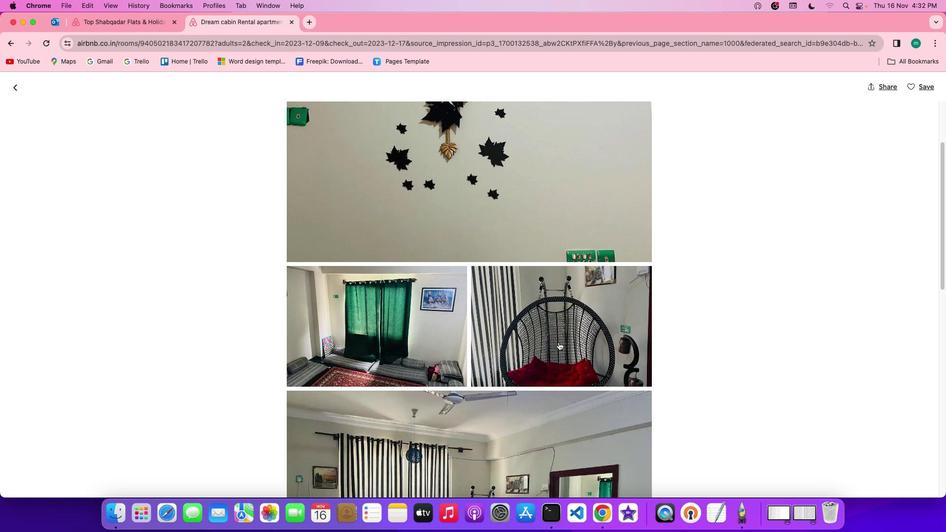 
Action: Mouse scrolled (559, 342) with delta (0, 0)
Screenshot: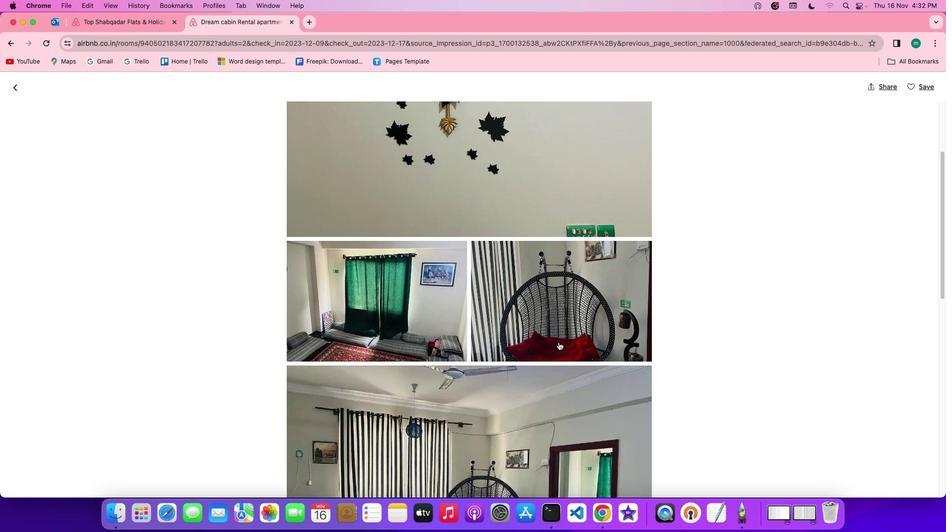 
Action: Mouse scrolled (559, 342) with delta (0, 0)
Screenshot: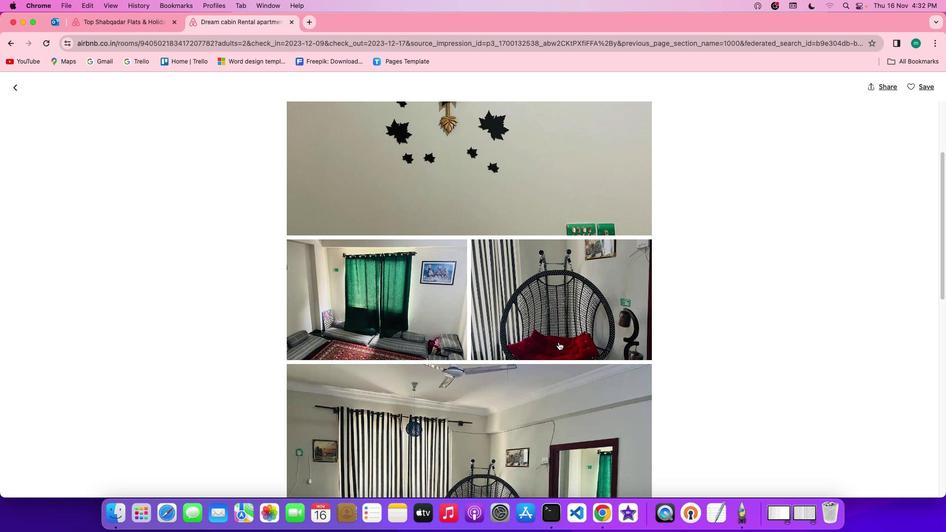 
Action: Mouse scrolled (559, 342) with delta (0, 0)
Screenshot: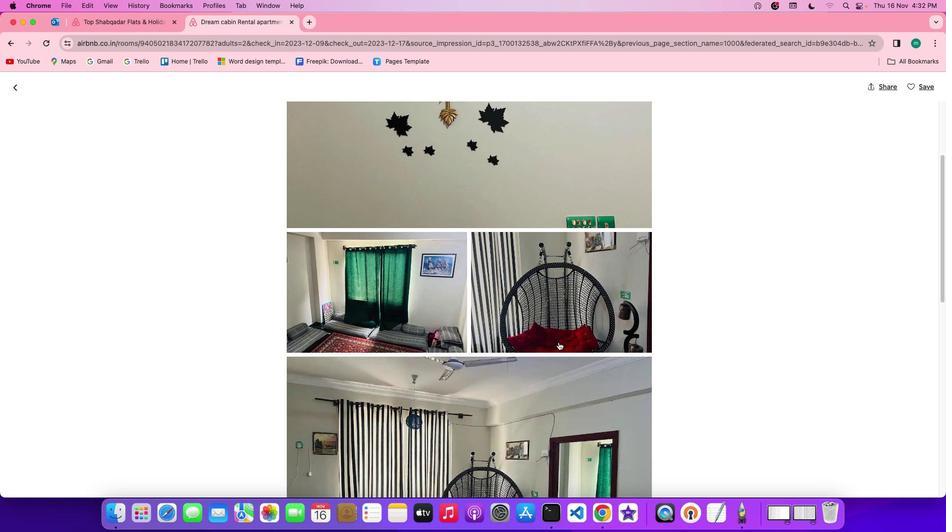 
Action: Mouse scrolled (559, 342) with delta (0, 0)
Screenshot: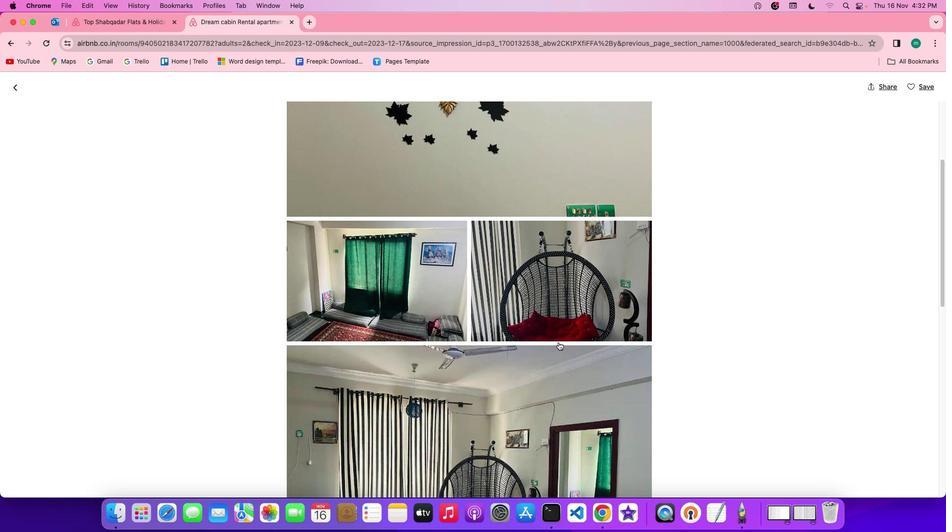 
Action: Mouse scrolled (559, 342) with delta (0, 0)
Screenshot: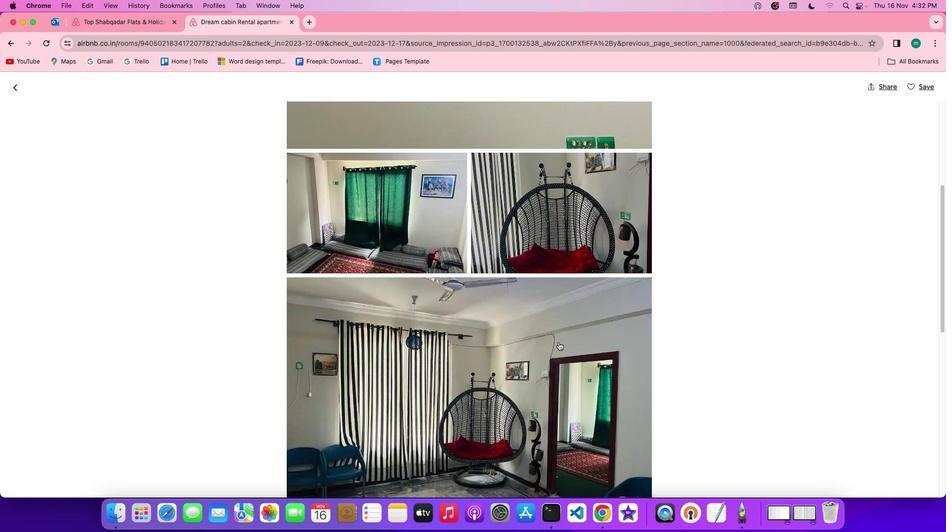 
Action: Mouse scrolled (559, 342) with delta (0, 0)
Screenshot: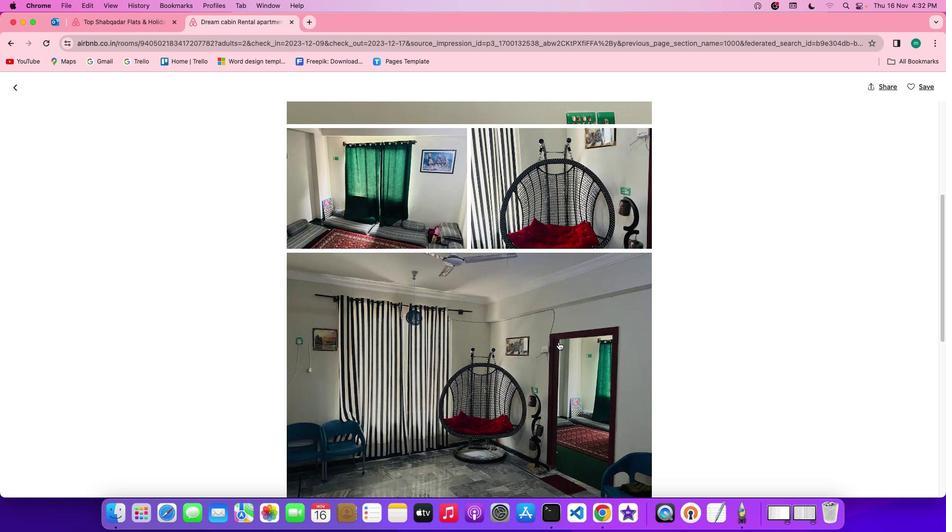 
Action: Mouse scrolled (559, 342) with delta (0, 0)
Screenshot: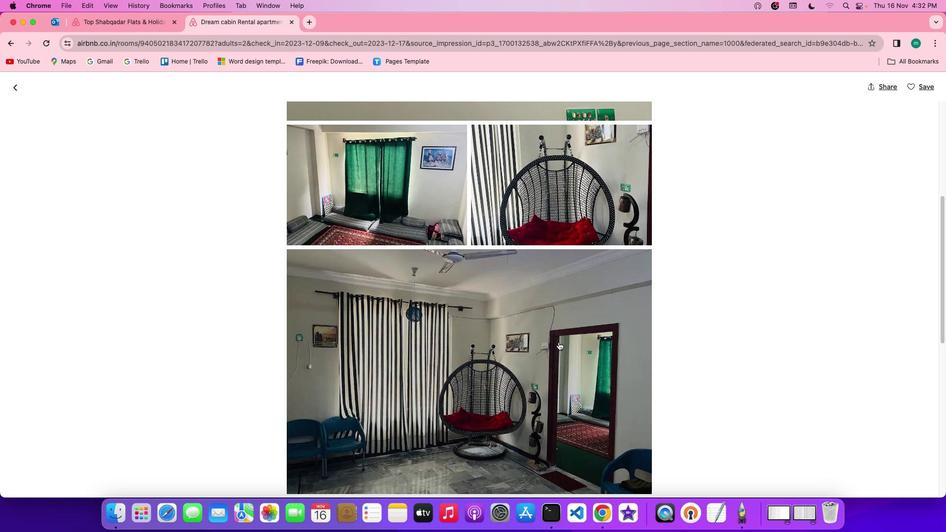 
Action: Mouse scrolled (559, 342) with delta (0, 0)
Screenshot: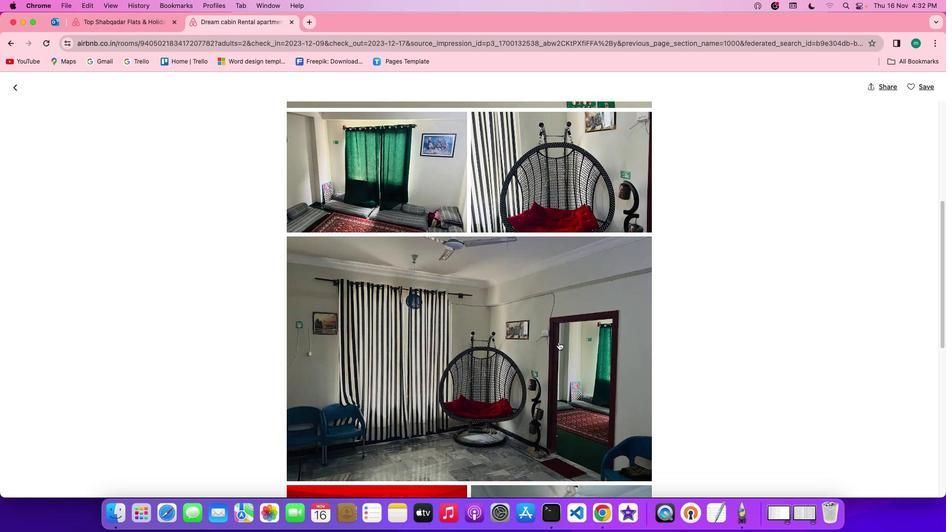 
Action: Mouse scrolled (559, 342) with delta (0, 0)
Screenshot: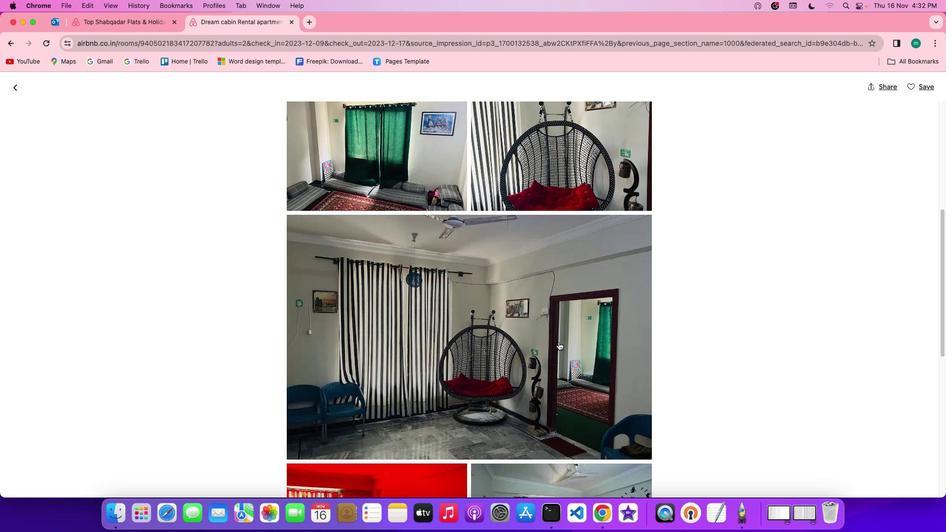 
Action: Mouse scrolled (559, 342) with delta (0, 0)
Screenshot: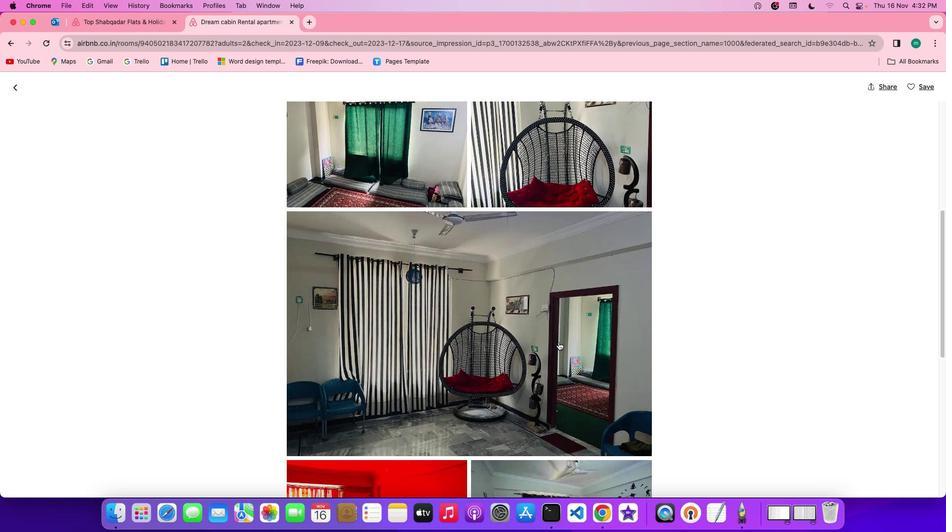 
Action: Mouse scrolled (559, 342) with delta (0, 0)
Screenshot: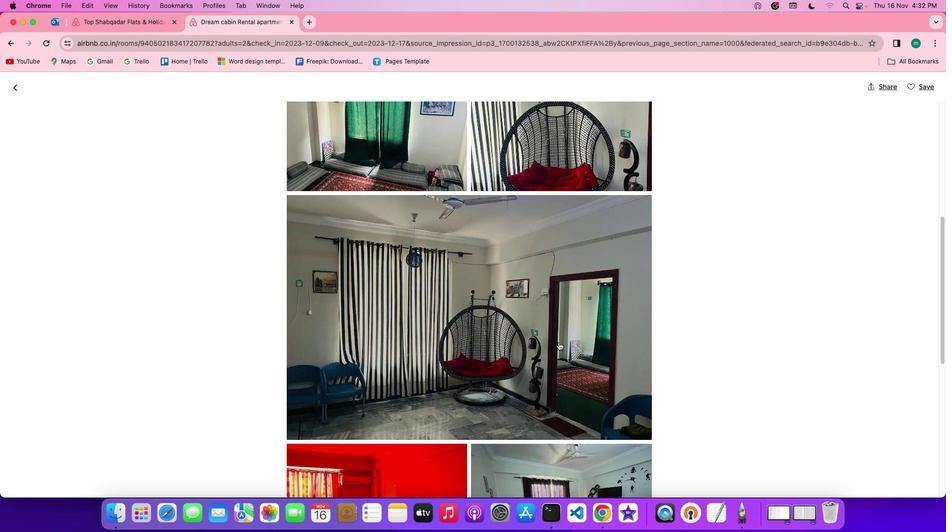 
Action: Mouse scrolled (559, 342) with delta (0, 0)
Screenshot: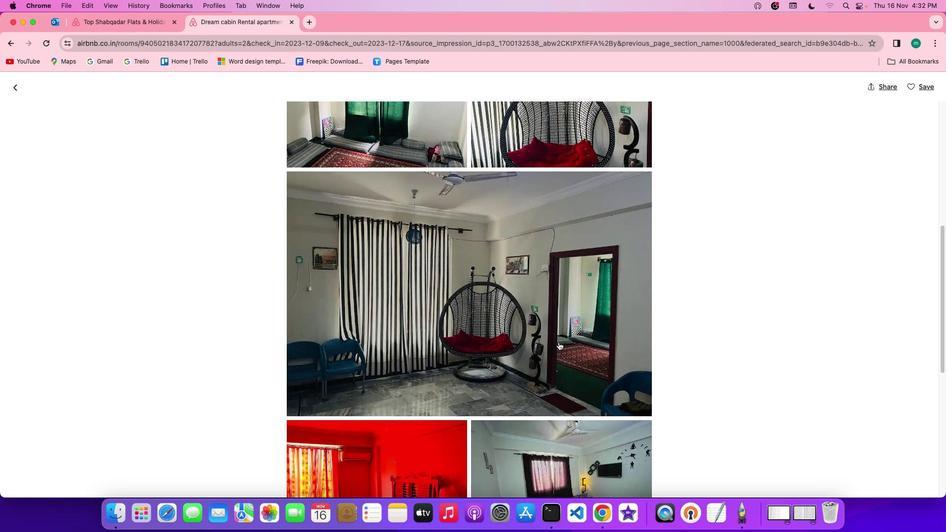 
Action: Mouse scrolled (559, 342) with delta (0, 0)
Screenshot: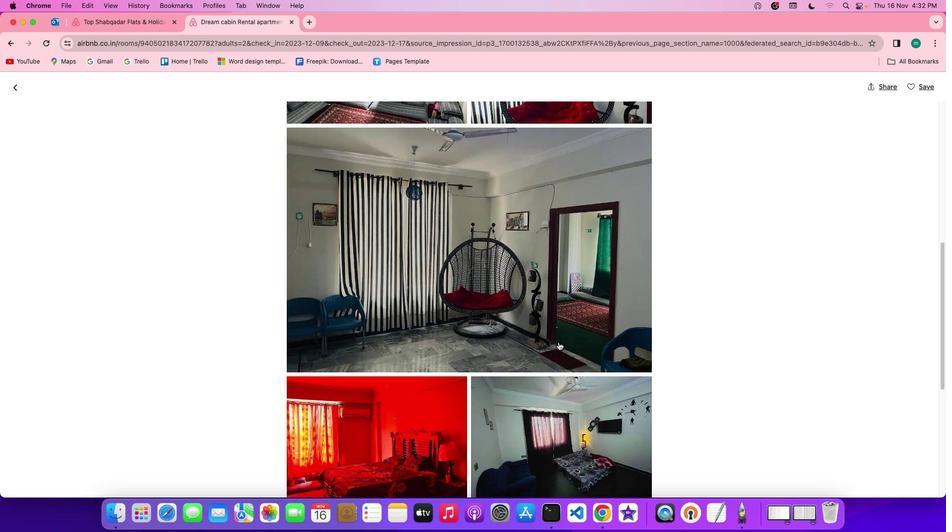 
Action: Mouse scrolled (559, 342) with delta (0, 0)
Screenshot: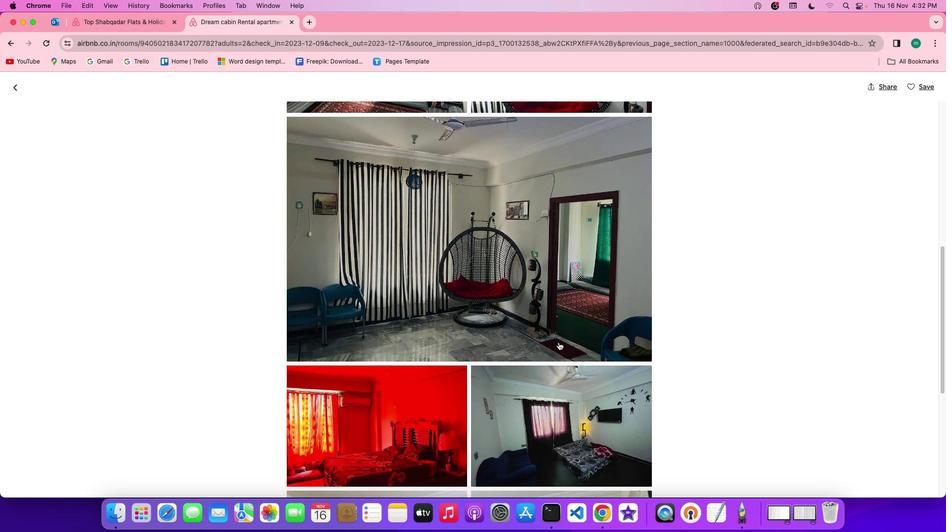 
Action: Mouse scrolled (559, 342) with delta (0, 0)
Screenshot: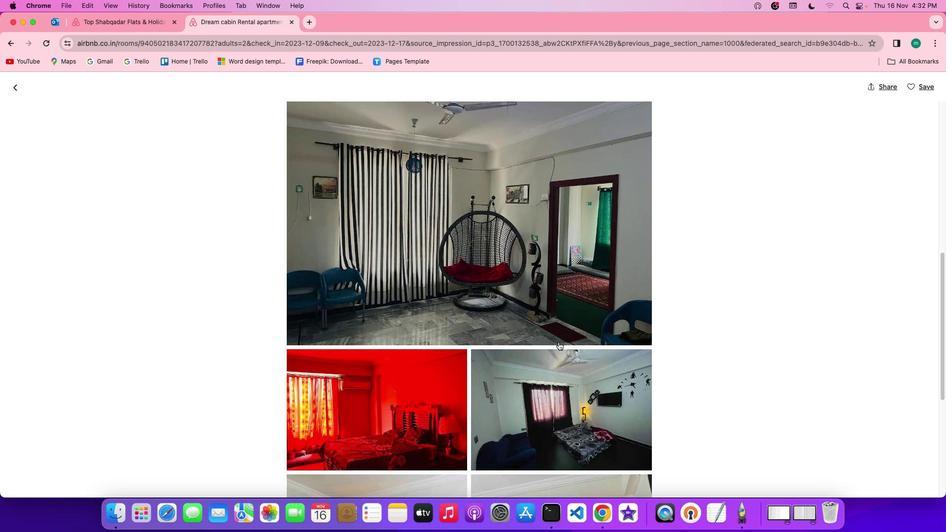 
Action: Mouse scrolled (559, 342) with delta (0, -1)
Screenshot: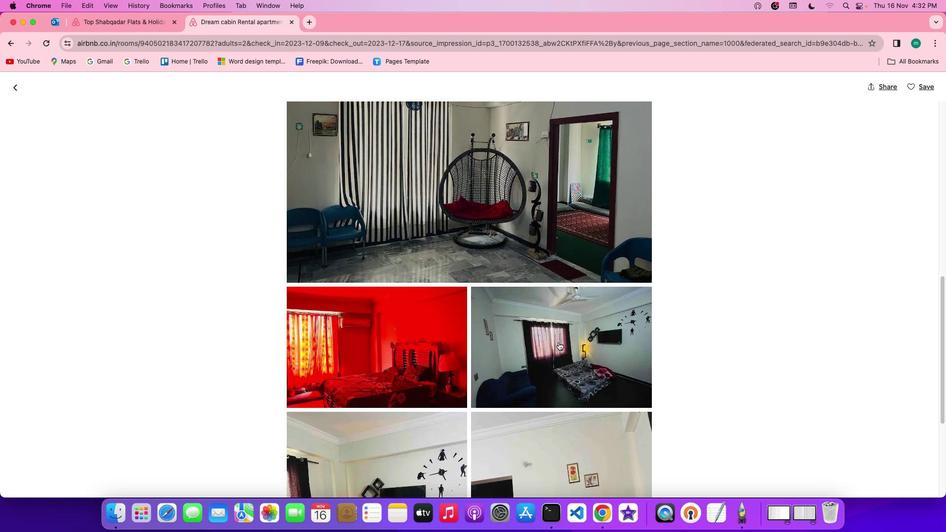 
Action: Mouse scrolled (559, 342) with delta (0, 0)
Screenshot: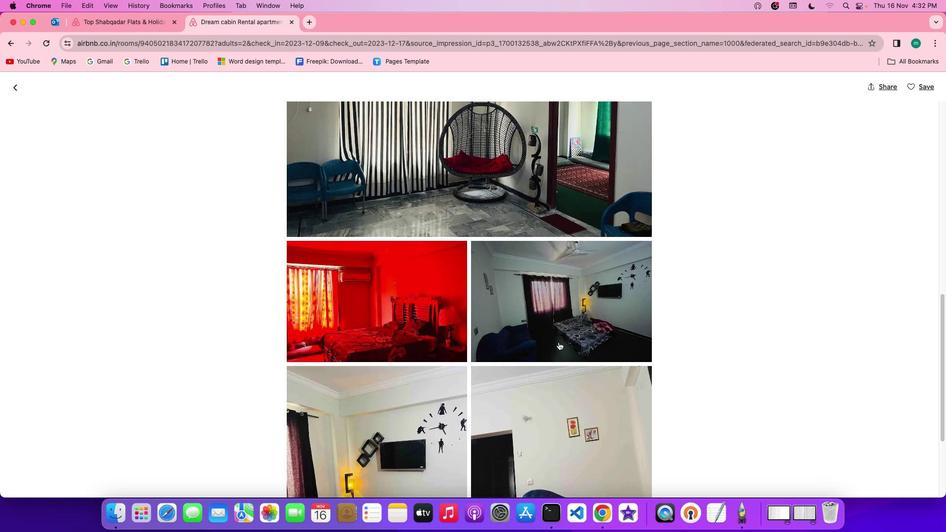 
Action: Mouse scrolled (559, 342) with delta (0, 0)
Screenshot: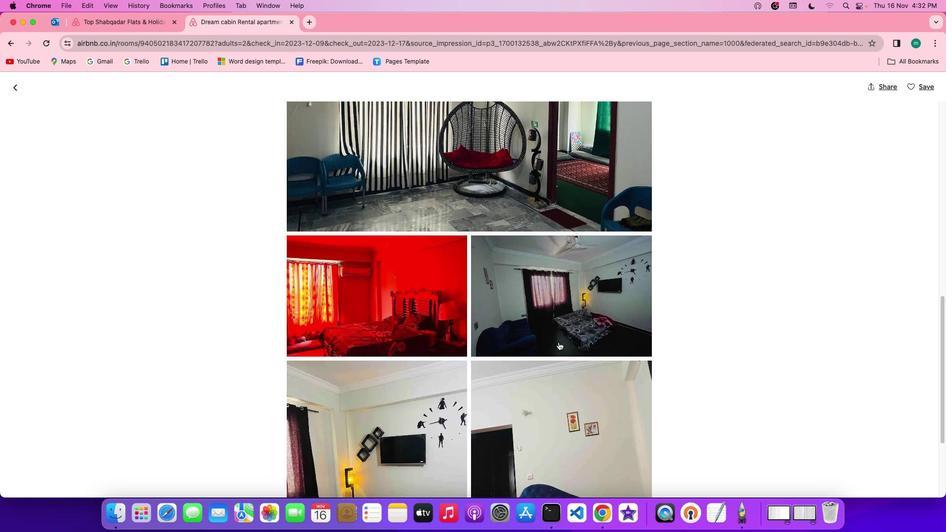 
Action: Mouse scrolled (559, 342) with delta (0, 0)
Screenshot: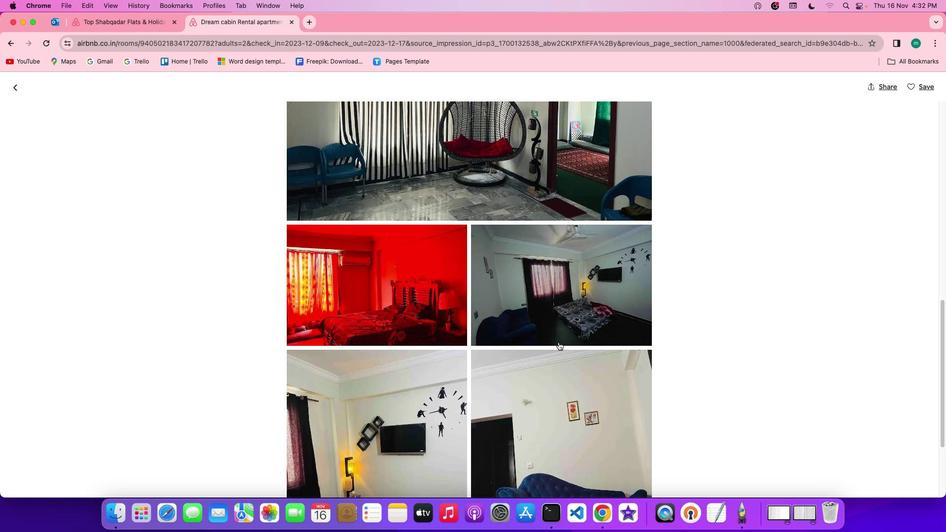 
Action: Mouse scrolled (559, 342) with delta (0, -1)
Screenshot: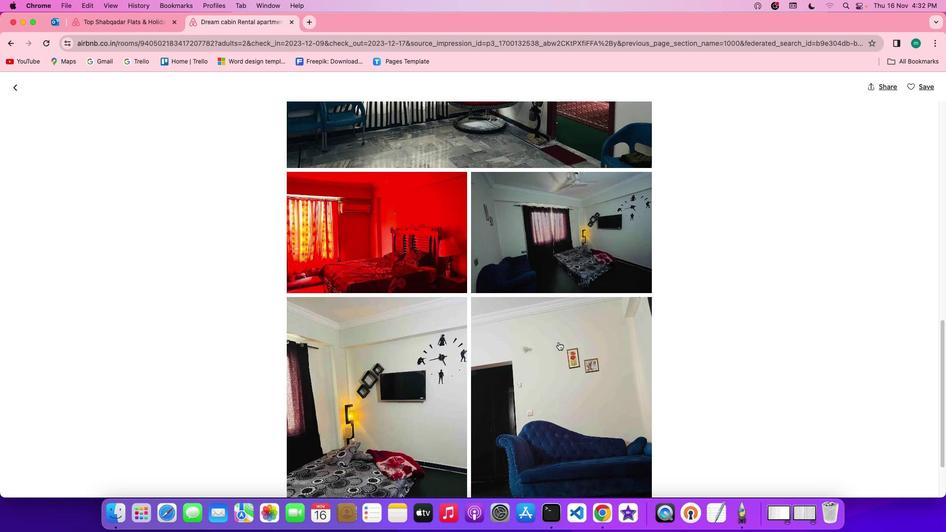 
Action: Mouse scrolled (559, 342) with delta (0, 0)
Screenshot: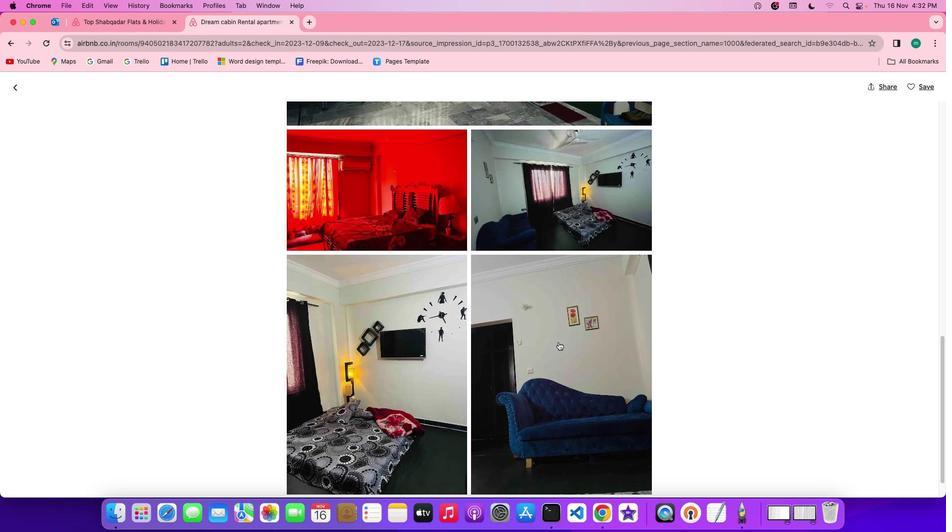 
Action: Mouse scrolled (559, 342) with delta (0, 0)
Screenshot: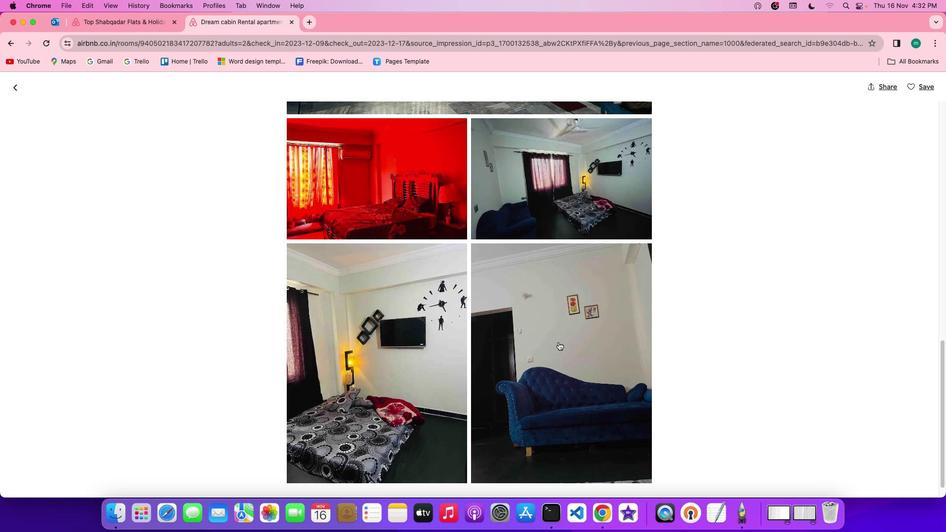 
Action: Mouse scrolled (559, 342) with delta (0, 0)
Screenshot: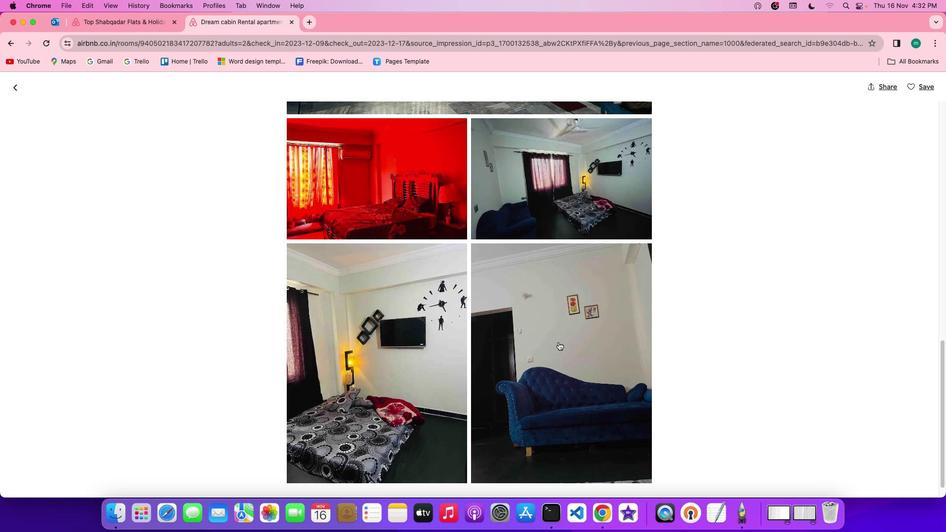 
Action: Mouse scrolled (559, 342) with delta (0, -1)
Screenshot: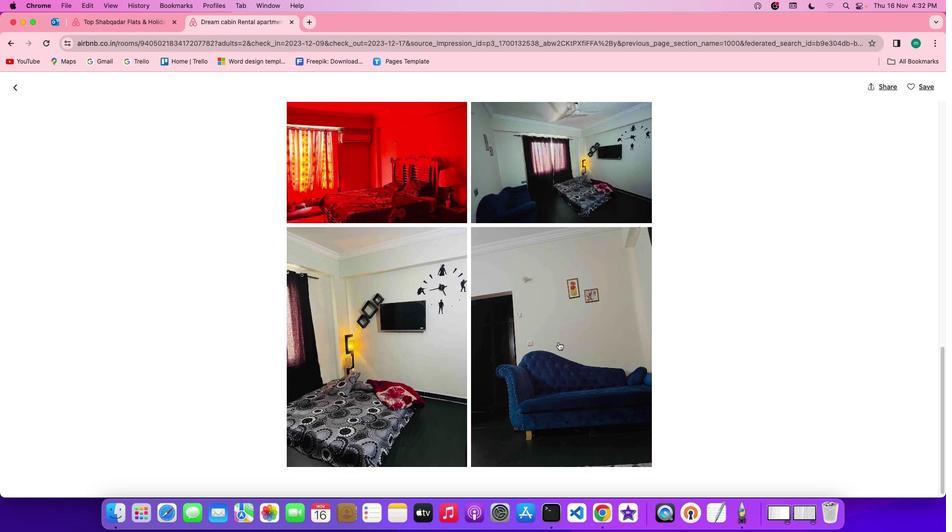 
Action: Mouse scrolled (559, 342) with delta (0, 0)
Screenshot: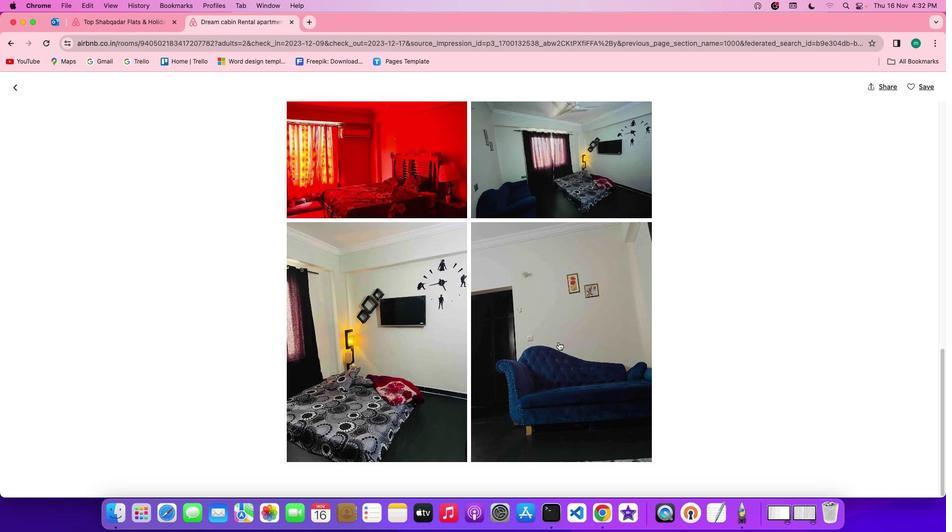 
Action: Mouse scrolled (559, 342) with delta (0, 0)
Screenshot: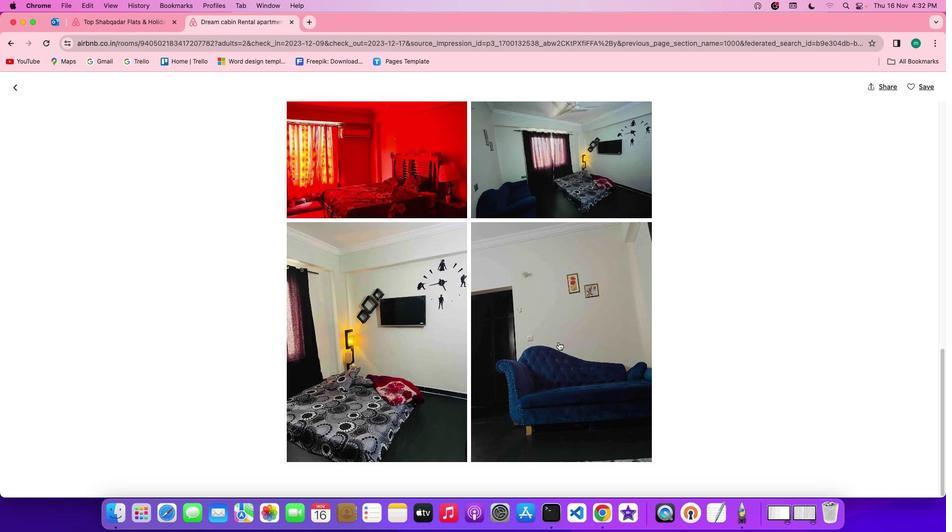 
Action: Mouse scrolled (559, 342) with delta (0, 0)
Screenshot: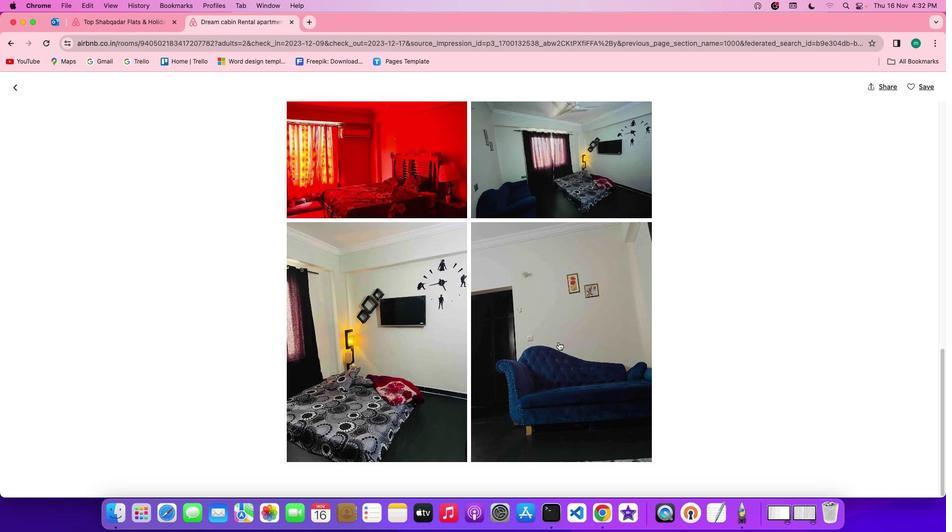 
Action: Mouse scrolled (559, 342) with delta (0, -1)
Screenshot: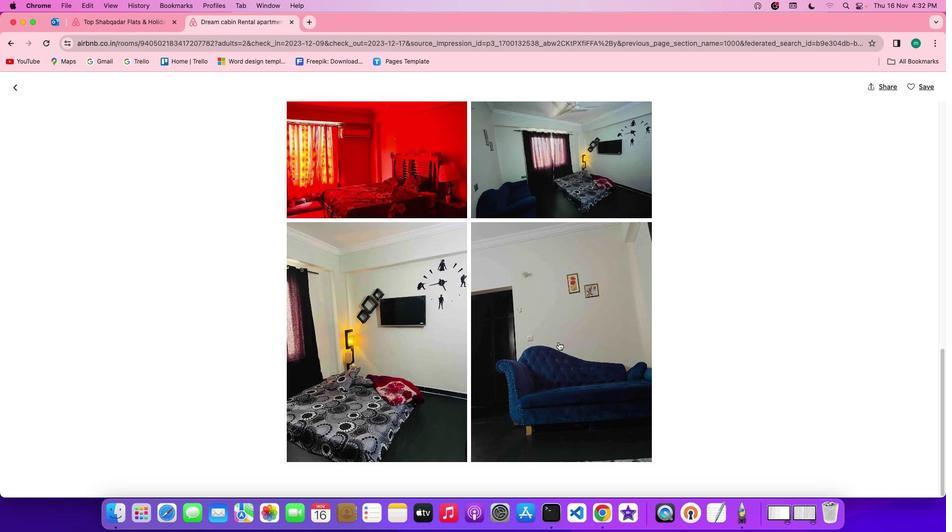 
Action: Mouse scrolled (559, 342) with delta (0, -1)
Screenshot: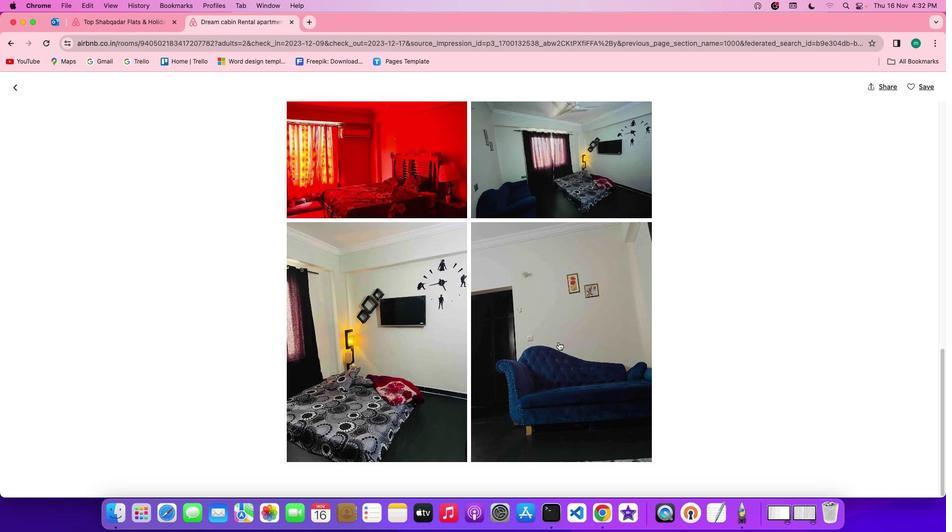
Action: Mouse moved to (11, 91)
Screenshot: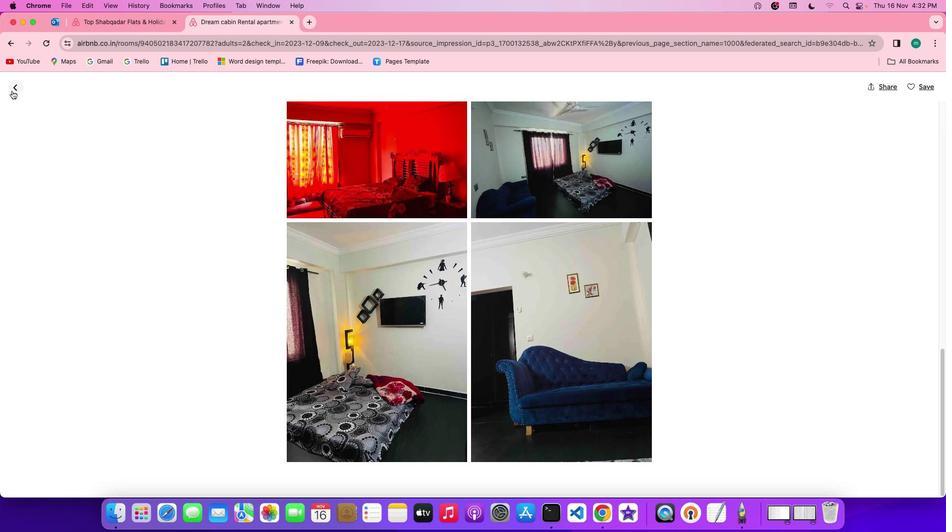 
Action: Mouse pressed left at (11, 91)
Screenshot: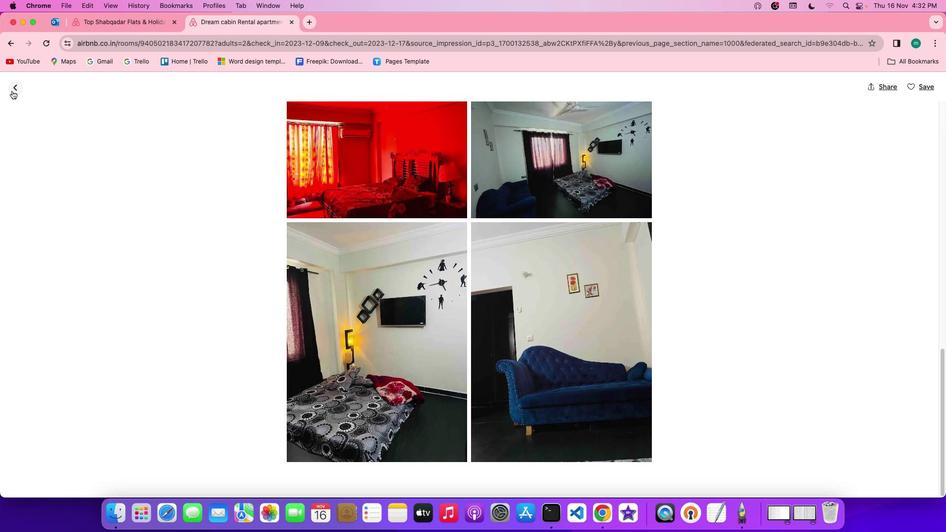 
Action: Mouse moved to (271, 456)
Screenshot: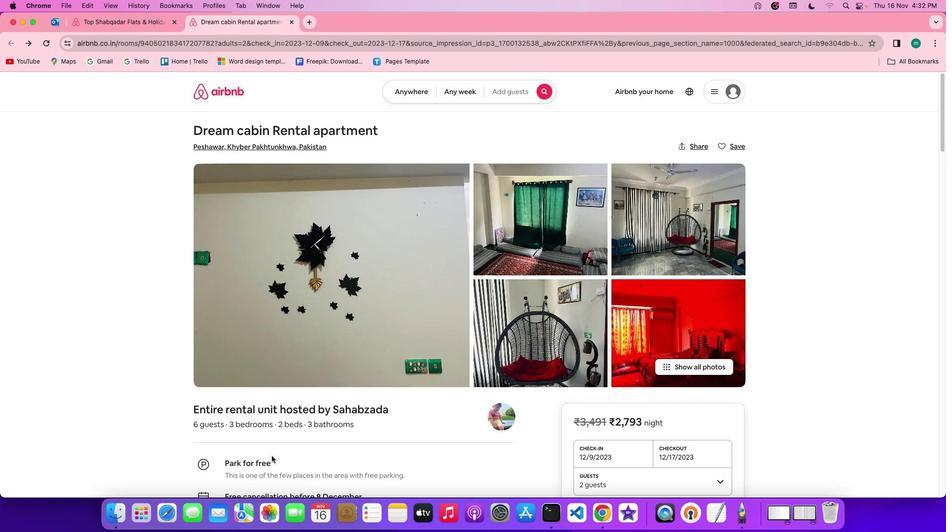 
Action: Mouse scrolled (271, 456) with delta (0, 0)
Screenshot: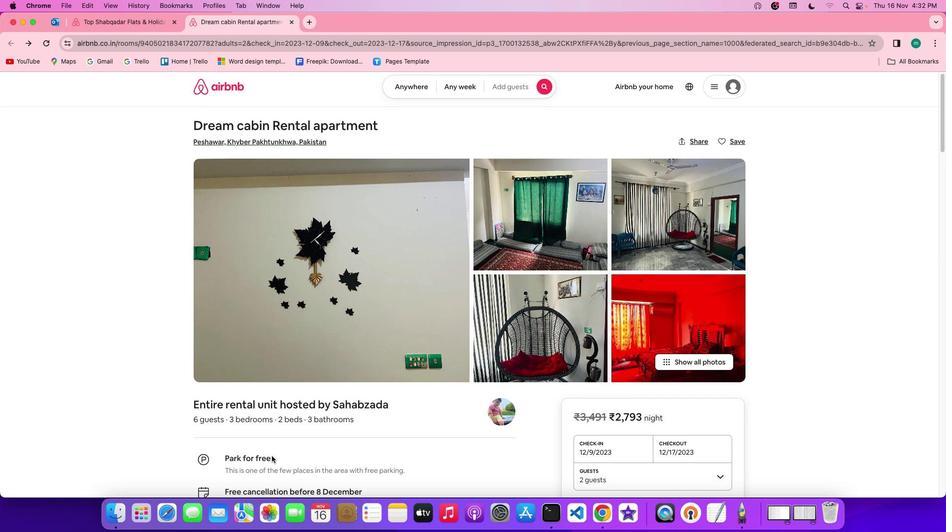 
Action: Mouse scrolled (271, 456) with delta (0, 0)
Screenshot: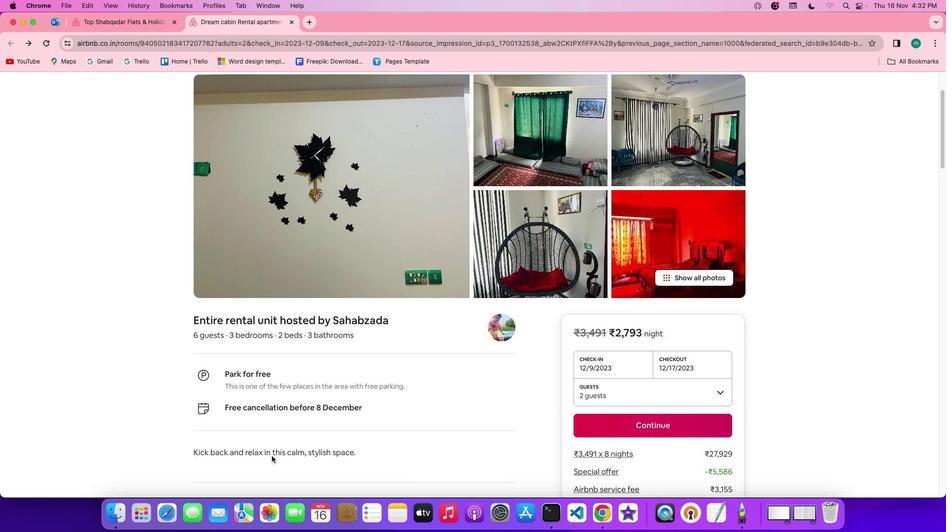 
Action: Mouse scrolled (271, 456) with delta (0, 0)
Screenshot: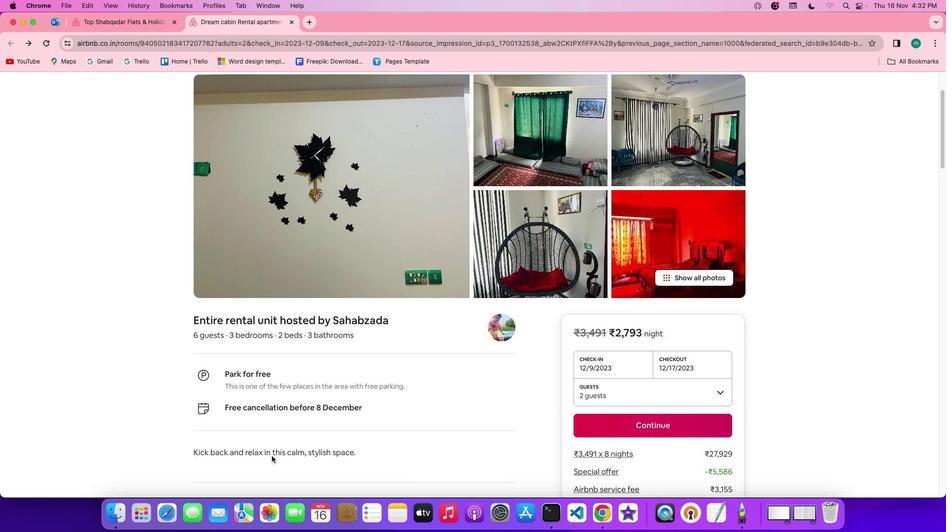 
Action: Mouse scrolled (271, 456) with delta (0, -1)
Screenshot: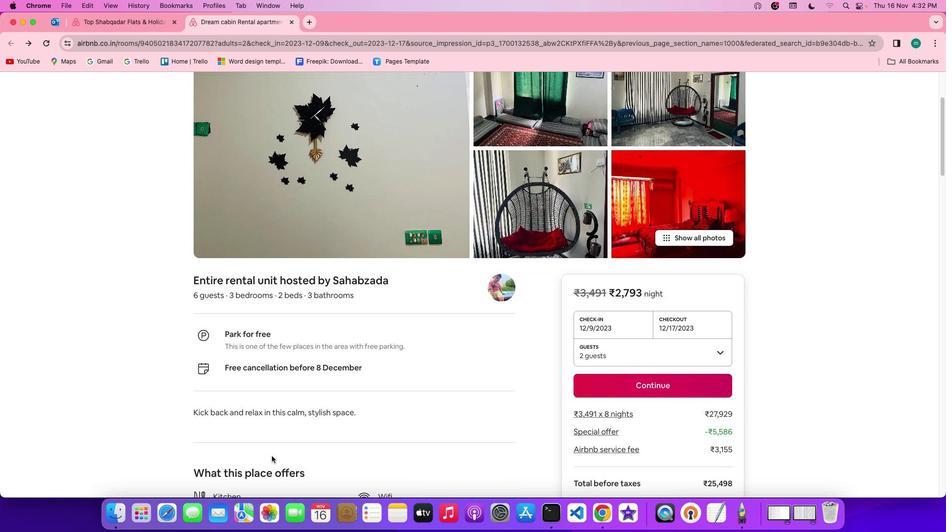 
Action: Mouse scrolled (271, 456) with delta (0, -2)
Screenshot: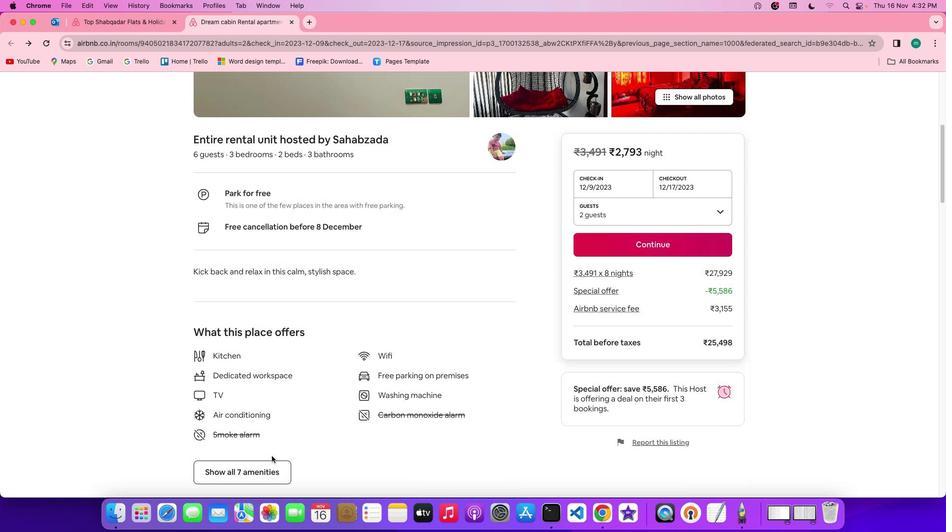 
Action: Mouse moved to (248, 470)
Screenshot: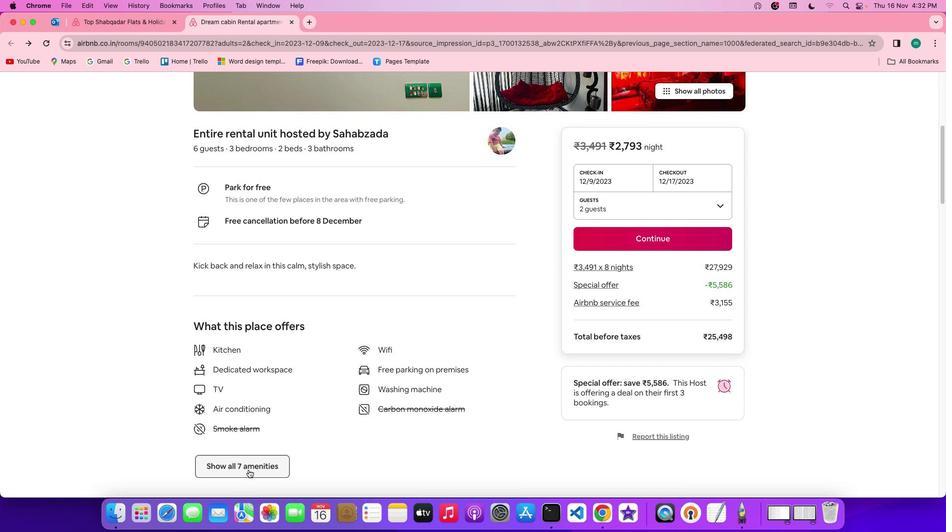 
Action: Mouse pressed left at (248, 470)
Screenshot: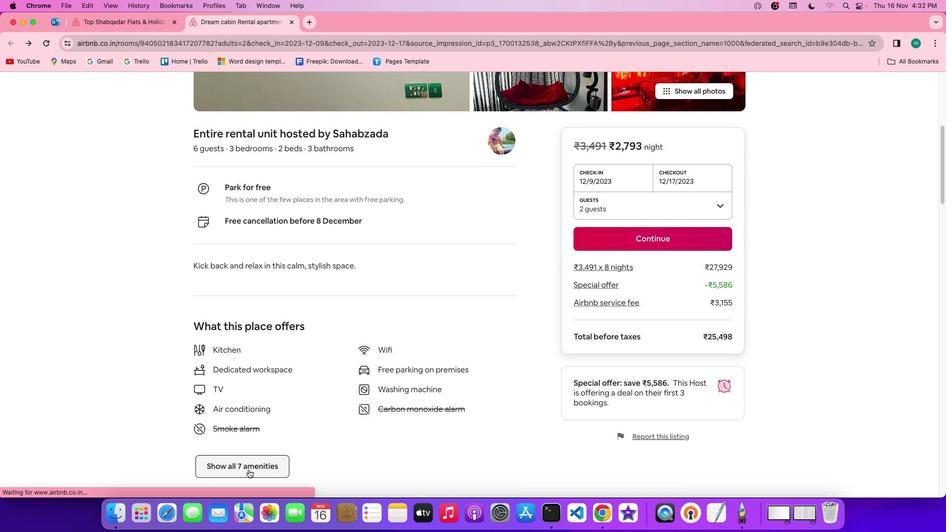 
Action: Mouse moved to (441, 454)
Screenshot: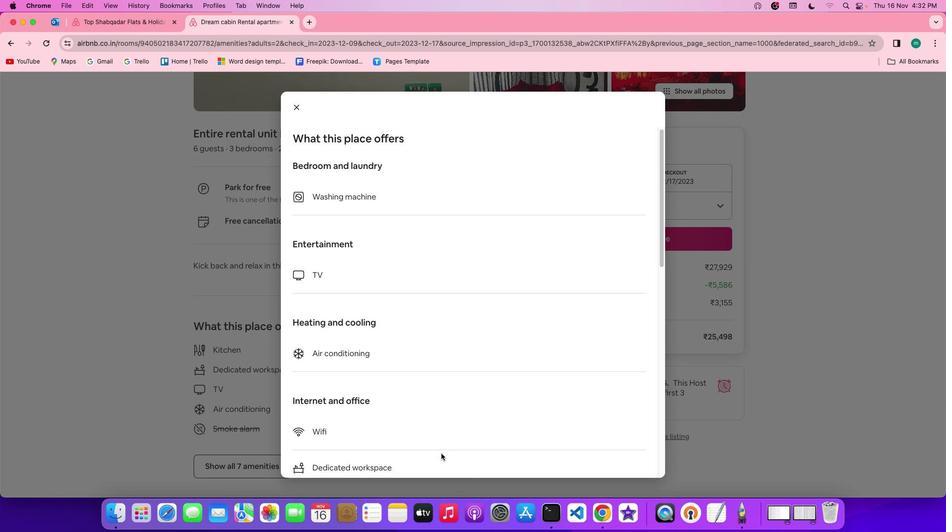 
Action: Mouse scrolled (441, 454) with delta (0, 0)
Screenshot: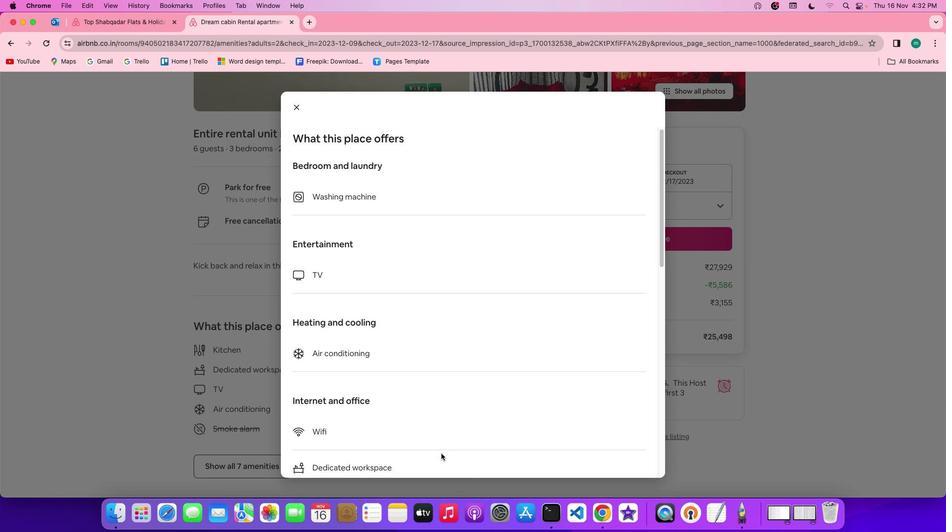 
Action: Mouse scrolled (441, 454) with delta (0, 0)
Screenshot: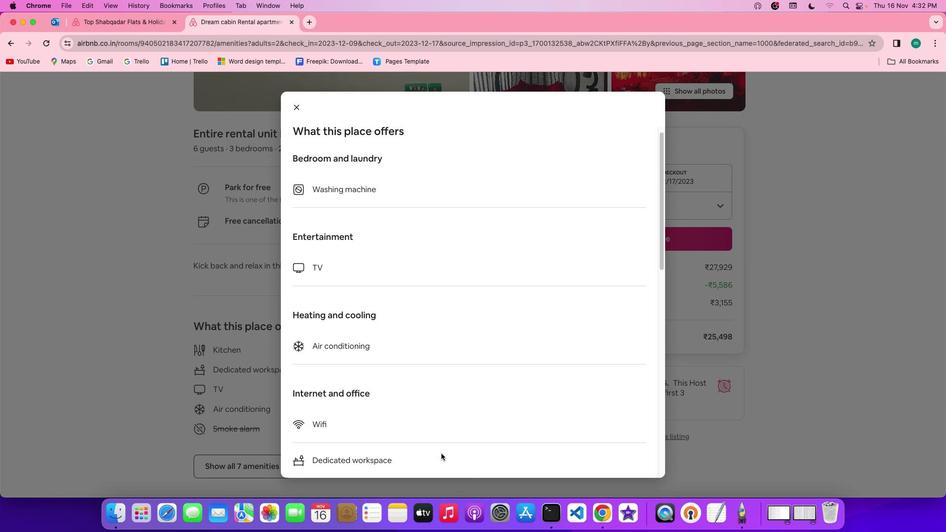 
Action: Mouse scrolled (441, 454) with delta (0, 0)
Screenshot: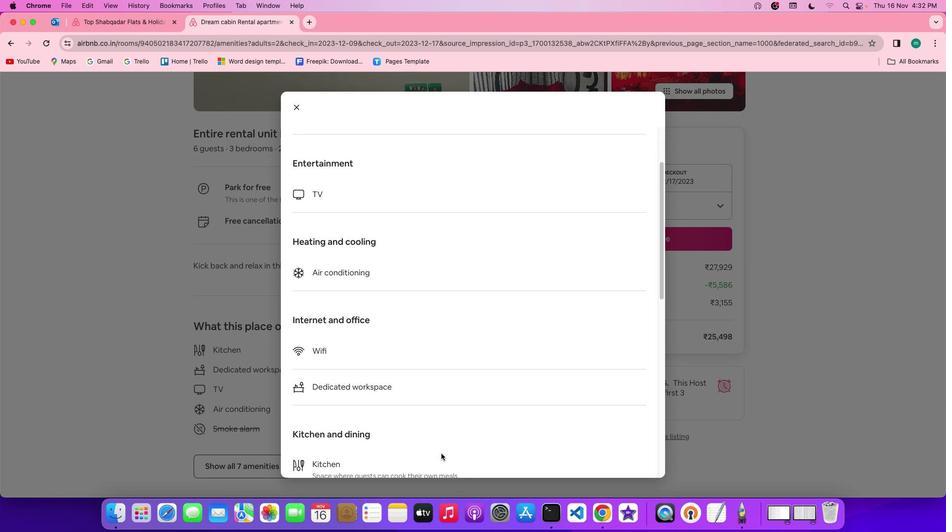 
Action: Mouse scrolled (441, 454) with delta (0, -1)
Screenshot: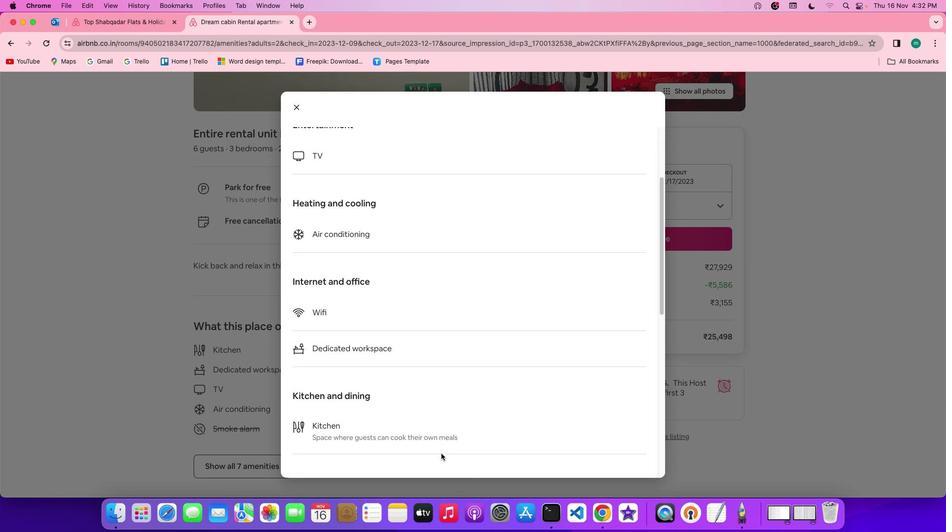 
Action: Mouse scrolled (441, 454) with delta (0, -2)
Screenshot: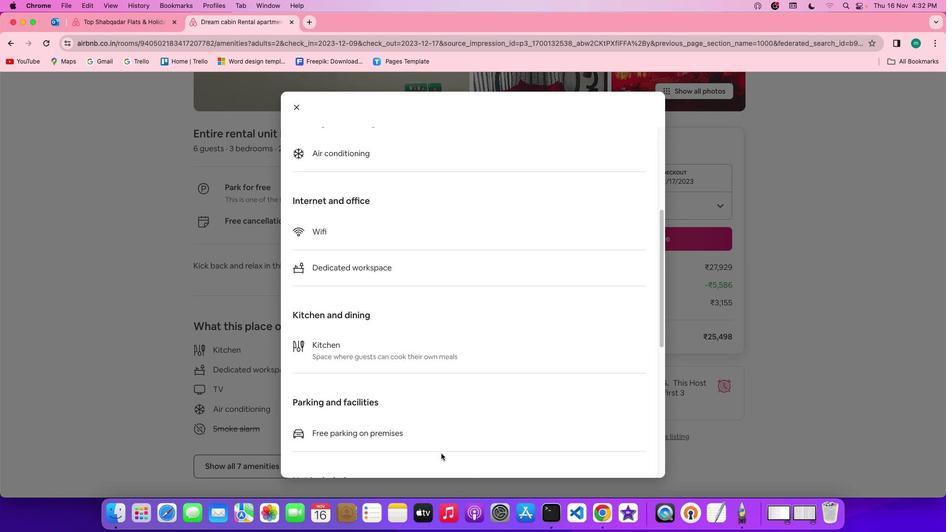 
Action: Mouse scrolled (441, 454) with delta (0, 0)
Screenshot: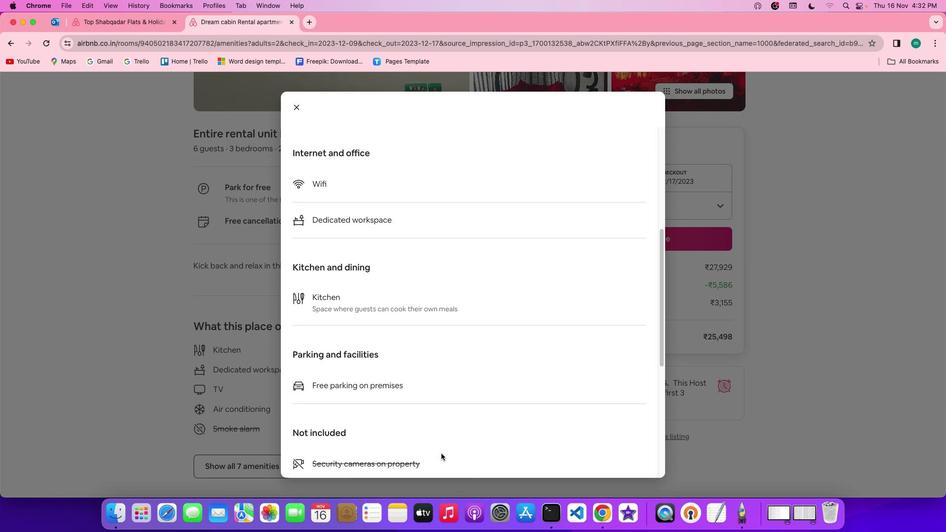 
Action: Mouse scrolled (441, 454) with delta (0, 0)
Screenshot: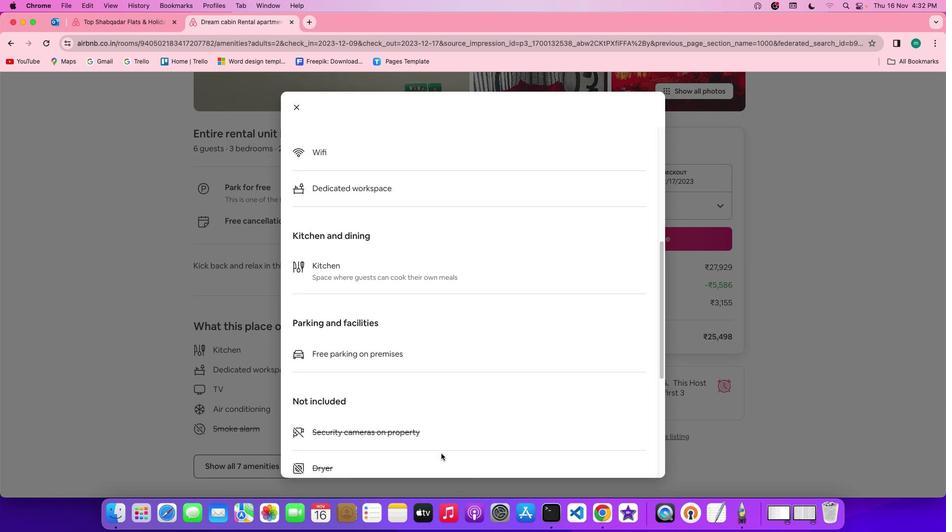 
Action: Mouse scrolled (441, 454) with delta (0, 0)
Screenshot: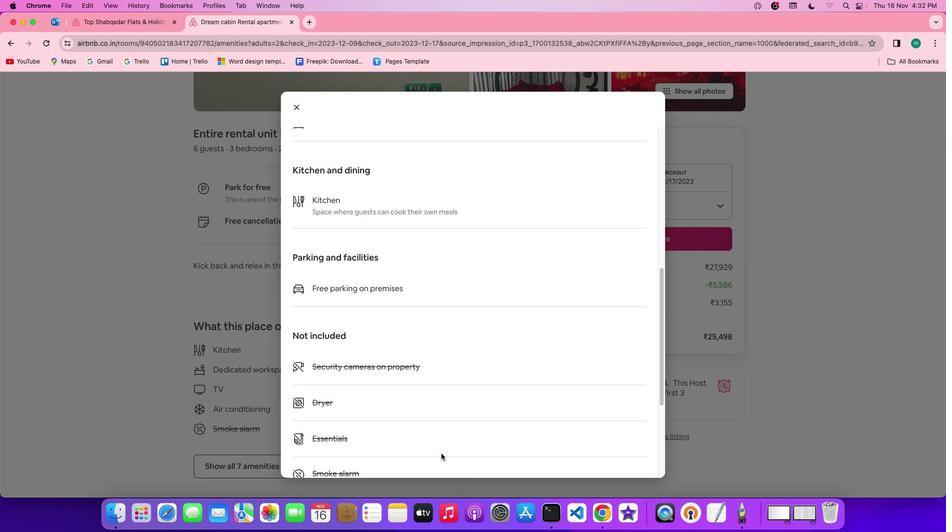 
Action: Mouse scrolled (441, 454) with delta (0, -1)
Screenshot: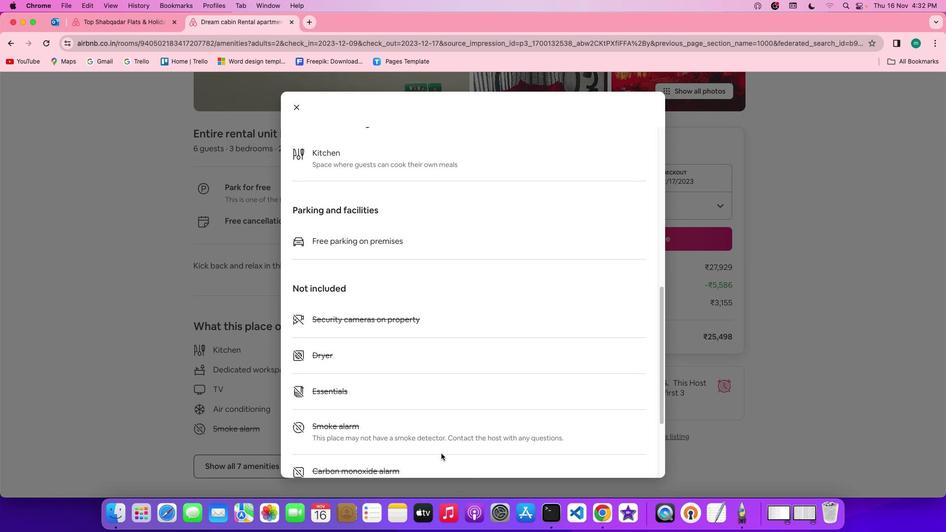 
Action: Mouse scrolled (441, 454) with delta (0, -2)
Screenshot: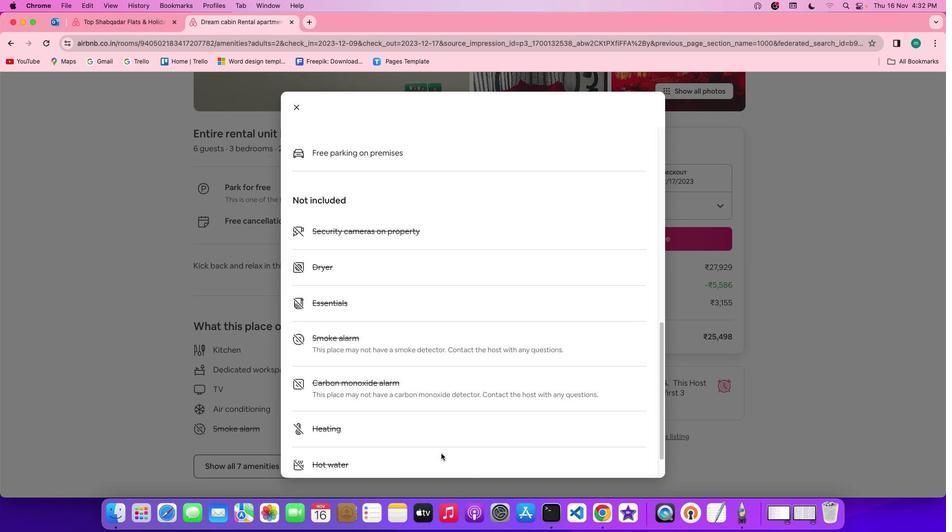 
Action: Mouse scrolled (441, 454) with delta (0, 0)
Screenshot: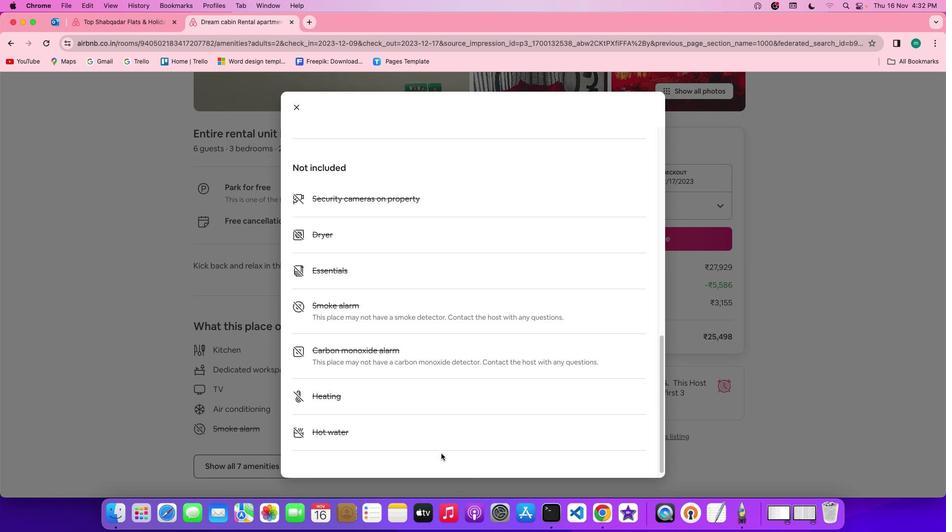
Action: Mouse scrolled (441, 454) with delta (0, 0)
Screenshot: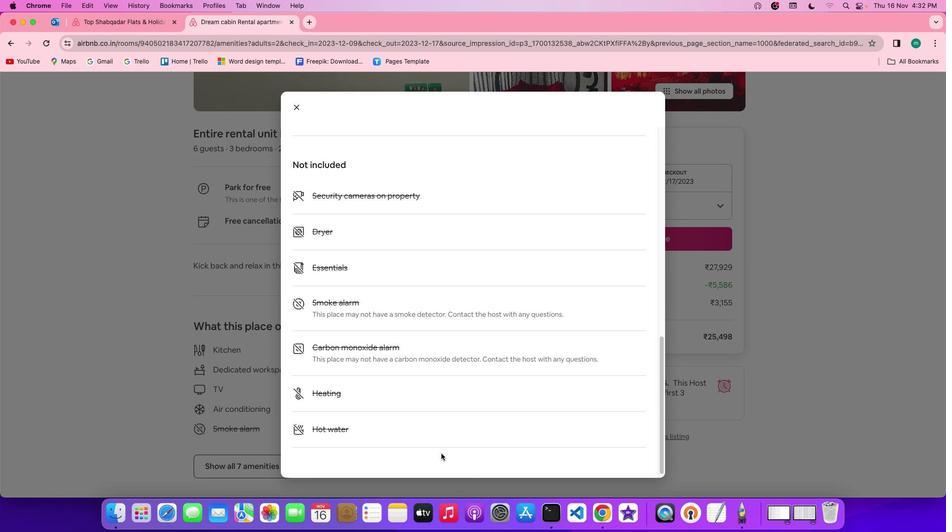 
Action: Mouse scrolled (441, 454) with delta (0, -1)
Screenshot: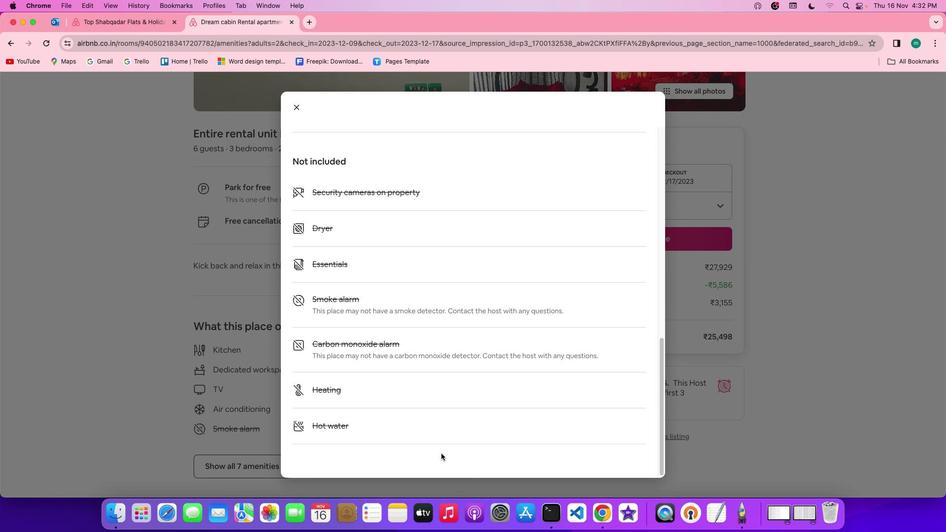 
Action: Mouse scrolled (441, 454) with delta (0, -2)
Screenshot: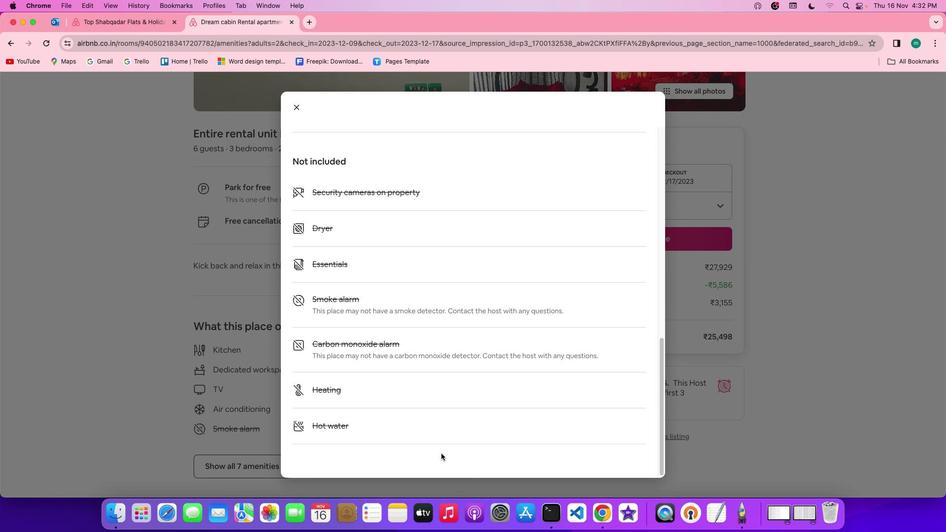 
Action: Mouse scrolled (441, 454) with delta (0, -2)
Screenshot: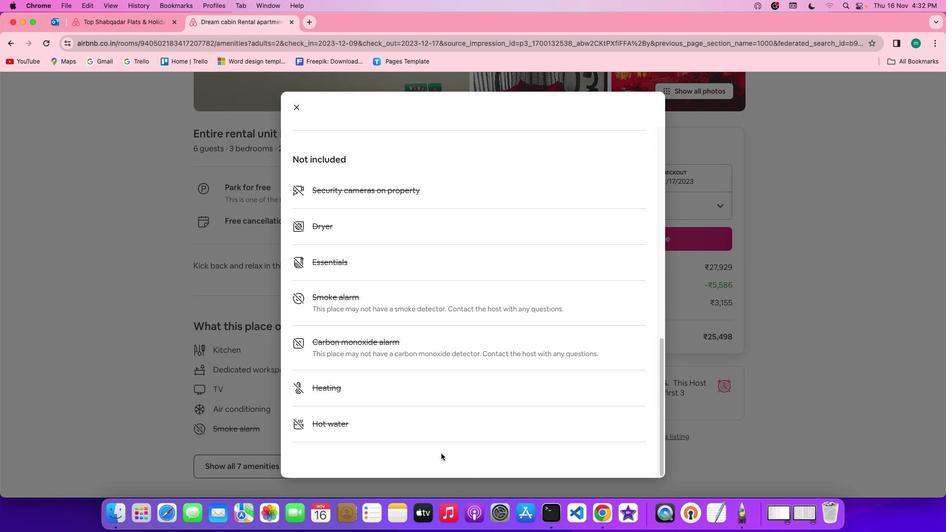 
Action: Mouse scrolled (441, 454) with delta (0, 0)
Screenshot: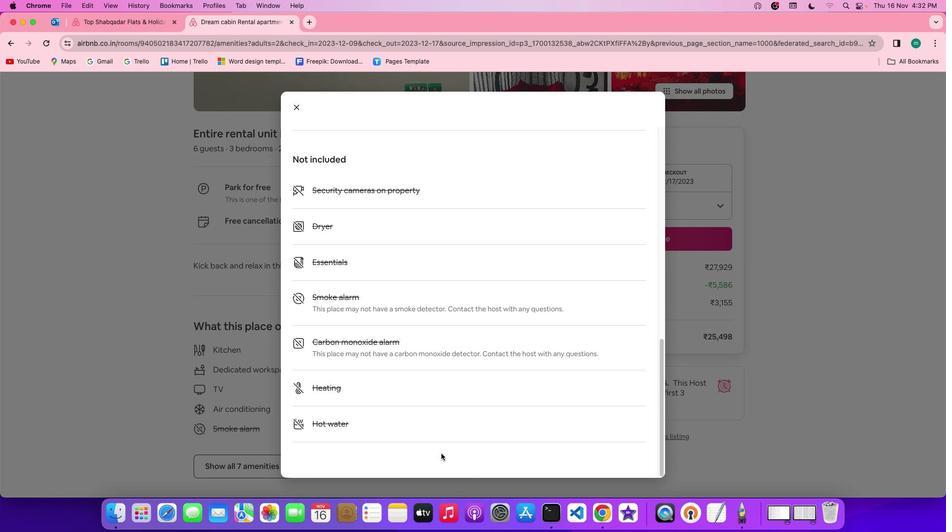 
Action: Mouse scrolled (441, 454) with delta (0, 0)
Screenshot: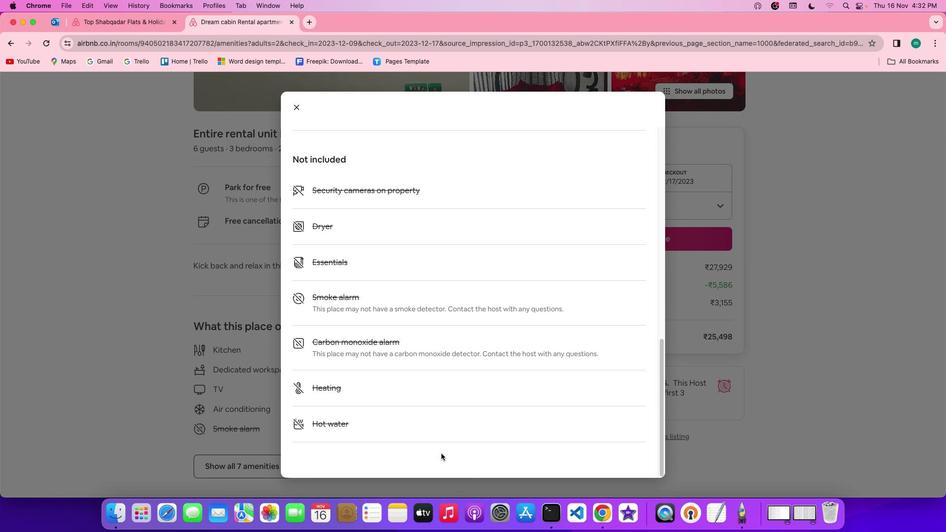
Action: Mouse scrolled (441, 454) with delta (0, 0)
Screenshot: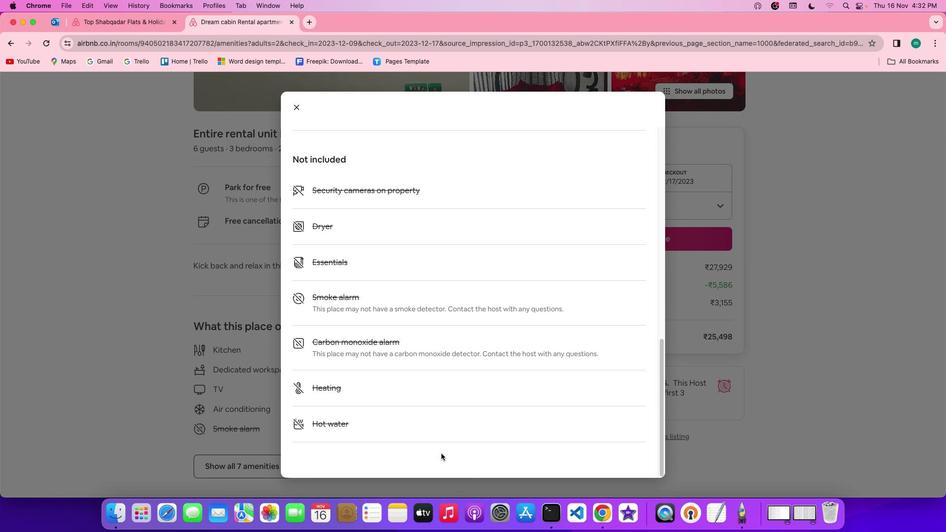 
Action: Mouse scrolled (441, 454) with delta (0, -1)
Screenshot: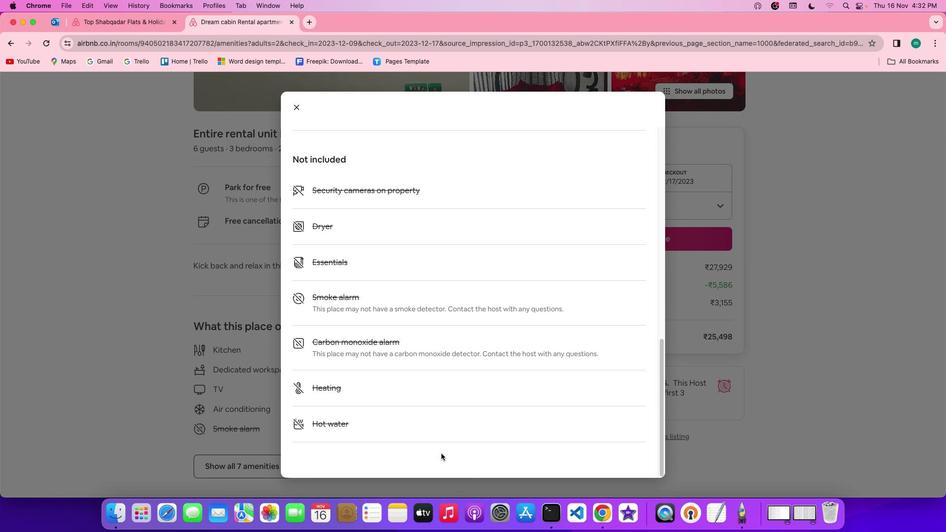 
Action: Mouse moved to (296, 111)
Screenshot: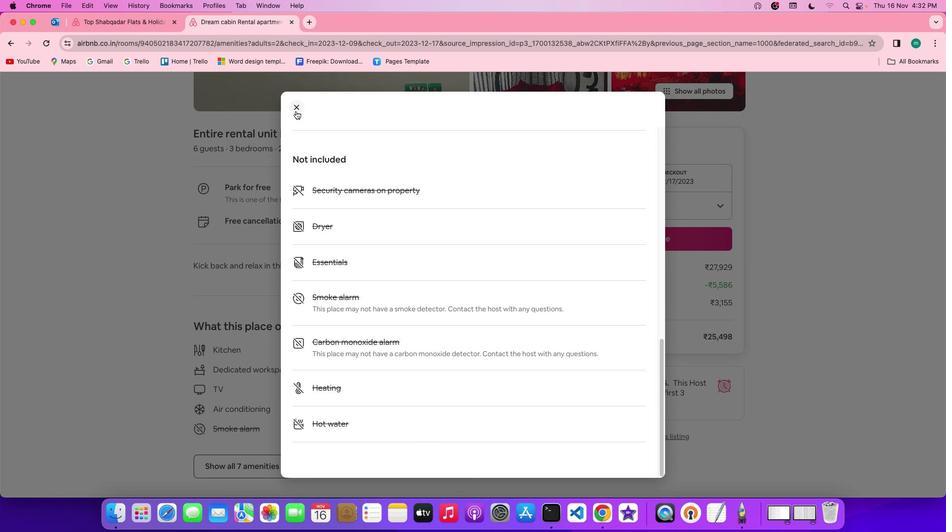 
Action: Mouse pressed left at (296, 111)
Screenshot: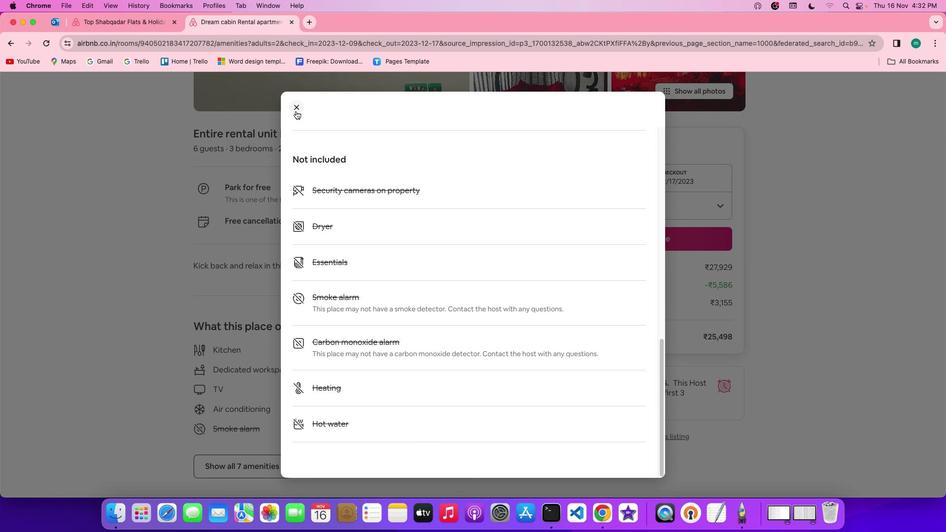 
Action: Mouse moved to (384, 339)
Screenshot: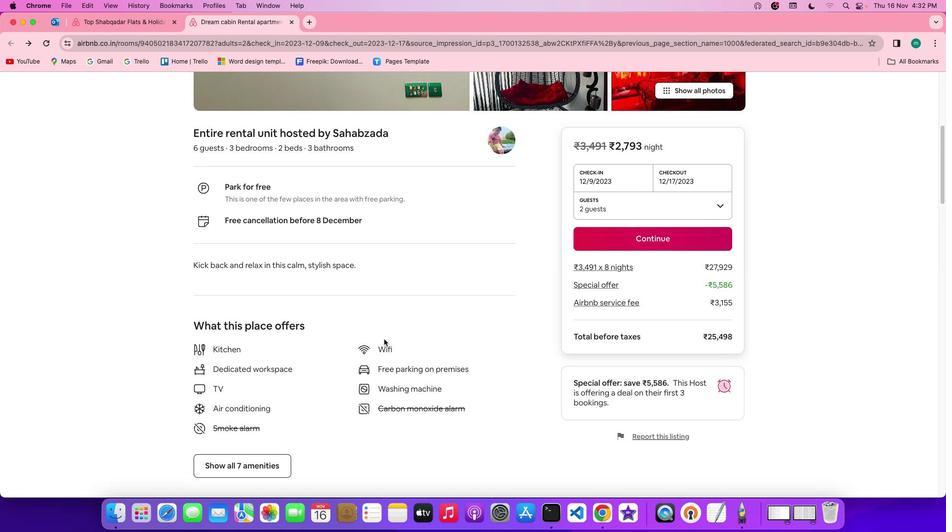 
Action: Mouse scrolled (384, 339) with delta (0, 0)
Screenshot: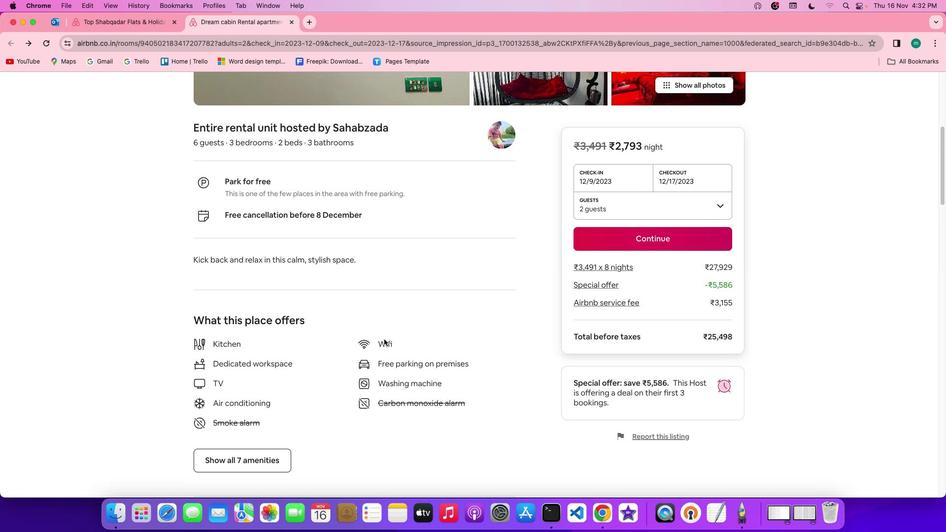
Action: Mouse scrolled (384, 339) with delta (0, 0)
Screenshot: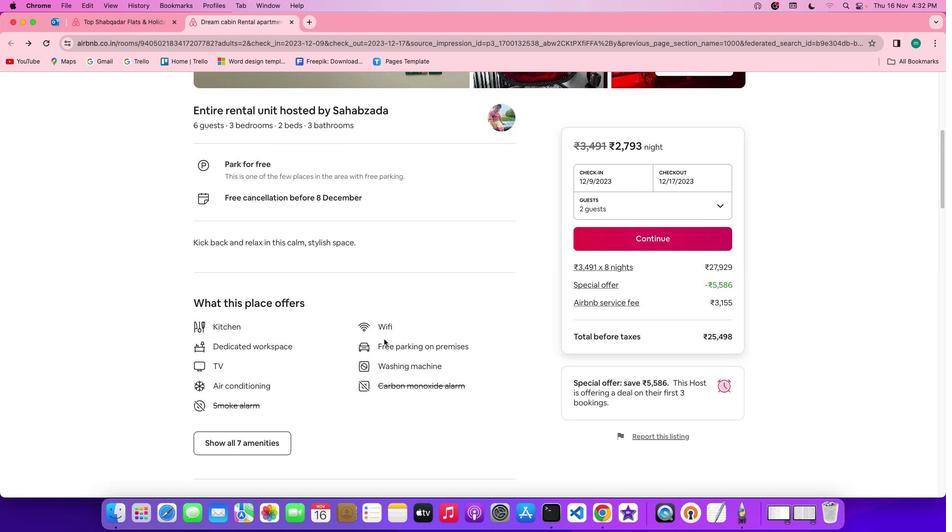 
Action: Mouse scrolled (384, 339) with delta (0, 0)
Screenshot: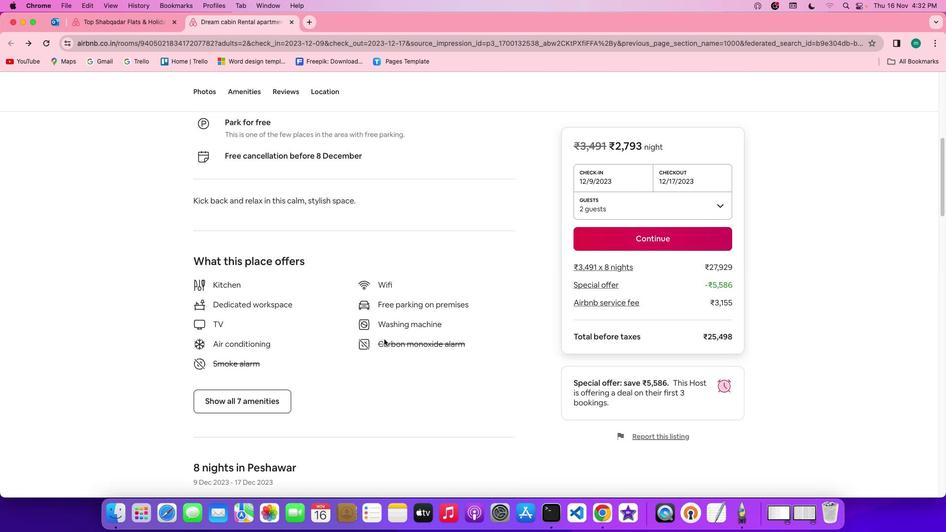 
Action: Mouse scrolled (384, 339) with delta (0, -1)
Screenshot: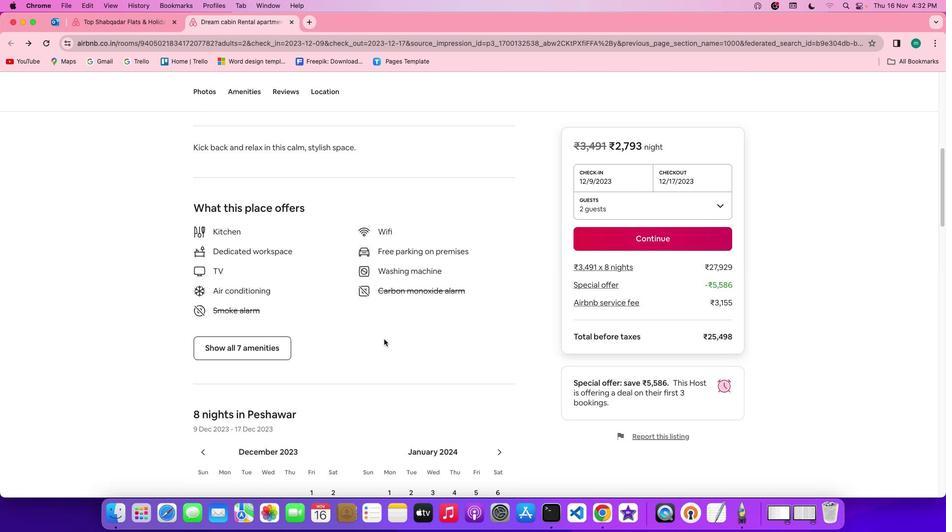 
Action: Mouse scrolled (384, 339) with delta (0, -1)
Screenshot: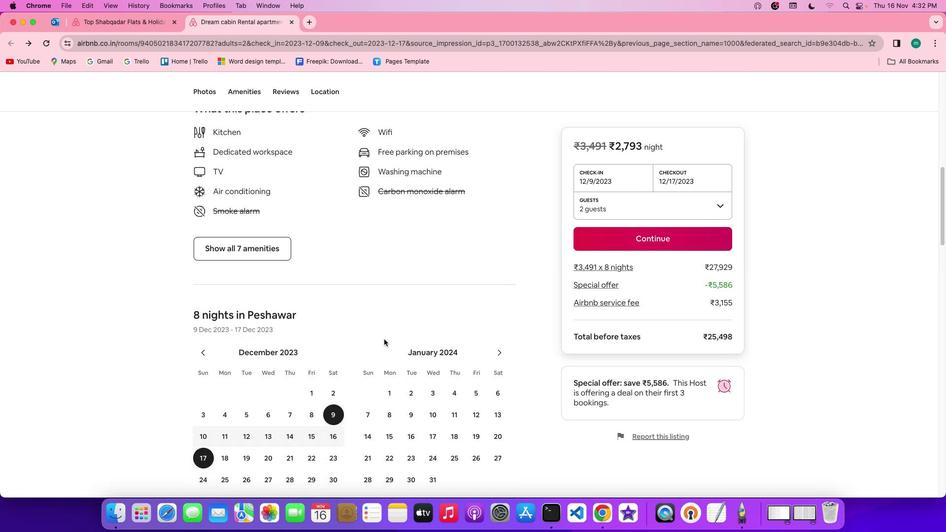 
Action: Mouse moved to (384, 341)
Screenshot: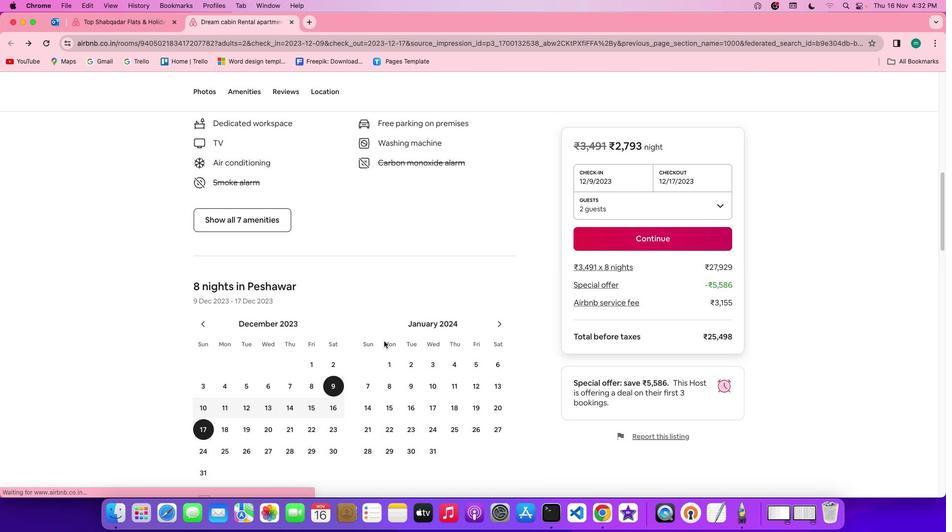 
Action: Mouse scrolled (384, 341) with delta (0, 0)
Screenshot: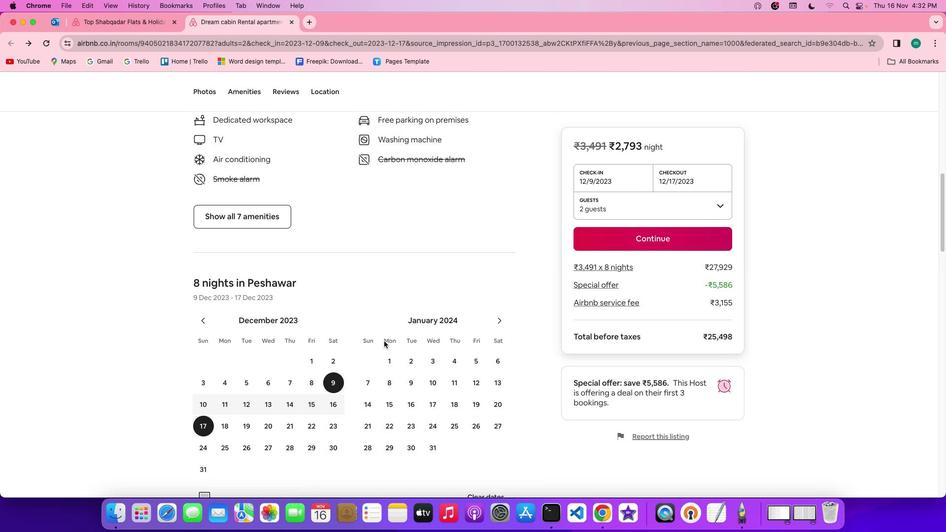
Action: Mouse scrolled (384, 341) with delta (0, 0)
Screenshot: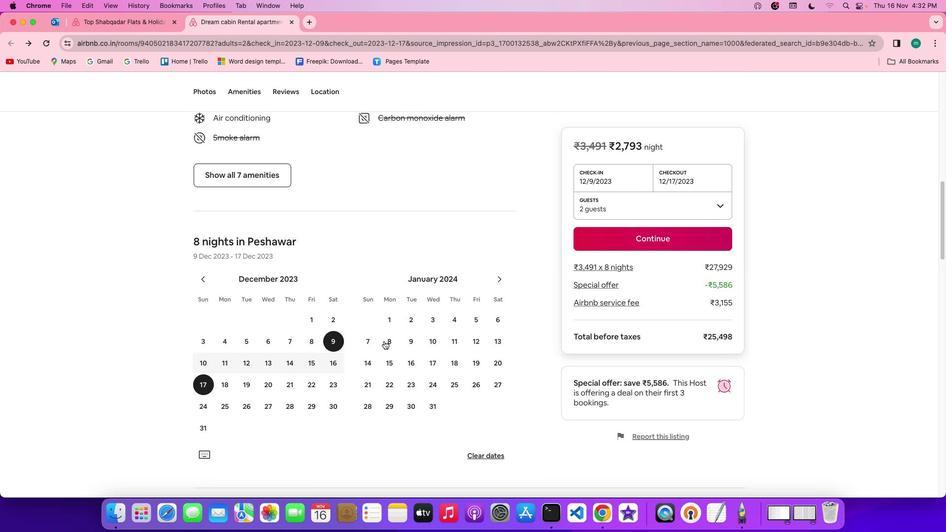 
Action: Mouse scrolled (384, 341) with delta (0, -1)
Screenshot: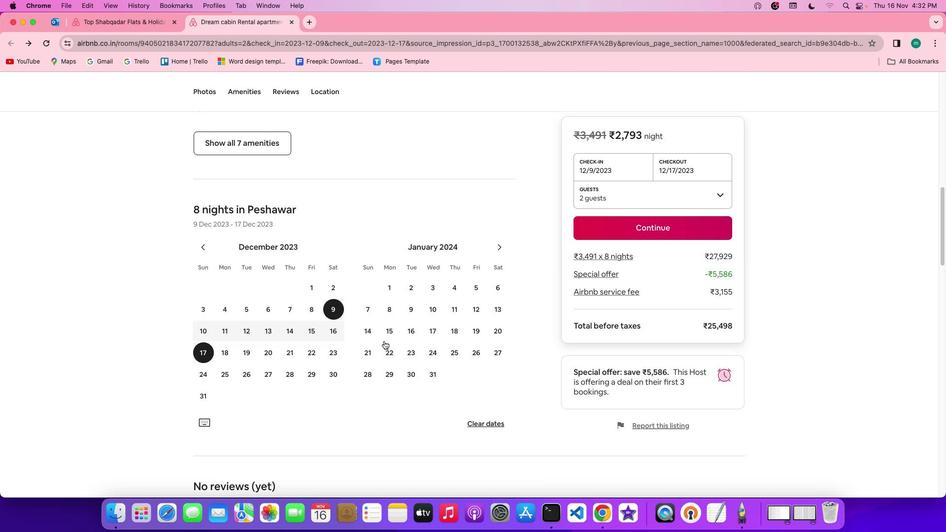 
Action: Mouse scrolled (384, 341) with delta (0, -1)
Screenshot: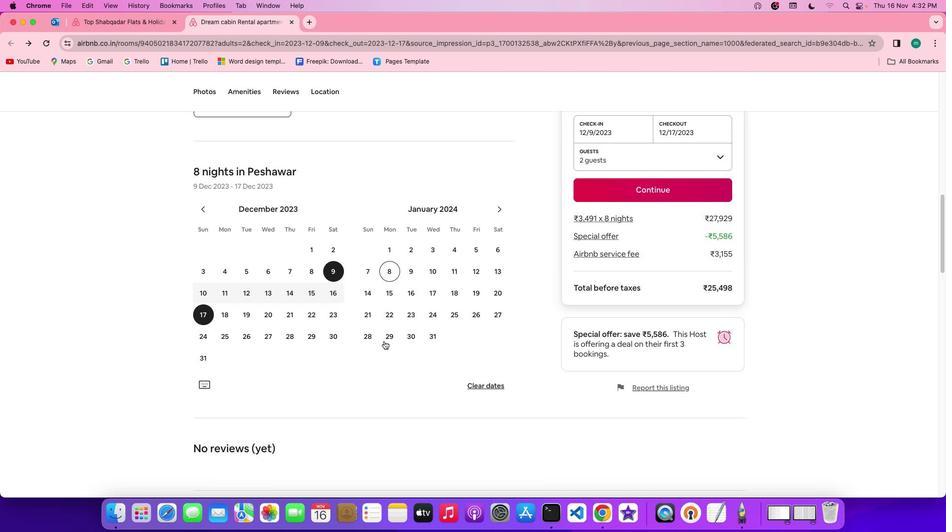 
Action: Mouse scrolled (384, 341) with delta (0, -2)
Screenshot: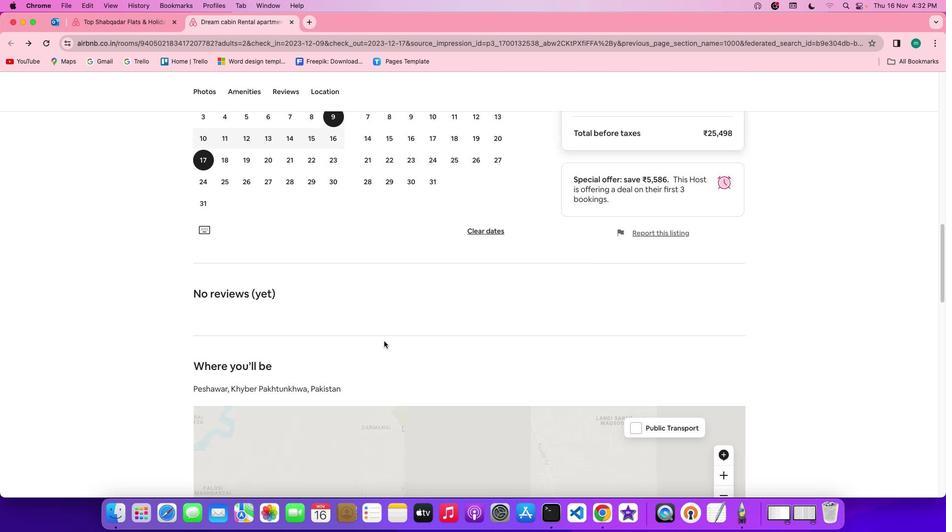 
Action: Mouse moved to (383, 338)
Screenshot: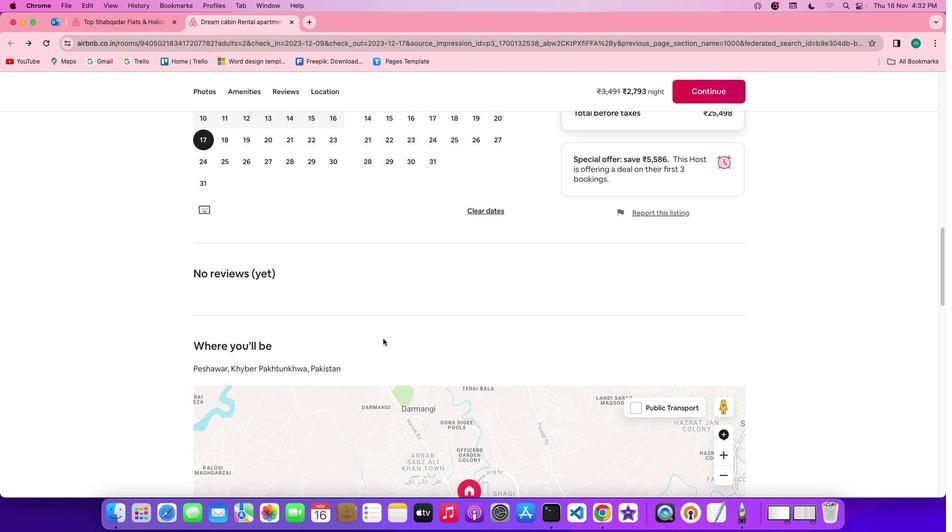 
Action: Mouse scrolled (383, 338) with delta (0, 0)
Screenshot: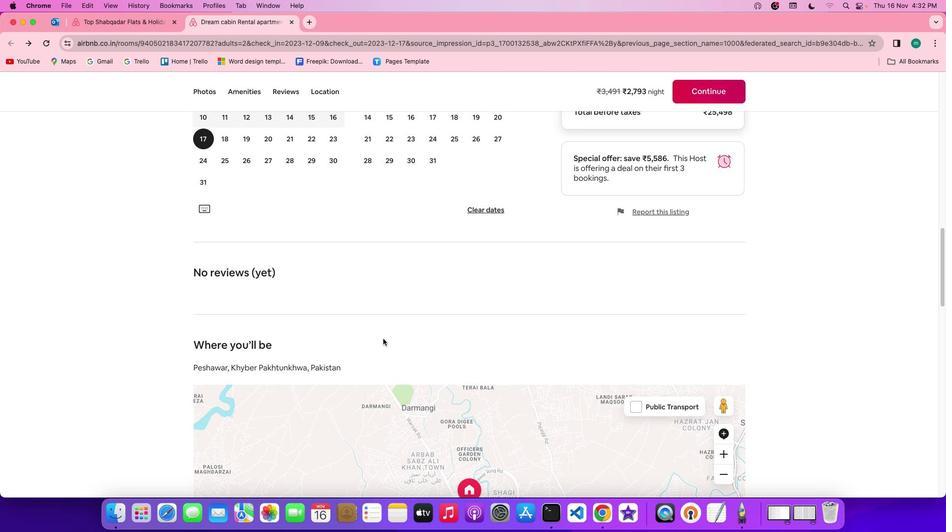 
Action: Mouse scrolled (383, 338) with delta (0, 0)
Screenshot: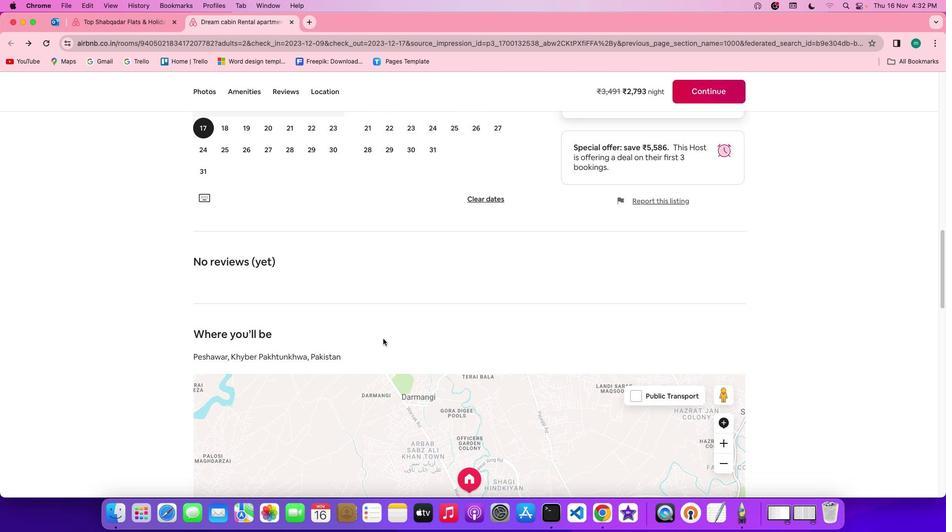
Action: Mouse scrolled (383, 338) with delta (0, 0)
Screenshot: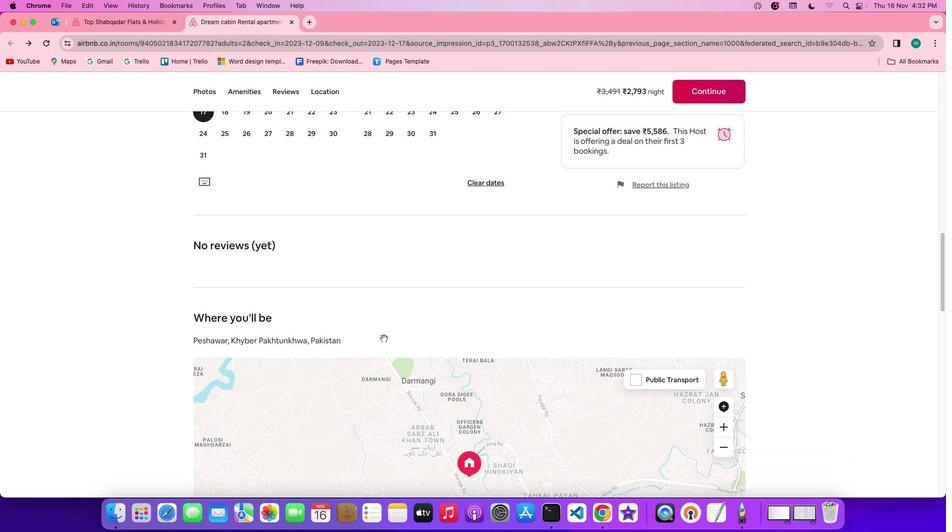 
Action: Mouse scrolled (383, 338) with delta (0, -1)
Screenshot: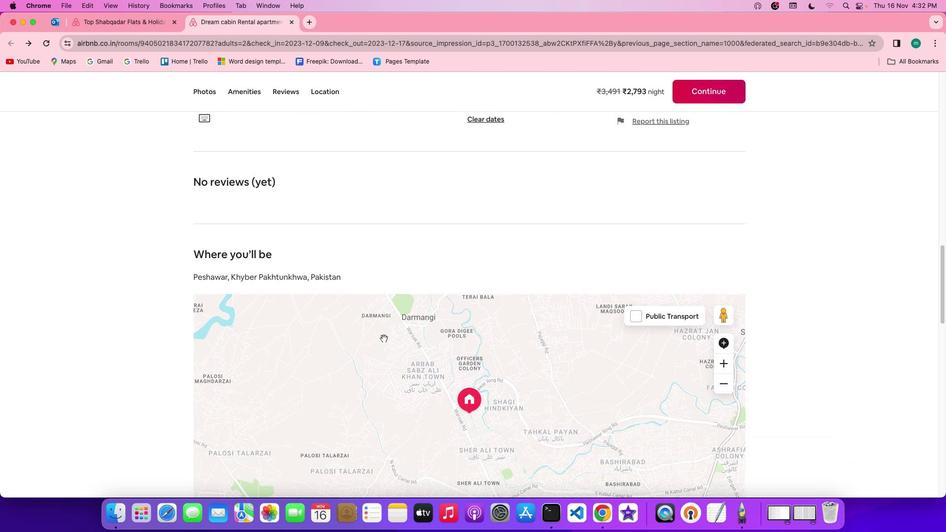 
Action: Mouse moved to (384, 338)
Screenshot: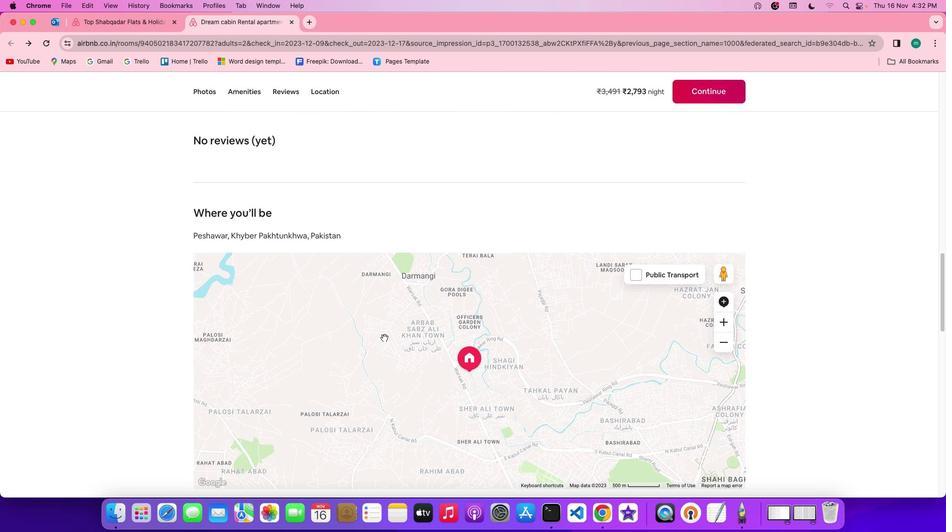 
Action: Mouse scrolled (384, 338) with delta (0, 0)
Screenshot: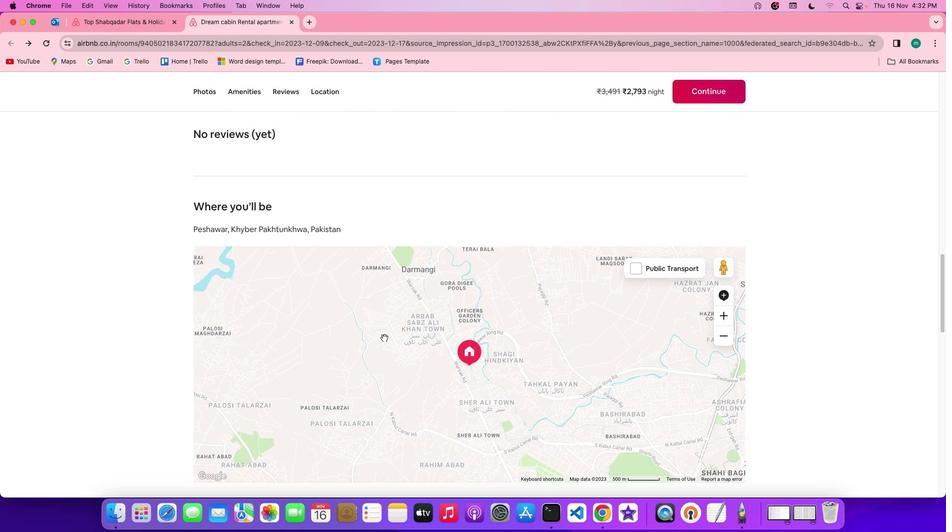 
Action: Mouse moved to (384, 338)
Screenshot: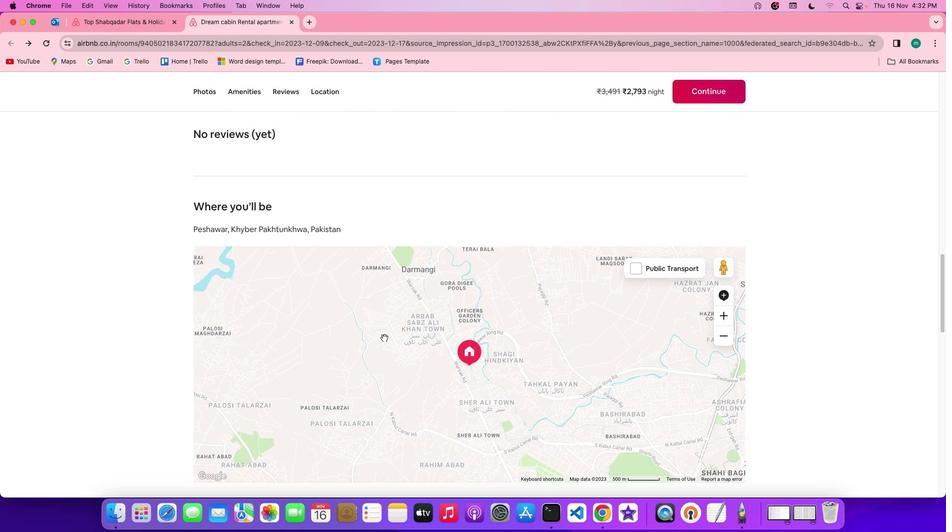 
Action: Mouse scrolled (384, 338) with delta (0, 0)
Screenshot: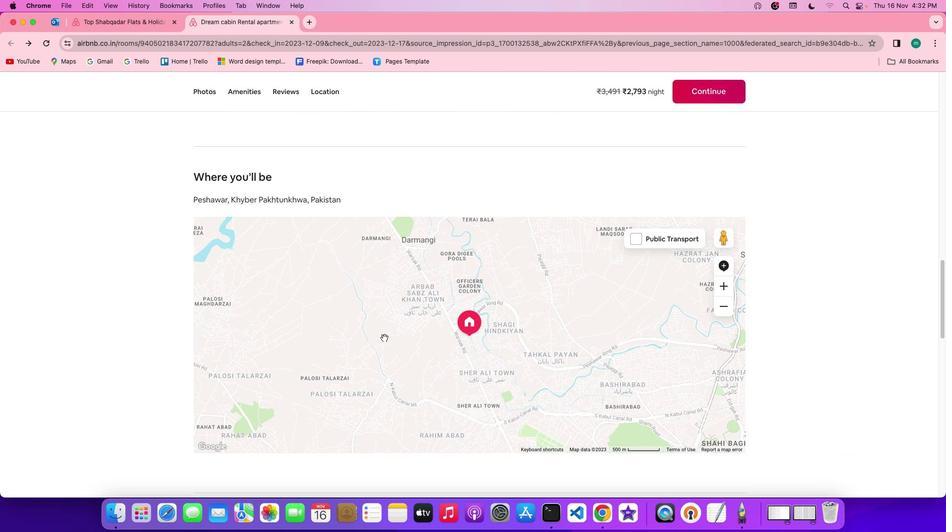
Action: Mouse scrolled (384, 338) with delta (0, -1)
Screenshot: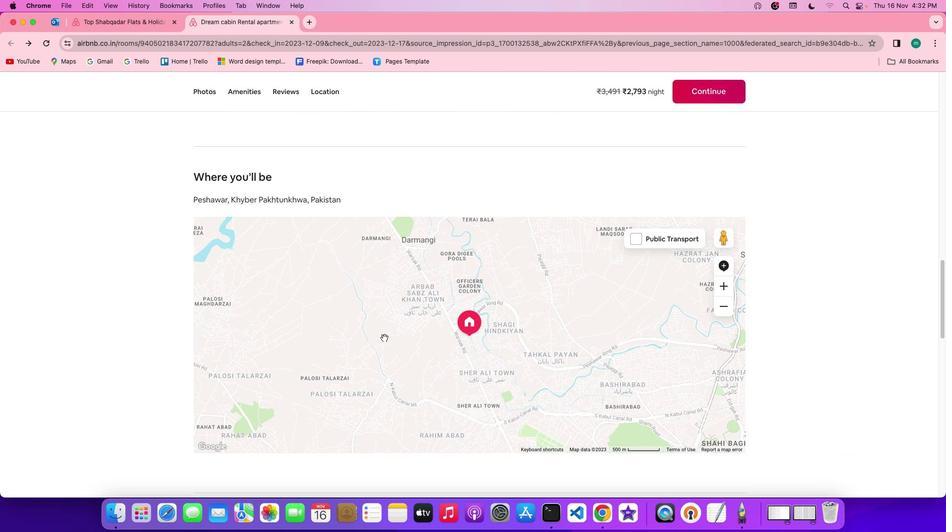 
Action: Mouse scrolled (384, 338) with delta (0, -1)
Screenshot: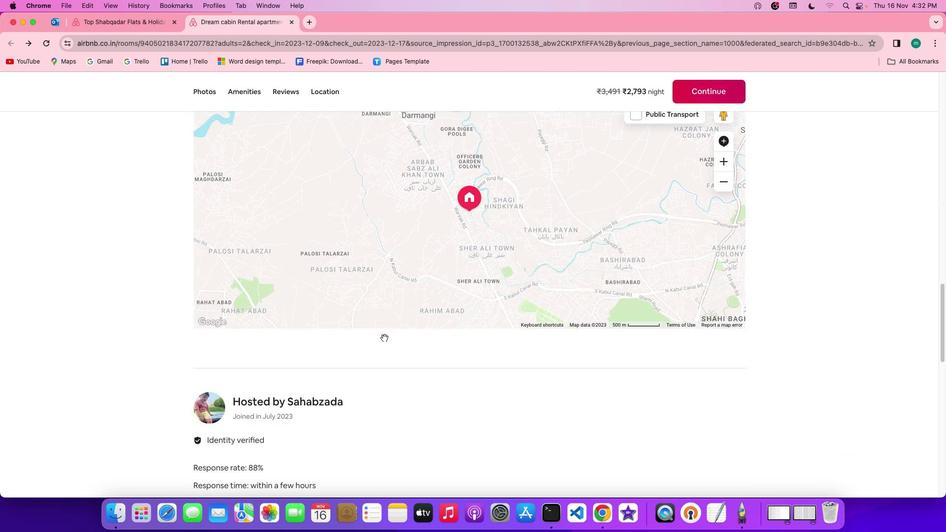 
Action: Mouse scrolled (384, 338) with delta (0, -2)
Screenshot: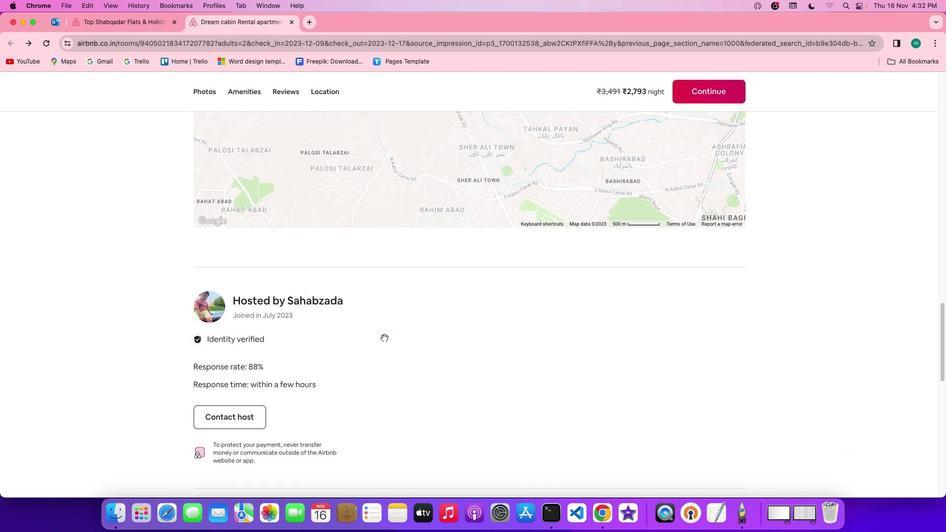 
Action: Mouse scrolled (384, 338) with delta (0, 0)
Screenshot: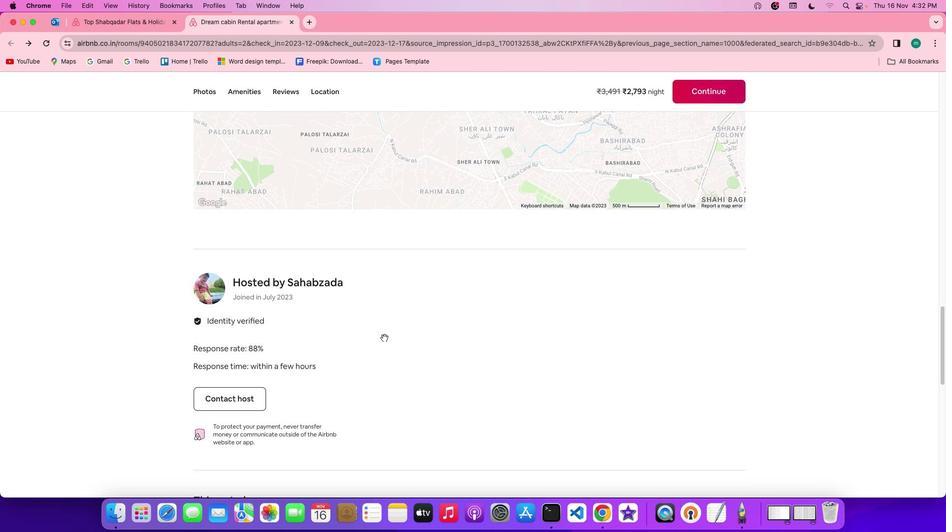 
Action: Mouse scrolled (384, 338) with delta (0, 0)
Screenshot: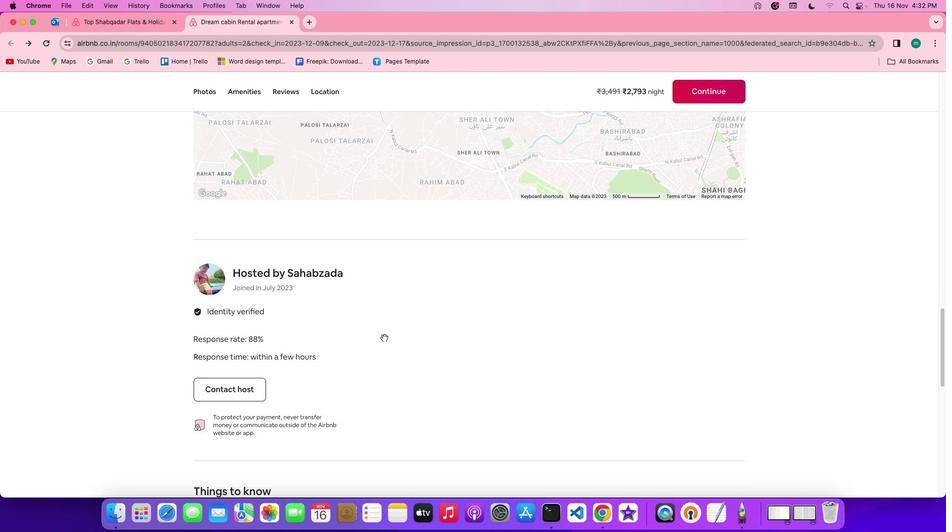 
Action: Mouse scrolled (384, 338) with delta (0, 0)
Screenshot: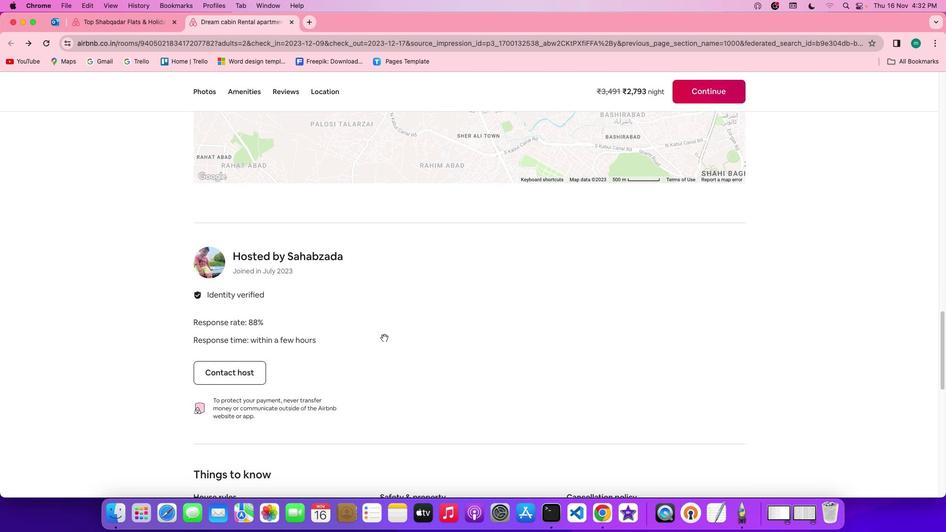 
Action: Mouse scrolled (384, 338) with delta (0, -1)
Screenshot: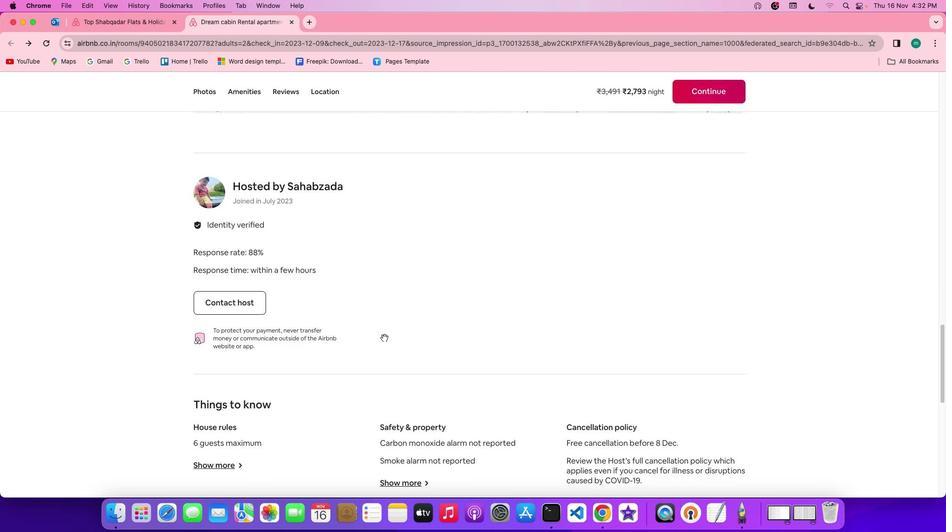 
Action: Mouse moved to (384, 341)
Screenshot: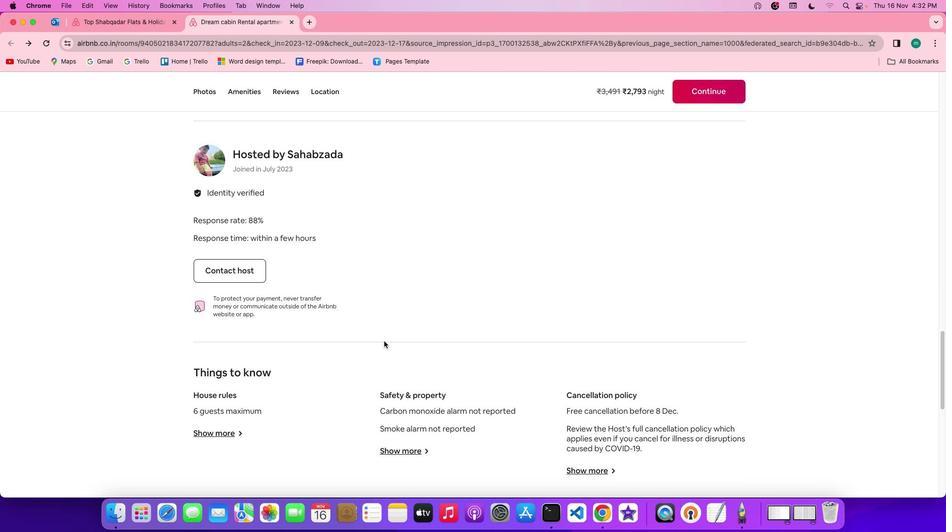 
Action: Mouse scrolled (384, 341) with delta (0, 0)
Screenshot: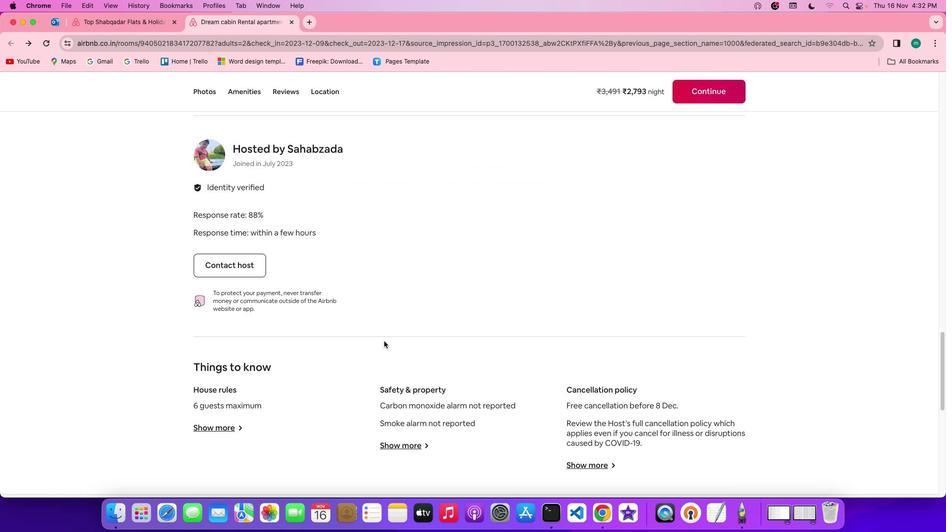 
Action: Mouse scrolled (384, 341) with delta (0, 0)
Screenshot: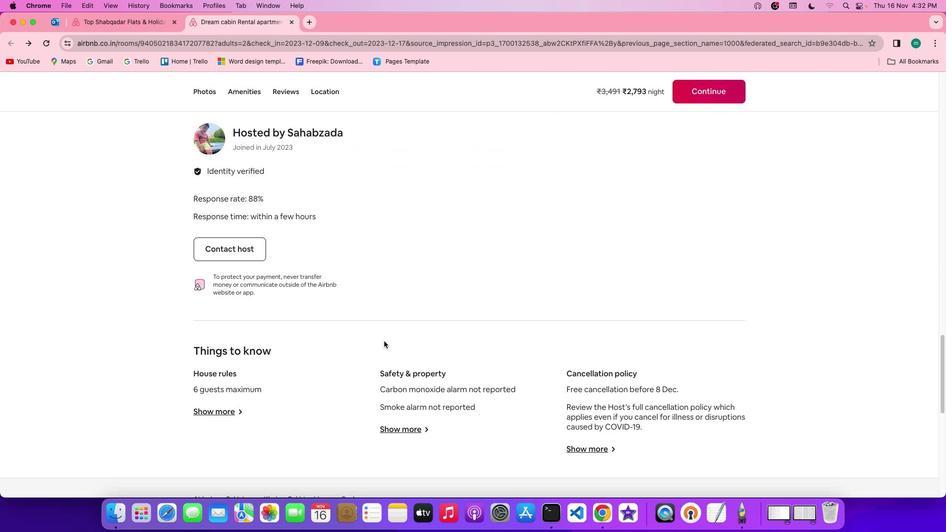 
Action: Mouse scrolled (384, 341) with delta (0, -1)
Screenshot: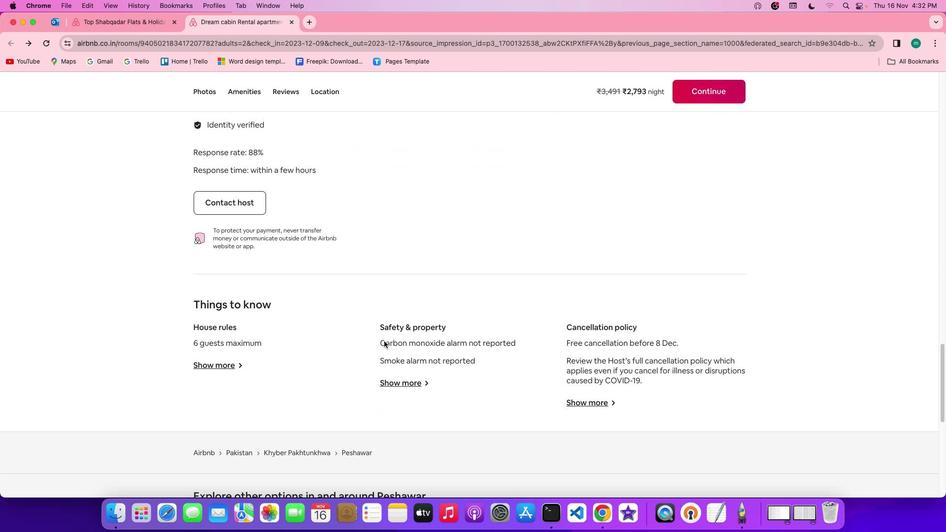 
Action: Mouse scrolled (384, 341) with delta (0, -1)
Screenshot: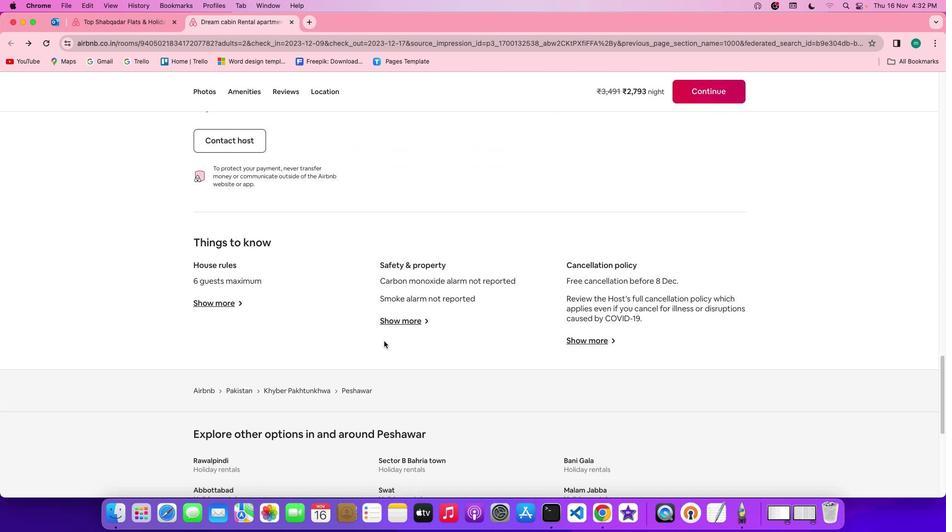 
Action: Mouse moved to (201, 260)
Screenshot: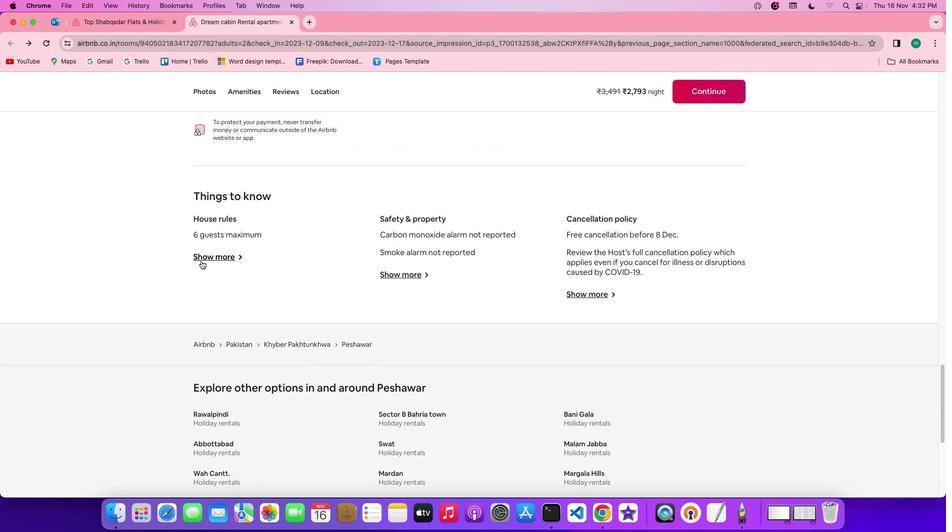 
Action: Mouse pressed left at (201, 260)
Screenshot: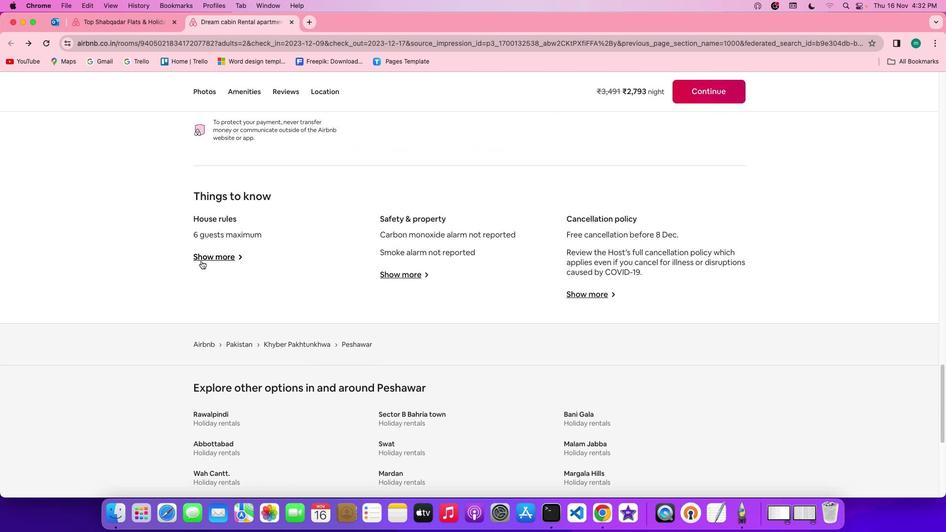 
Action: Mouse moved to (442, 339)
Screenshot: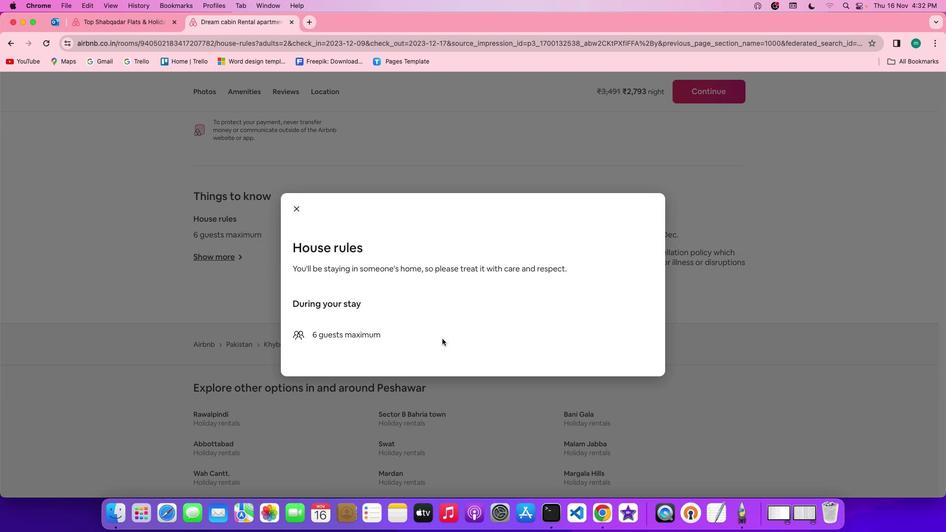 
Action: Mouse scrolled (442, 339) with delta (0, 0)
Screenshot: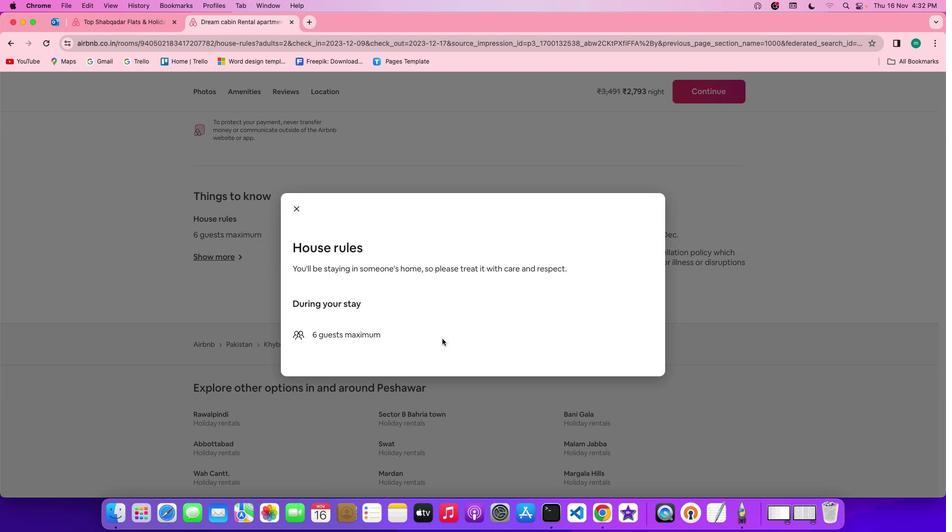 
Action: Mouse scrolled (442, 339) with delta (0, 0)
Screenshot: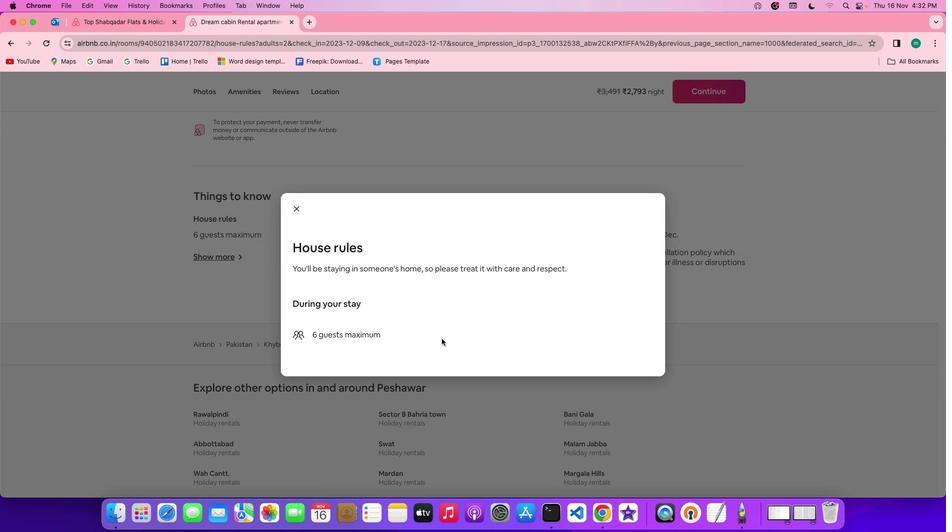 
Action: Mouse scrolled (442, 339) with delta (0, 0)
Screenshot: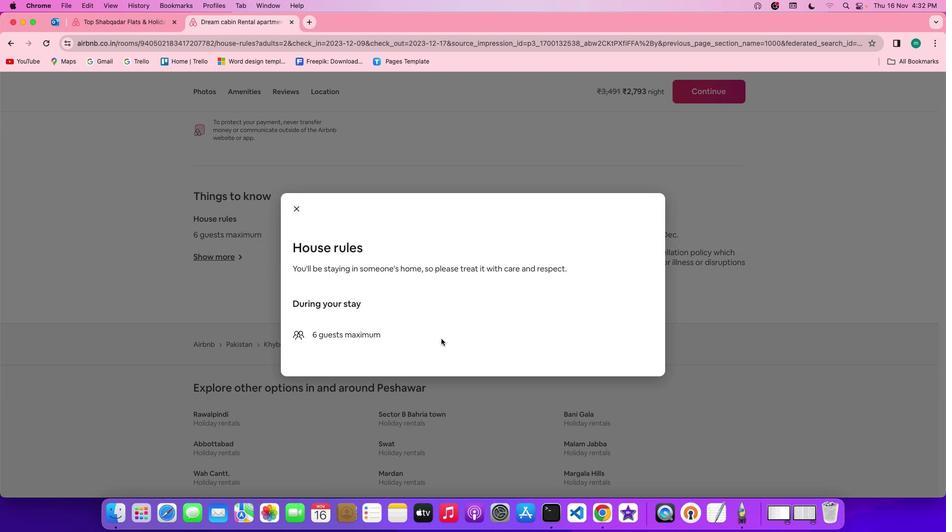 
Action: Mouse moved to (287, 204)
Screenshot: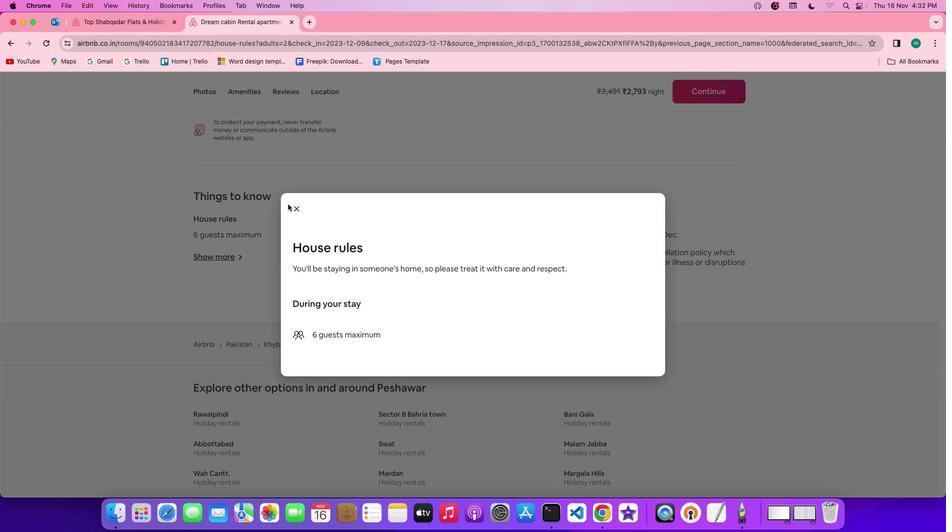 
Action: Mouse pressed left at (287, 204)
Screenshot: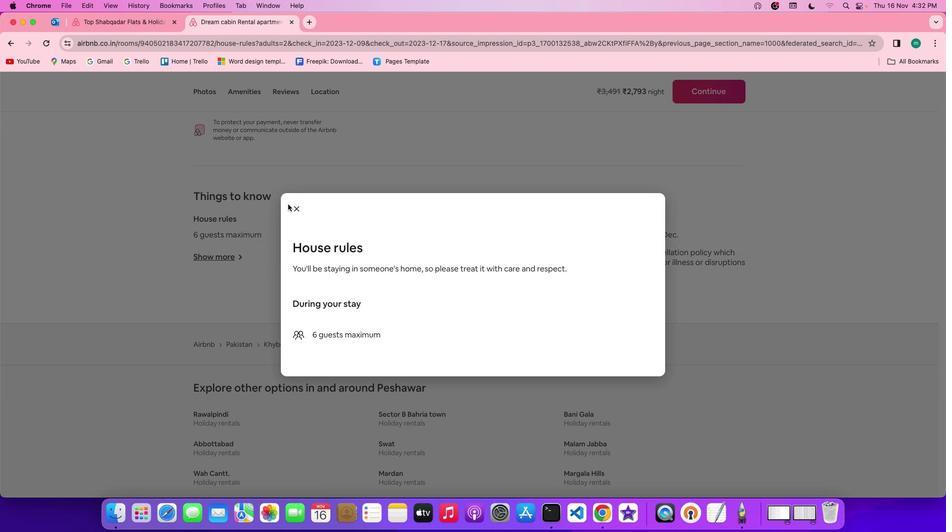 
Action: Mouse moved to (295, 209)
Screenshot: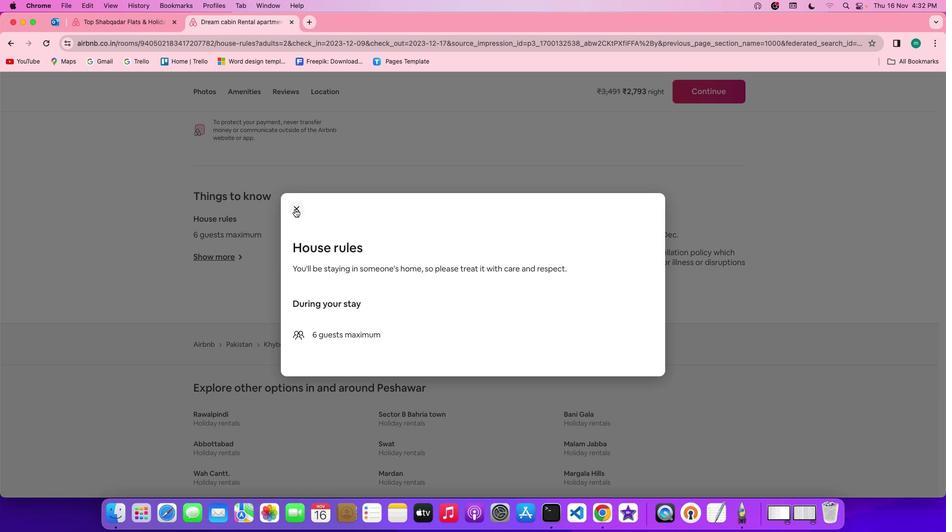 
Action: Mouse pressed left at (295, 209)
Screenshot: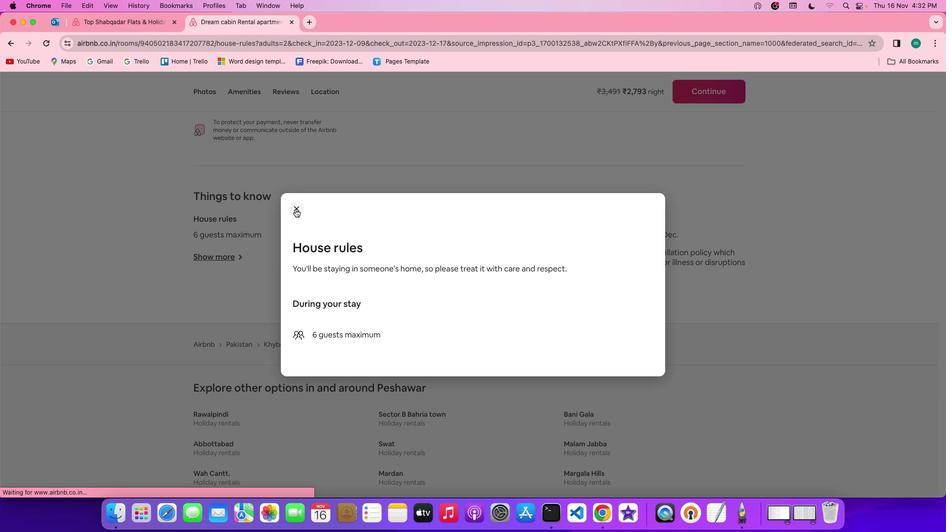 
Action: Mouse moved to (415, 271)
Screenshot: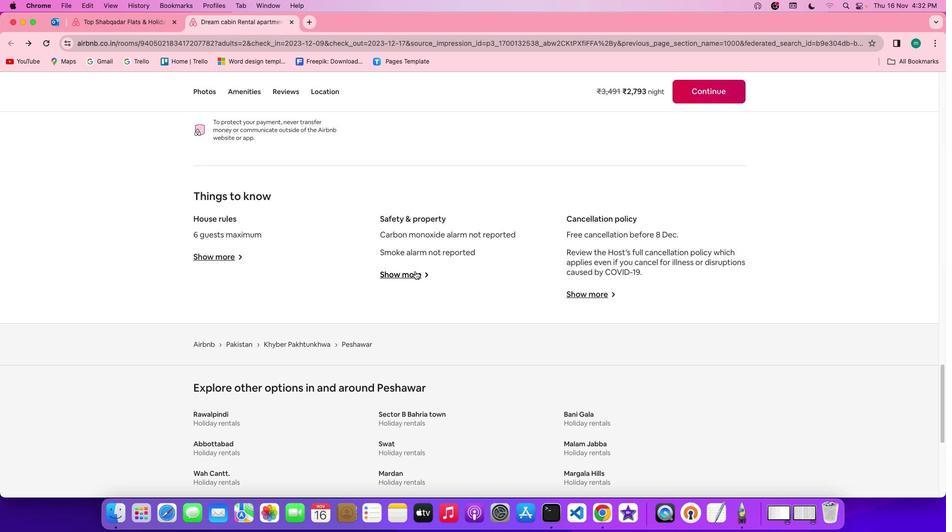 
Action: Mouse pressed left at (415, 271)
Screenshot: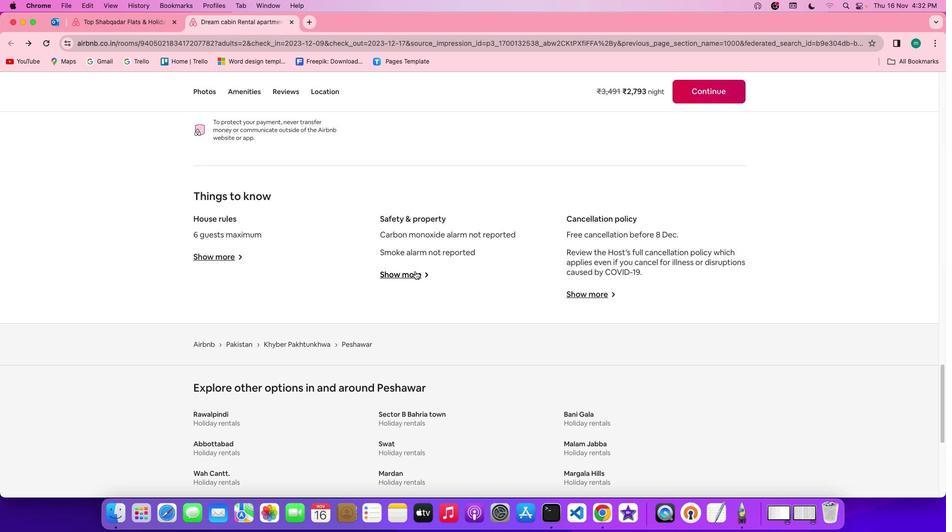 
Action: Mouse moved to (407, 346)
Screenshot: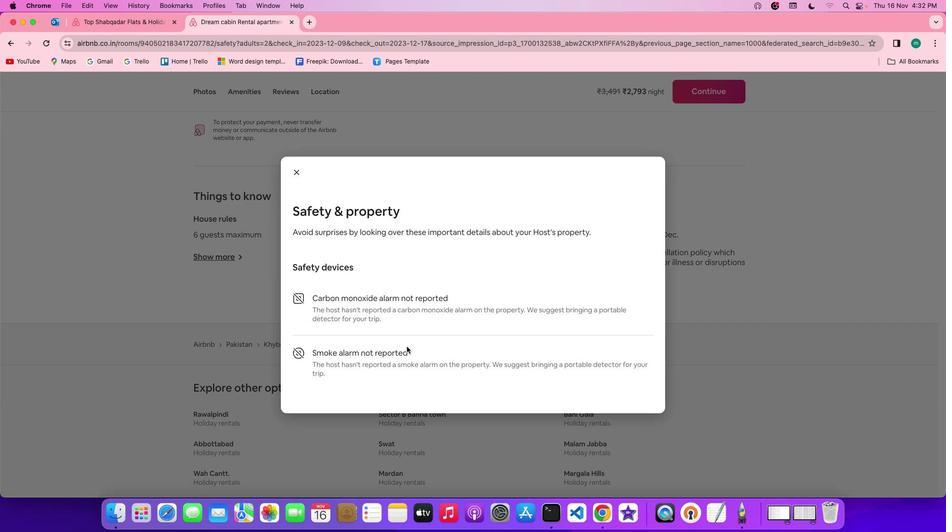 
Action: Mouse scrolled (407, 346) with delta (0, 0)
Screenshot: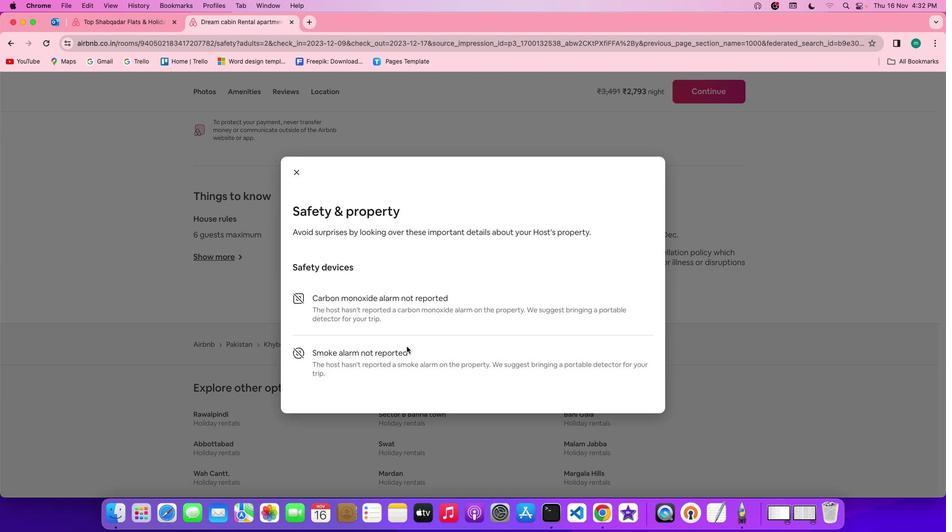 
Action: Mouse scrolled (407, 346) with delta (0, 0)
Screenshot: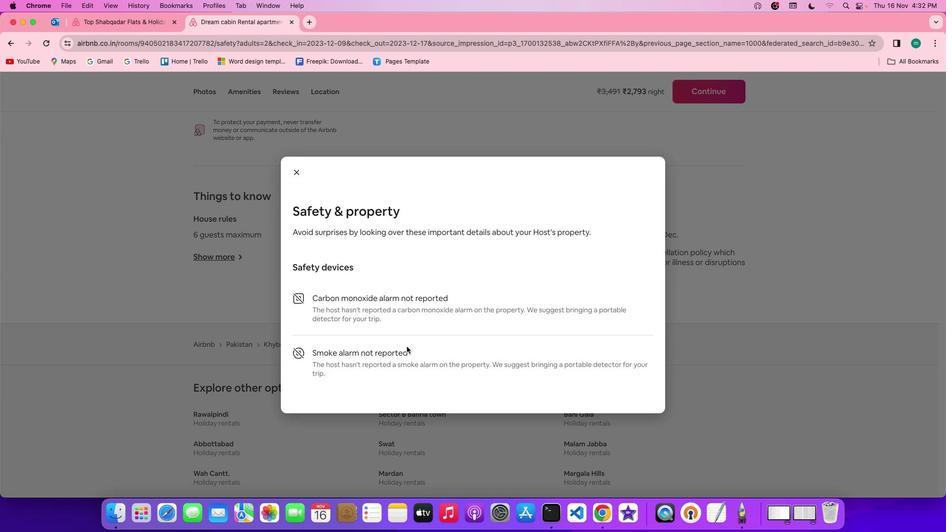 
Action: Mouse scrolled (407, 346) with delta (0, 0)
Screenshot: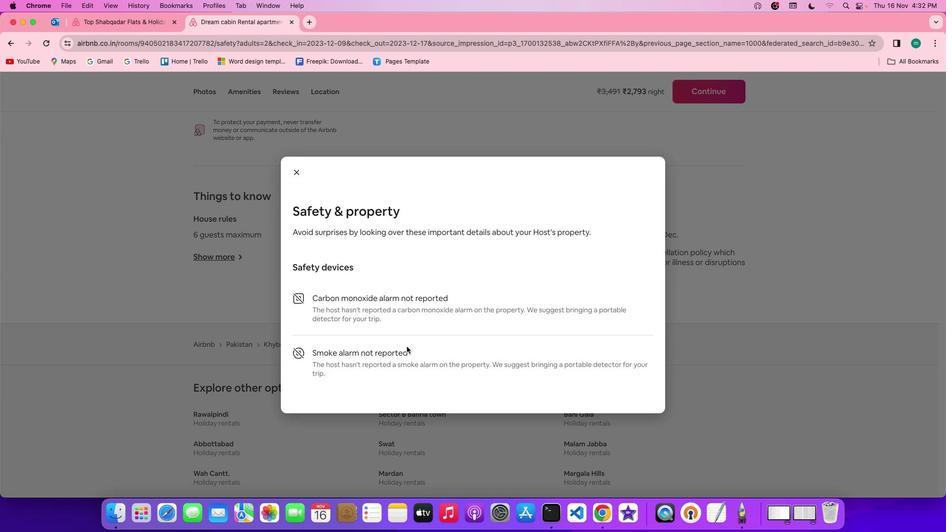 
Action: Mouse scrolled (407, 346) with delta (0, -1)
Screenshot: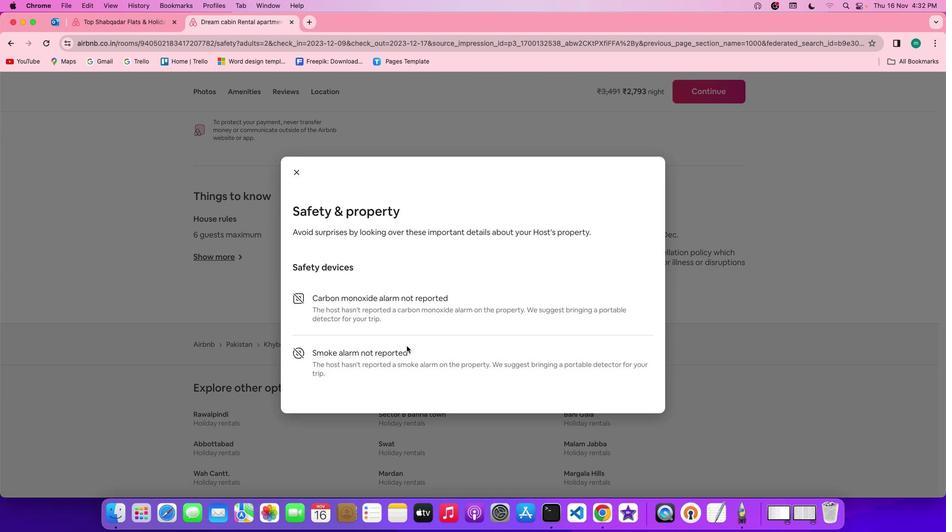 
Action: Mouse moved to (294, 169)
Screenshot: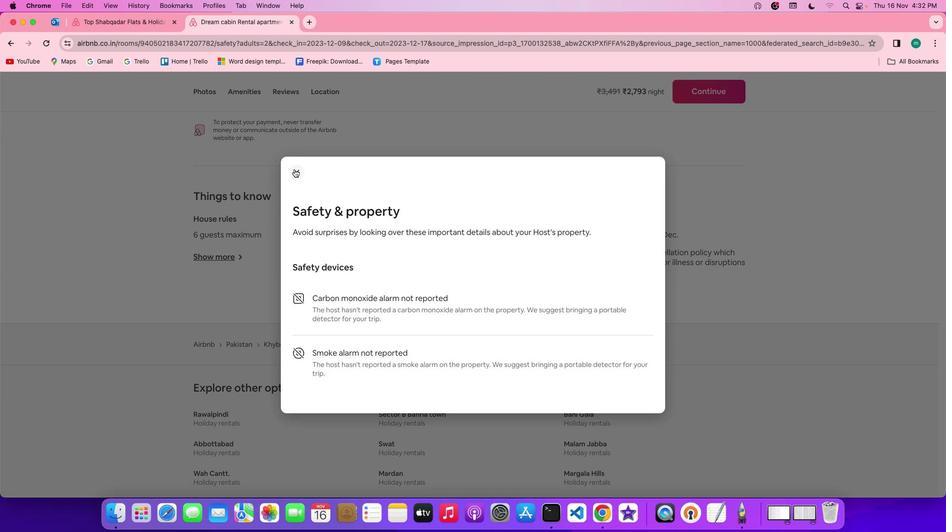 
Action: Mouse pressed left at (294, 169)
Screenshot: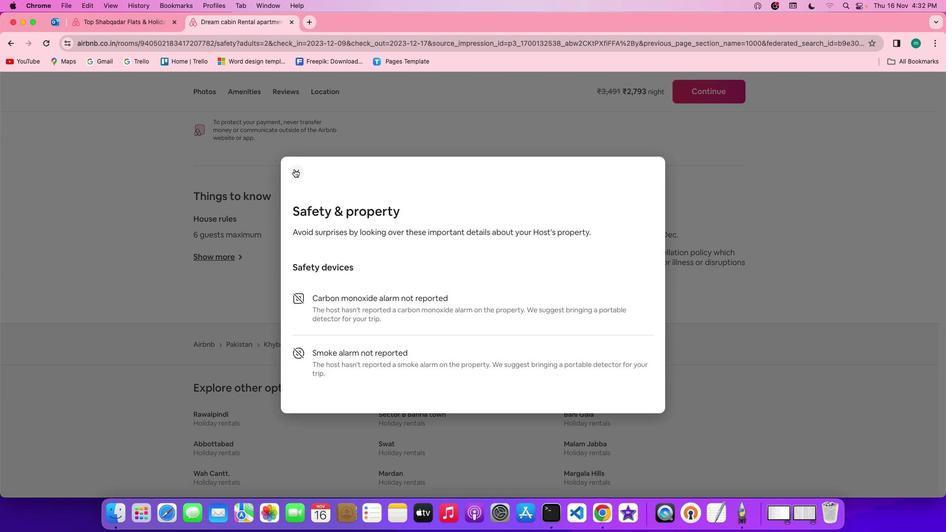 
Action: Mouse moved to (569, 291)
Screenshot: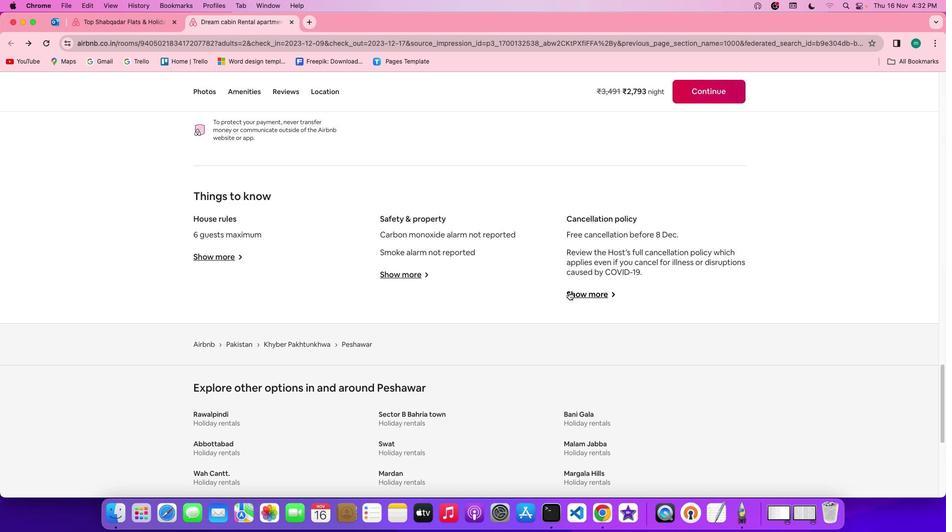 
Action: Mouse pressed left at (569, 291)
Screenshot: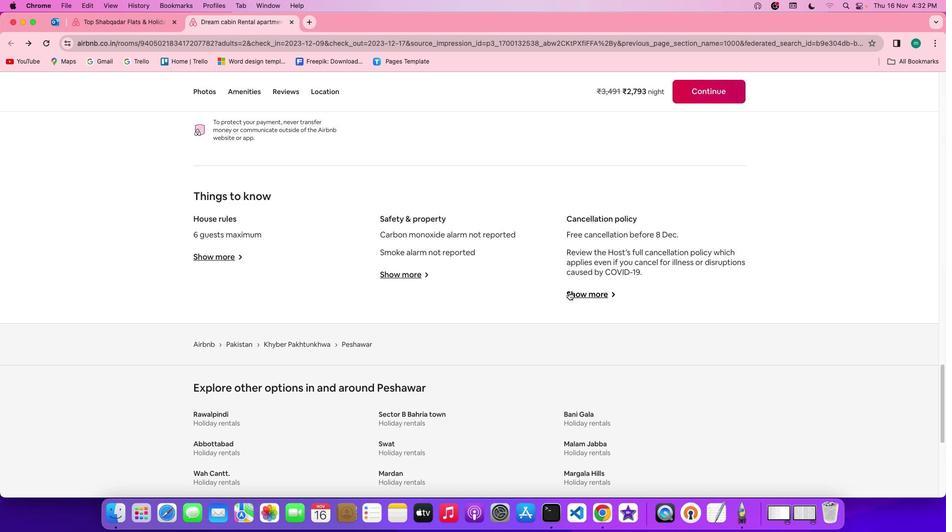 
Action: Mouse moved to (538, 303)
Screenshot: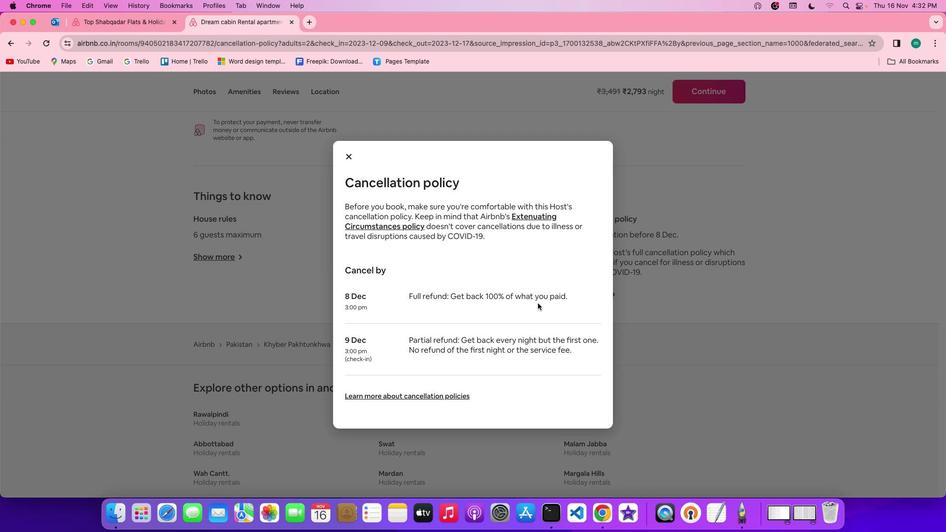 
Action: Mouse scrolled (538, 303) with delta (0, 0)
Screenshot: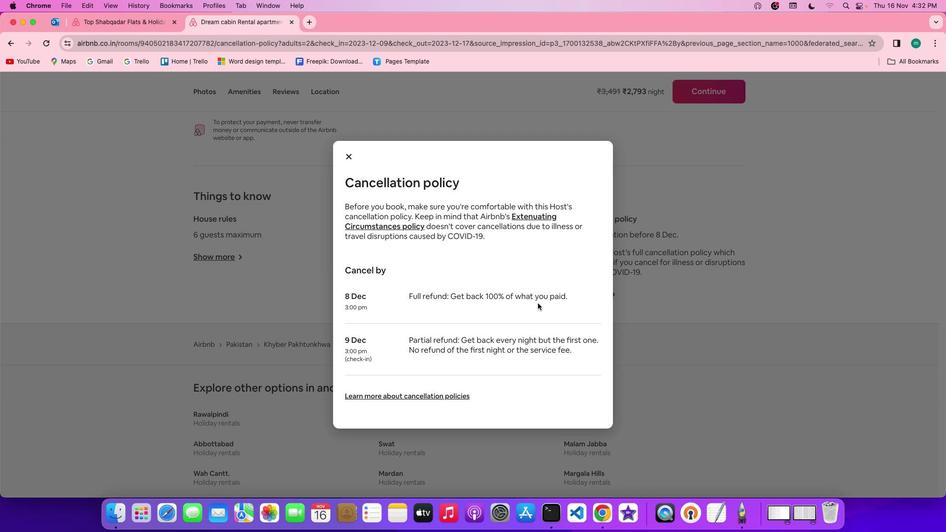 
Action: Mouse scrolled (538, 303) with delta (0, 0)
